 Task: Find an Airbnb in Presidente Venceslau, Brazil, for 3 guests from September 6 to September 18, with a budget between ₹6000 and ₹16000 per night, and select an entire place with 2 bedrooms and 1 bed.
Action: Mouse moved to (461, 132)
Screenshot: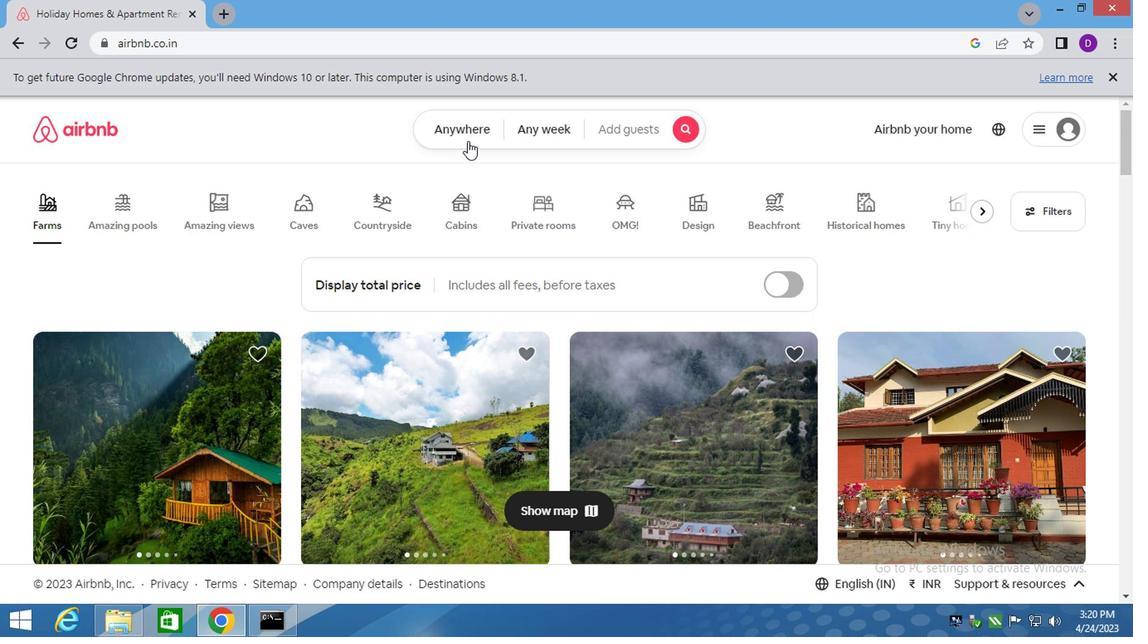 
Action: Mouse pressed left at (461, 132)
Screenshot: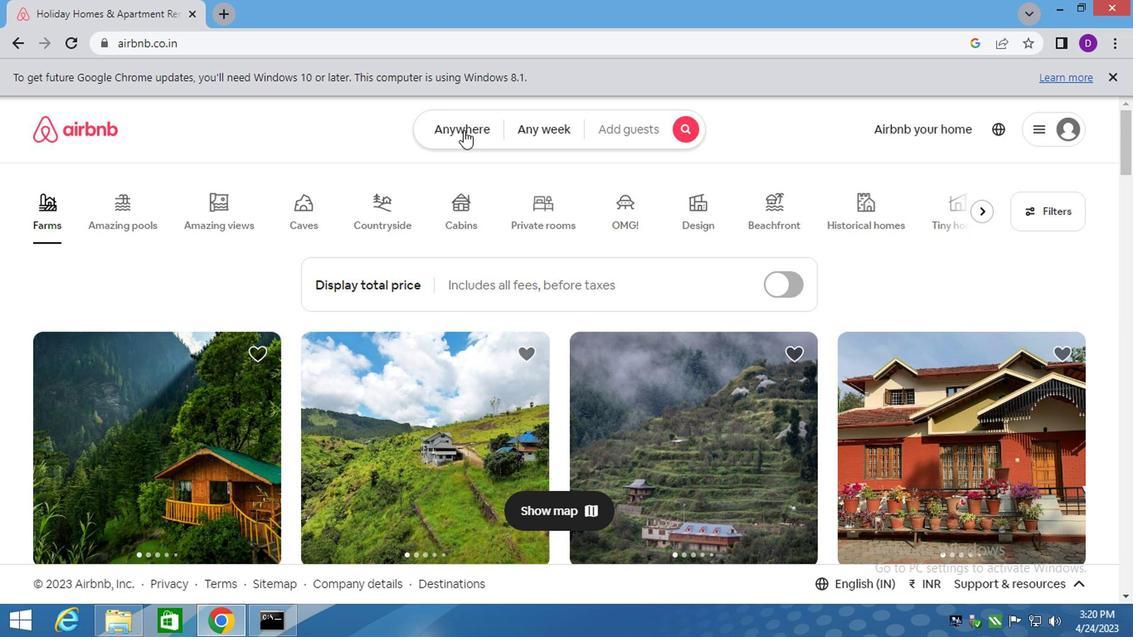 
Action: Mouse moved to (297, 196)
Screenshot: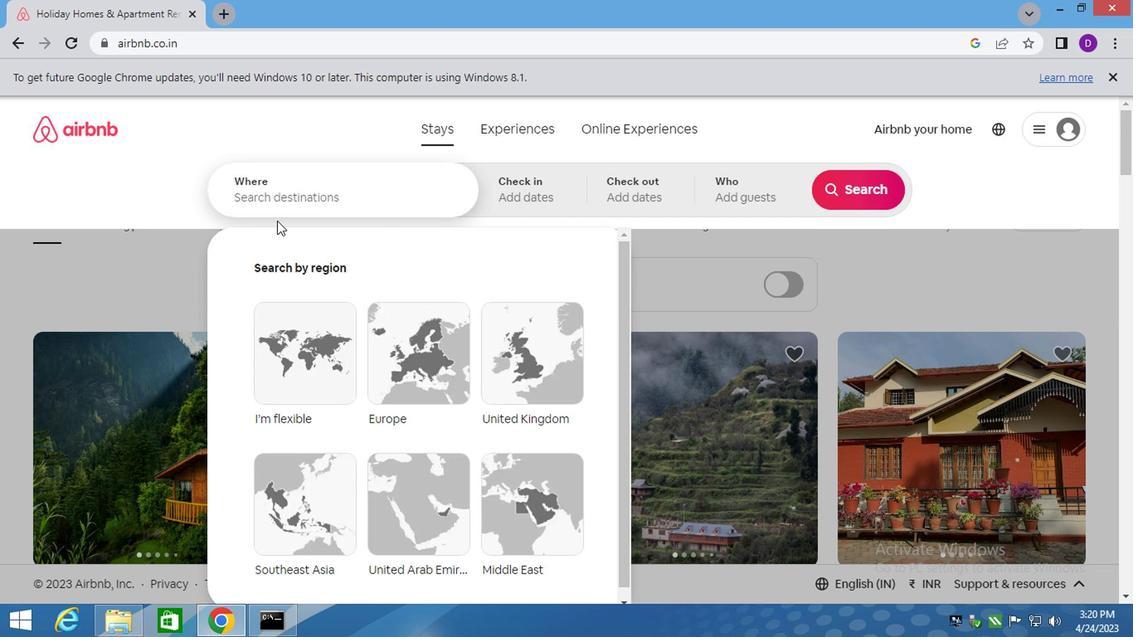 
Action: Mouse pressed left at (297, 196)
Screenshot: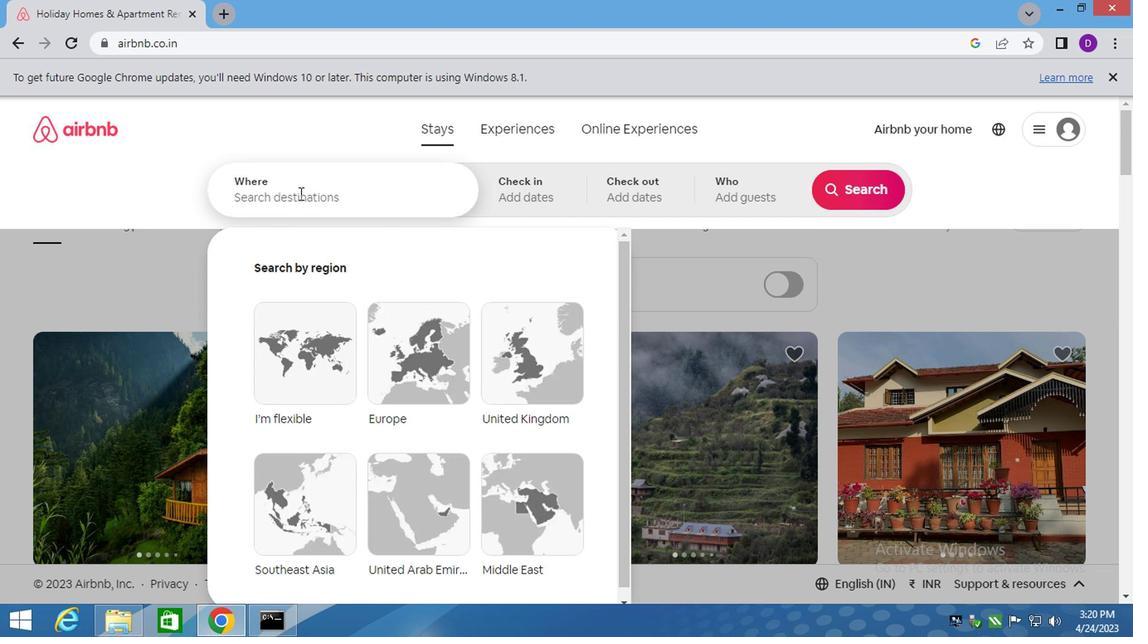 
Action: Key pressed <Key.shift>PRESU<Key.backspace>IDENE<Key.space>VEN<Key.down><Key.enter>
Screenshot: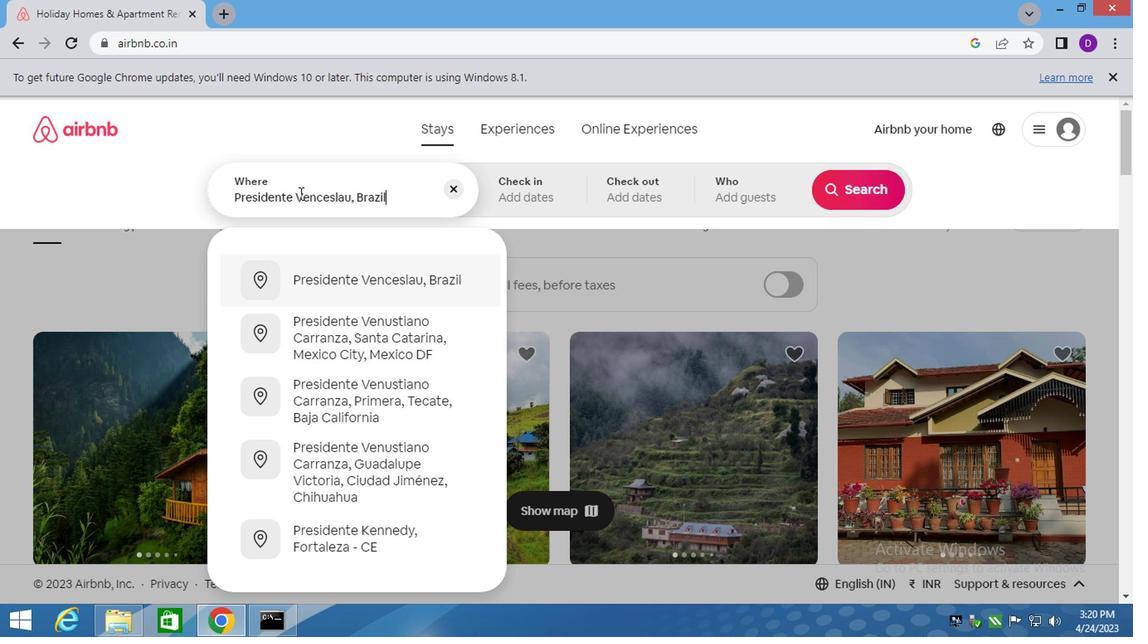 
Action: Mouse moved to (855, 325)
Screenshot: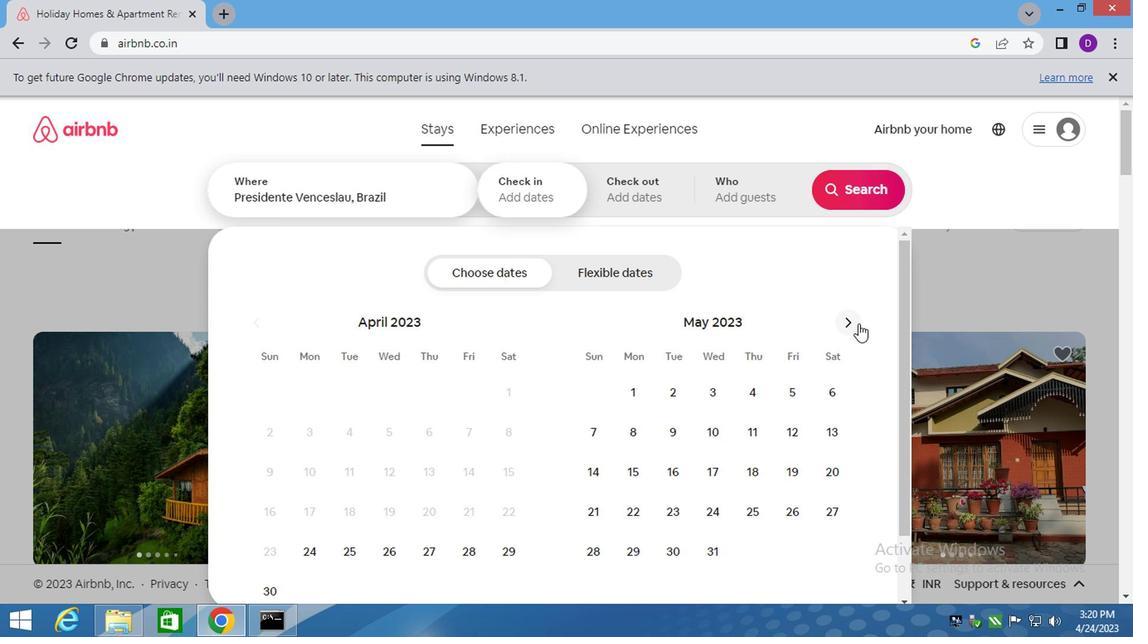 
Action: Mouse pressed left at (855, 325)
Screenshot: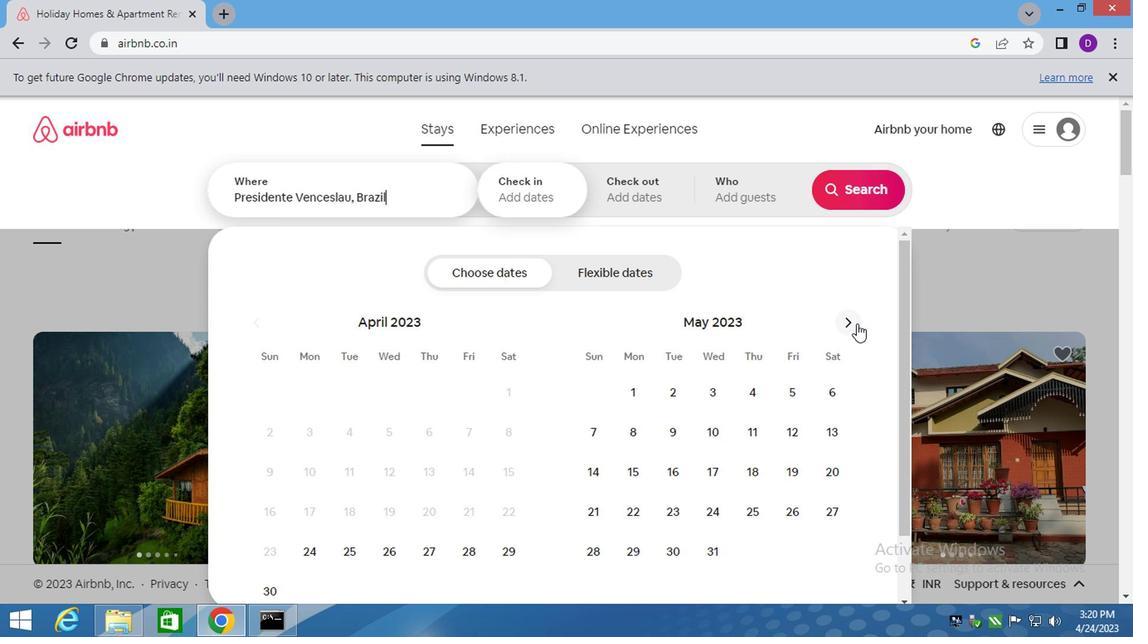 
Action: Mouse pressed left at (855, 325)
Screenshot: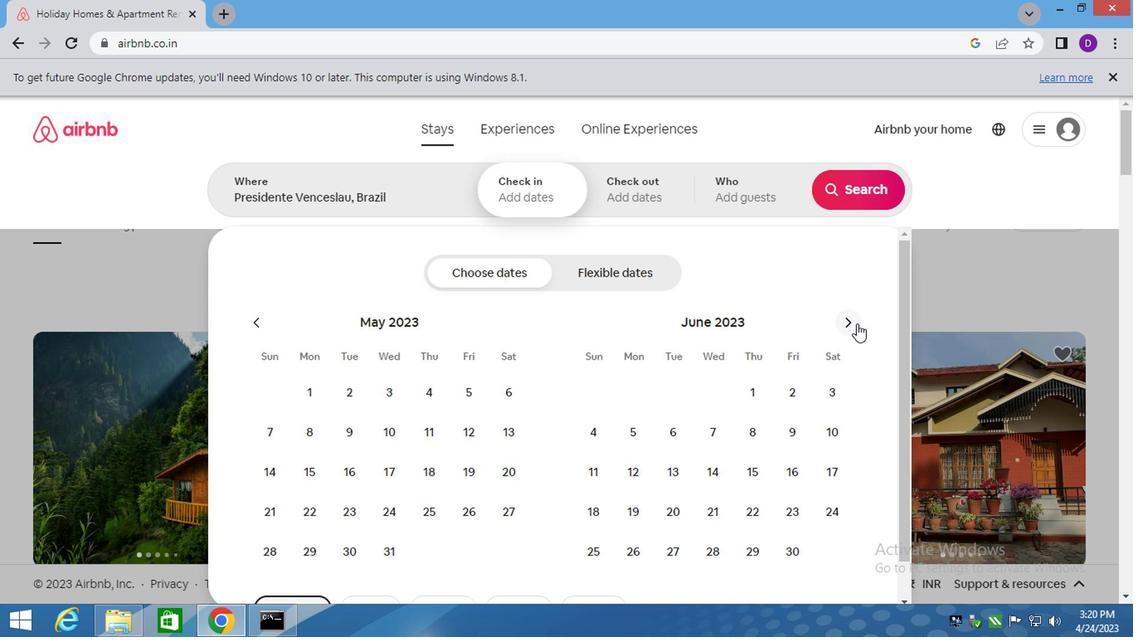 
Action: Mouse pressed left at (855, 325)
Screenshot: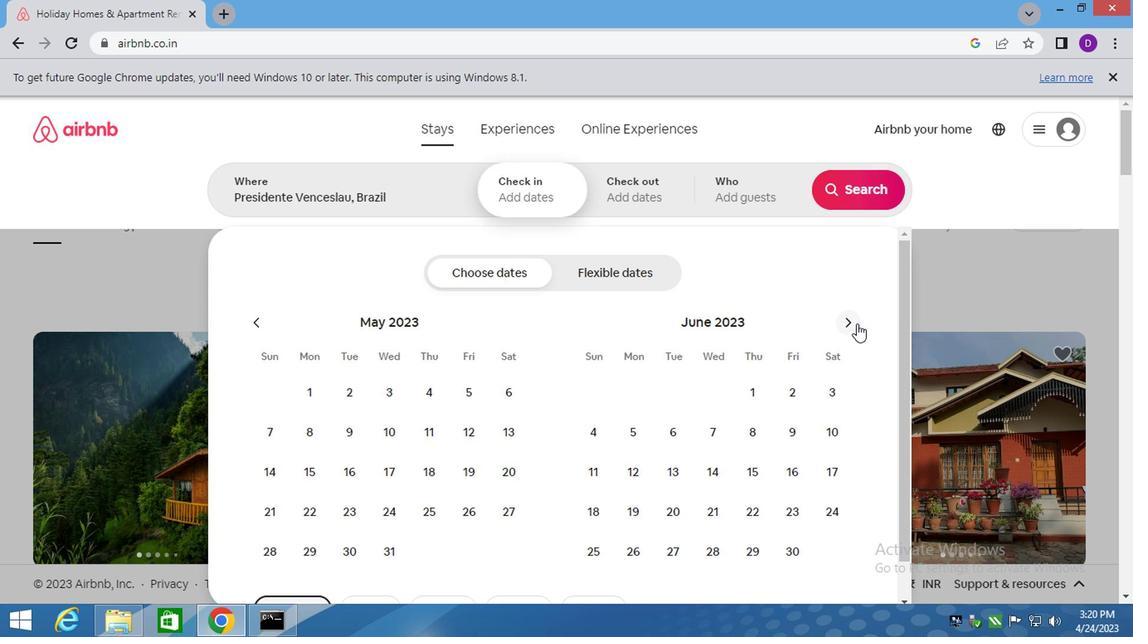 
Action: Mouse pressed left at (855, 325)
Screenshot: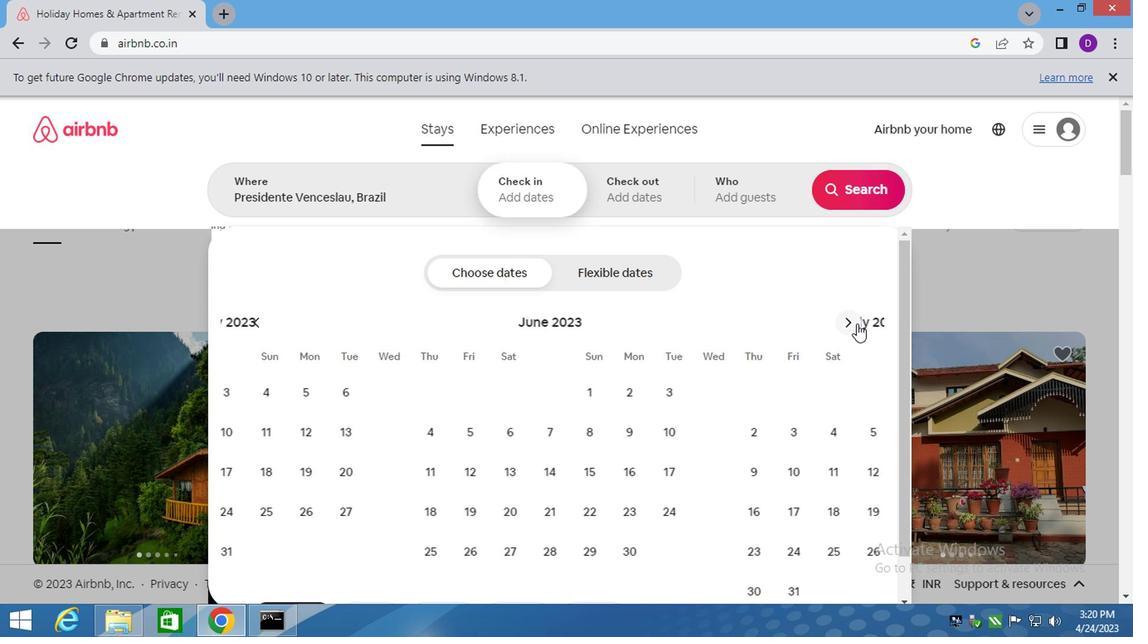 
Action: Mouse pressed left at (855, 325)
Screenshot: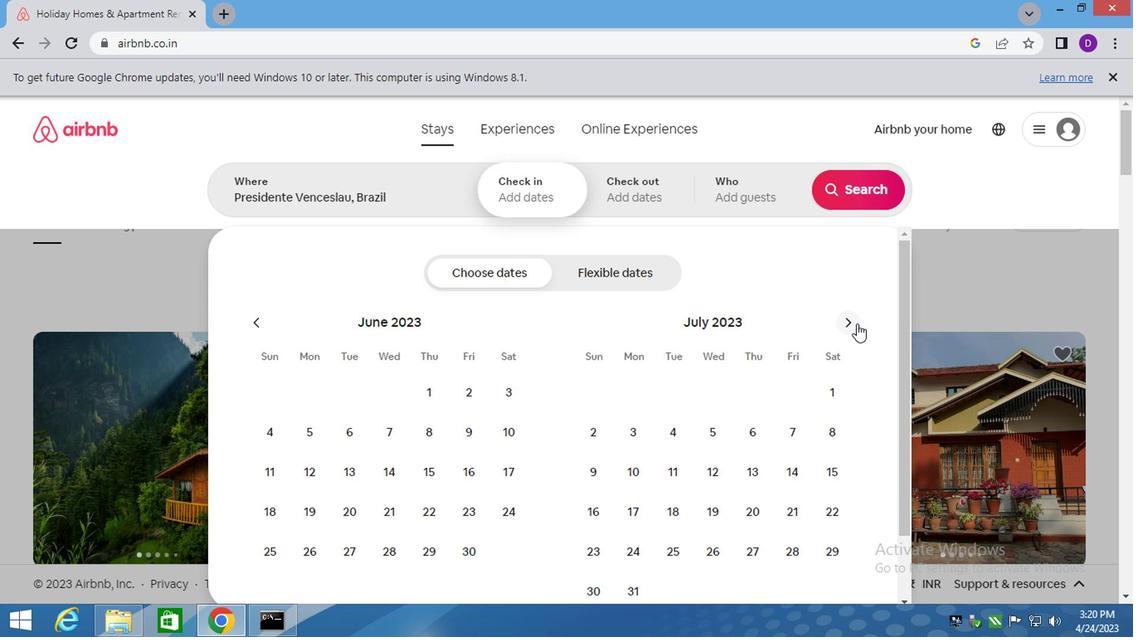 
Action: Mouse moved to (713, 435)
Screenshot: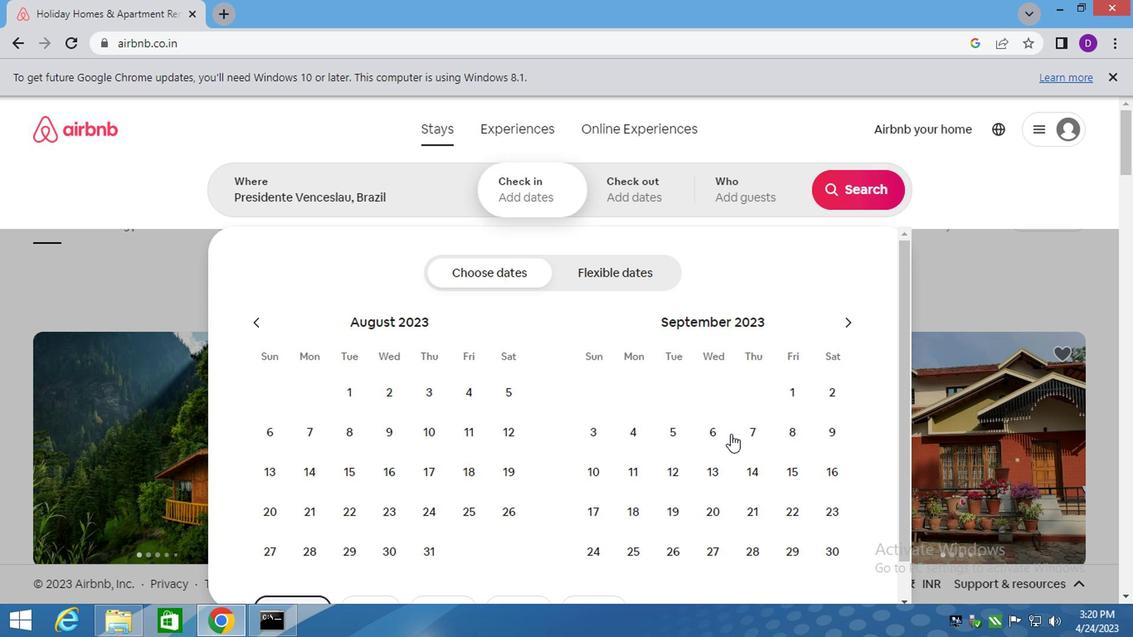 
Action: Mouse pressed left at (713, 435)
Screenshot: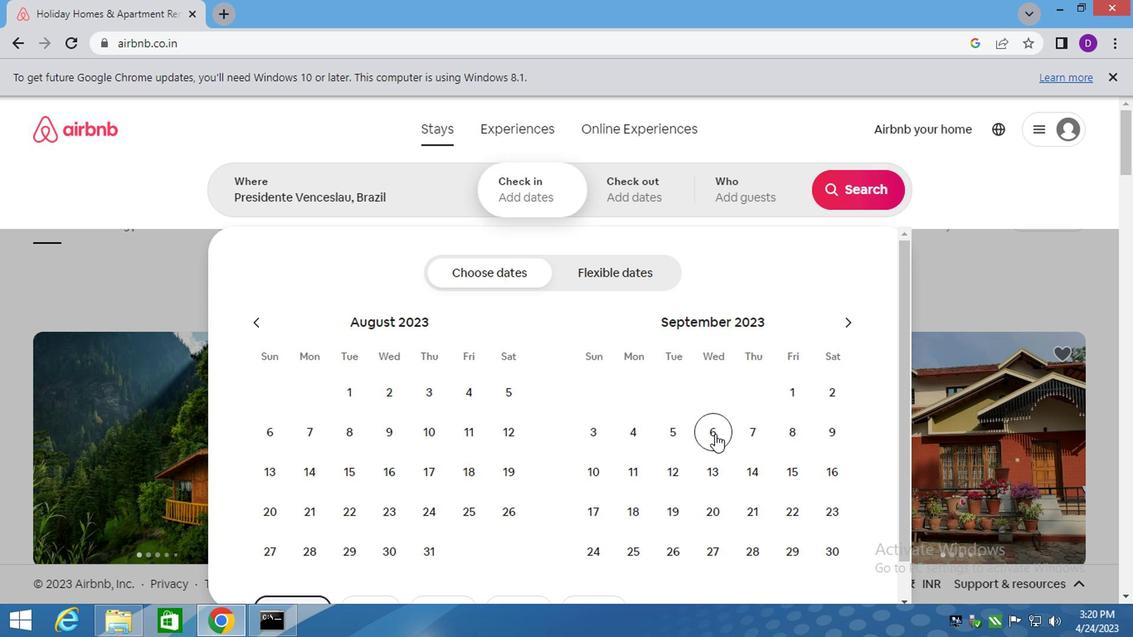 
Action: Mouse moved to (631, 517)
Screenshot: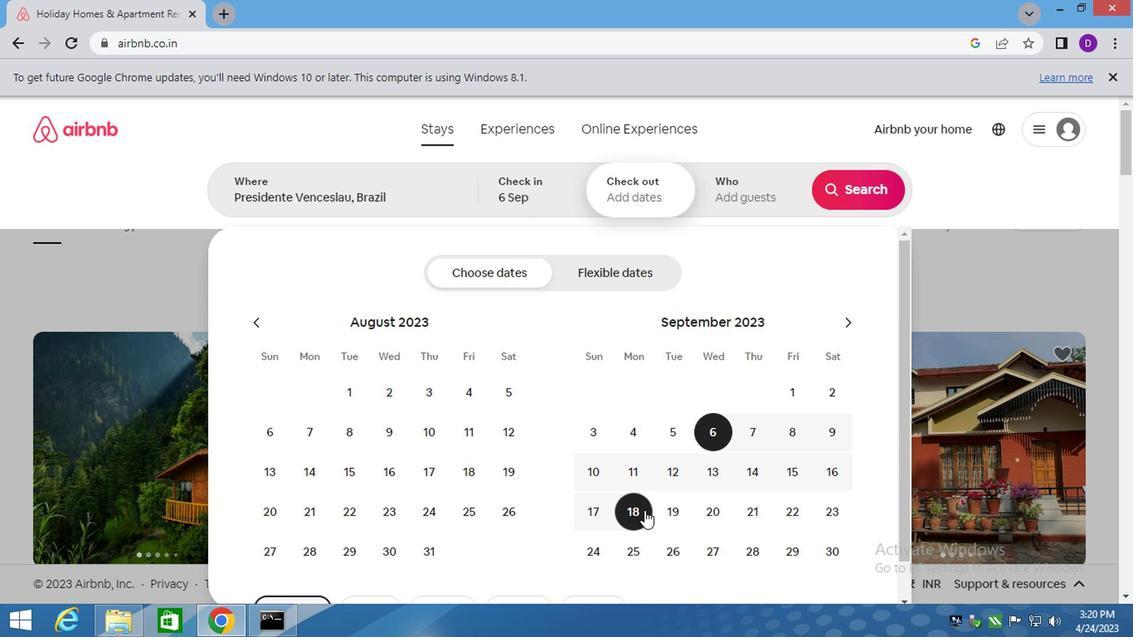
Action: Mouse pressed left at (631, 517)
Screenshot: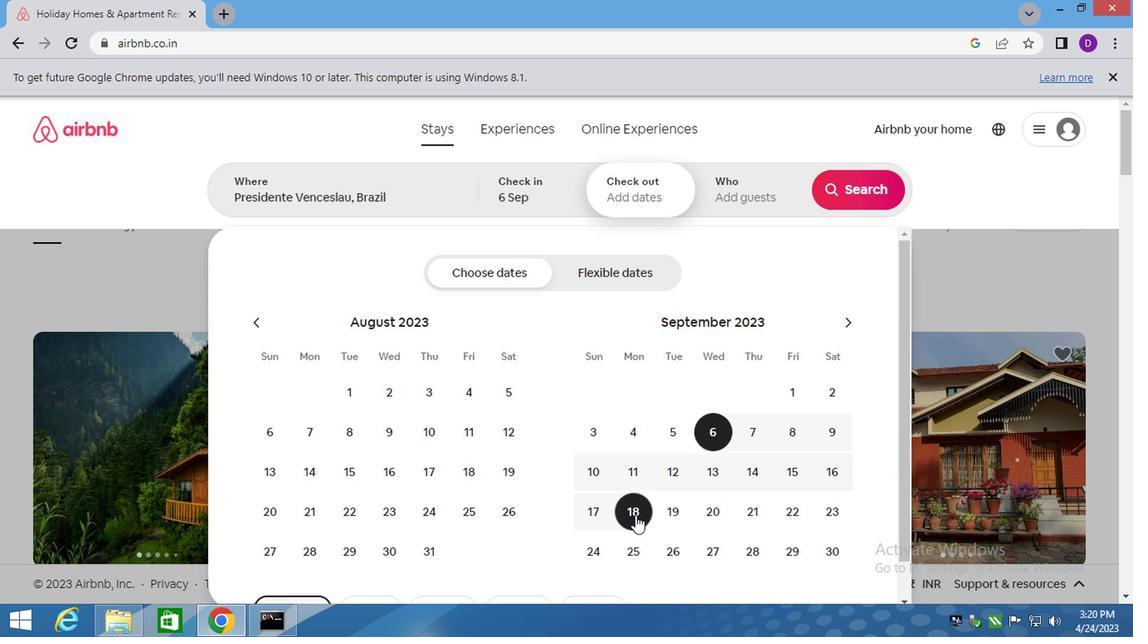 
Action: Mouse moved to (744, 196)
Screenshot: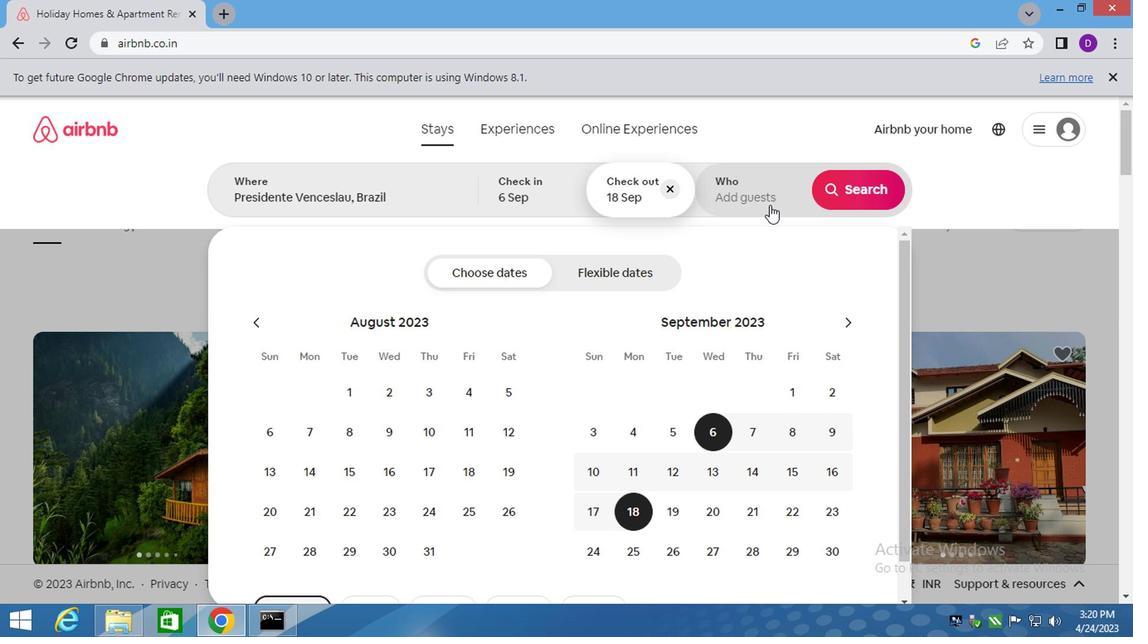 
Action: Mouse pressed left at (744, 196)
Screenshot: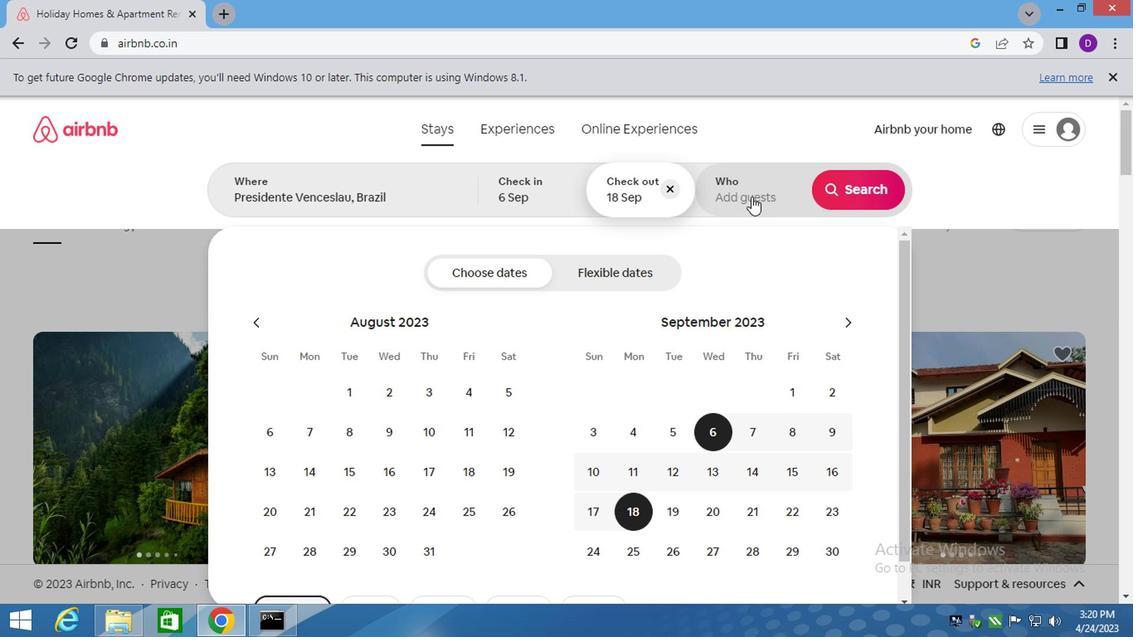 
Action: Mouse moved to (865, 281)
Screenshot: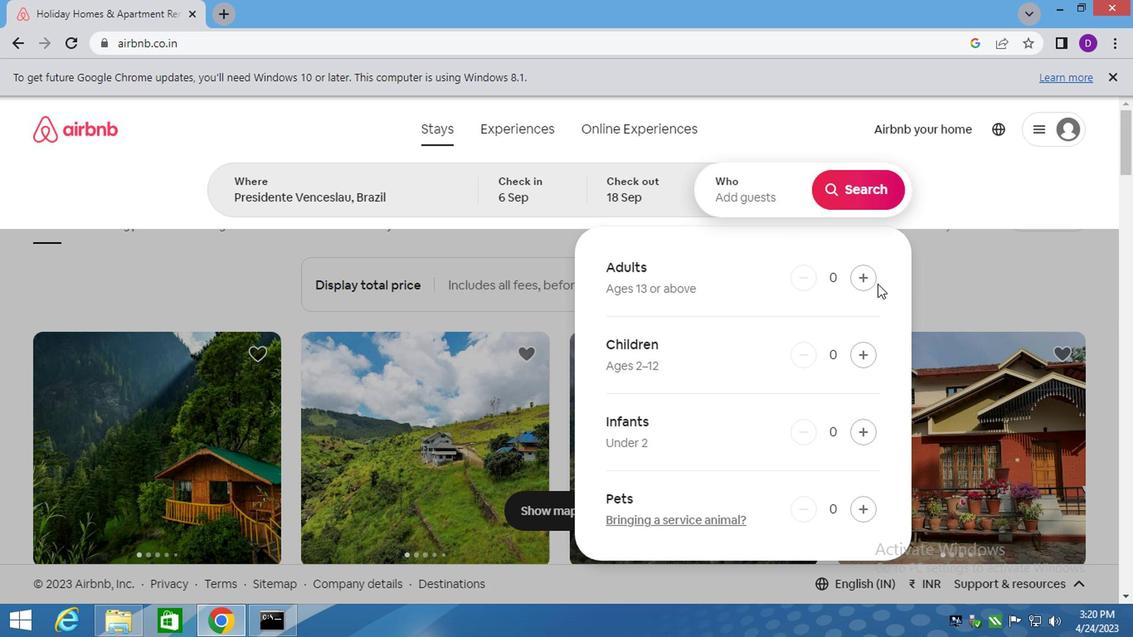 
Action: Mouse pressed left at (865, 281)
Screenshot: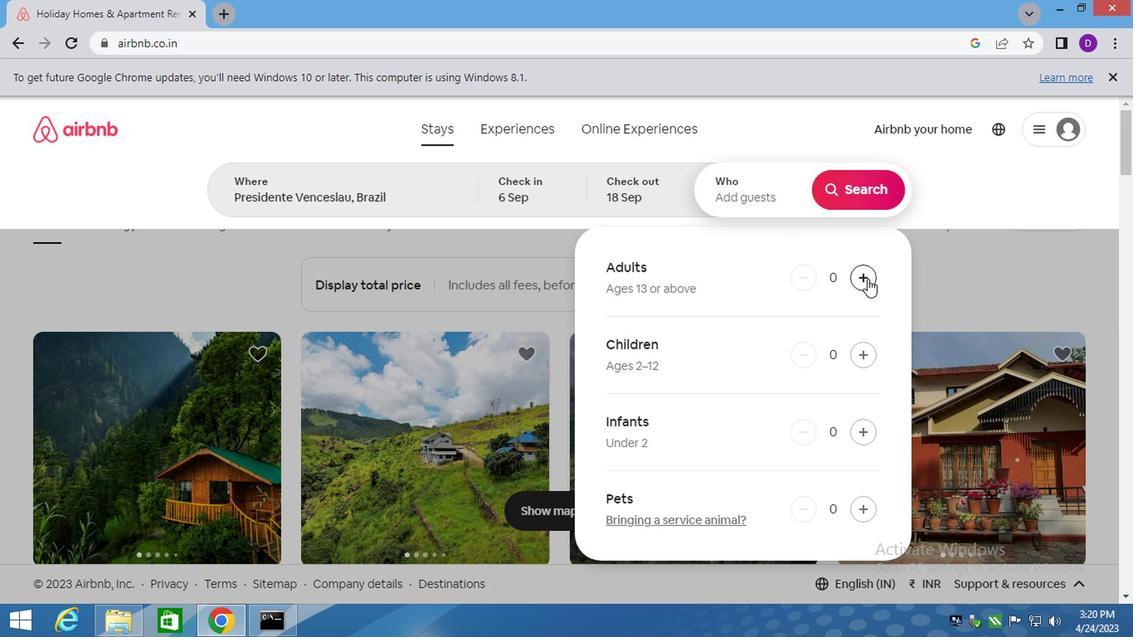 
Action: Mouse moved to (865, 279)
Screenshot: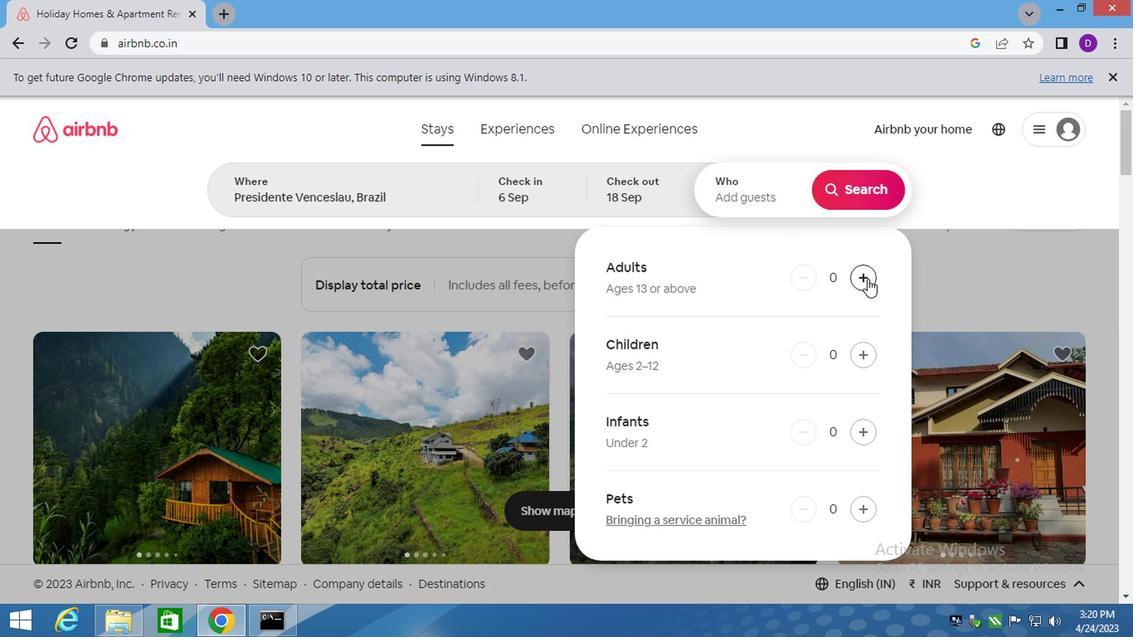 
Action: Mouse pressed left at (865, 279)
Screenshot: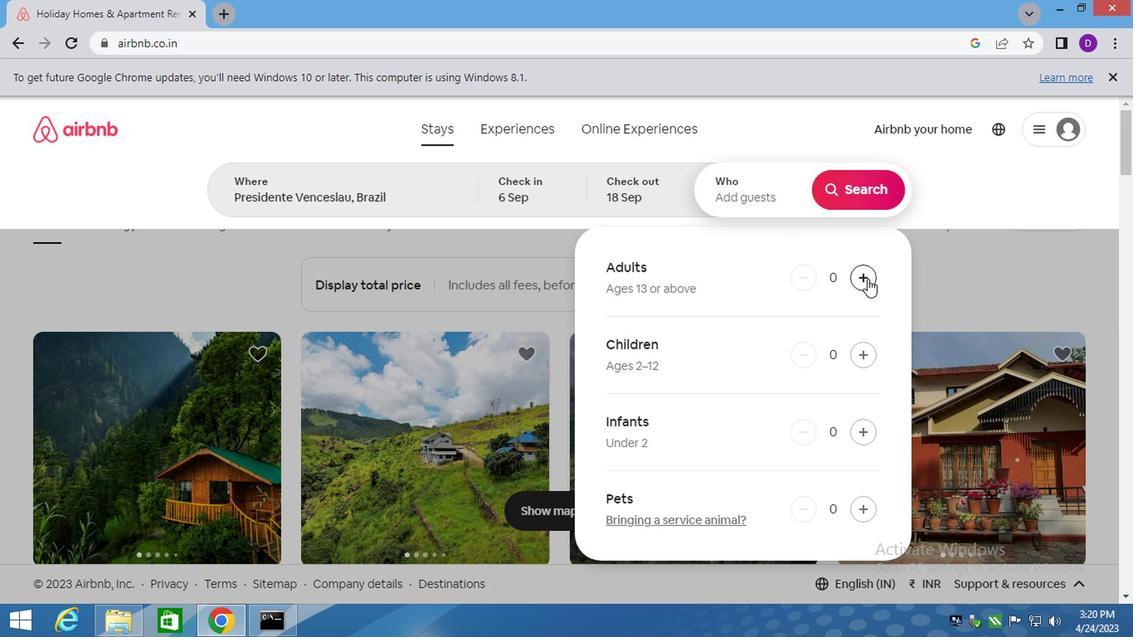 
Action: Mouse pressed left at (865, 279)
Screenshot: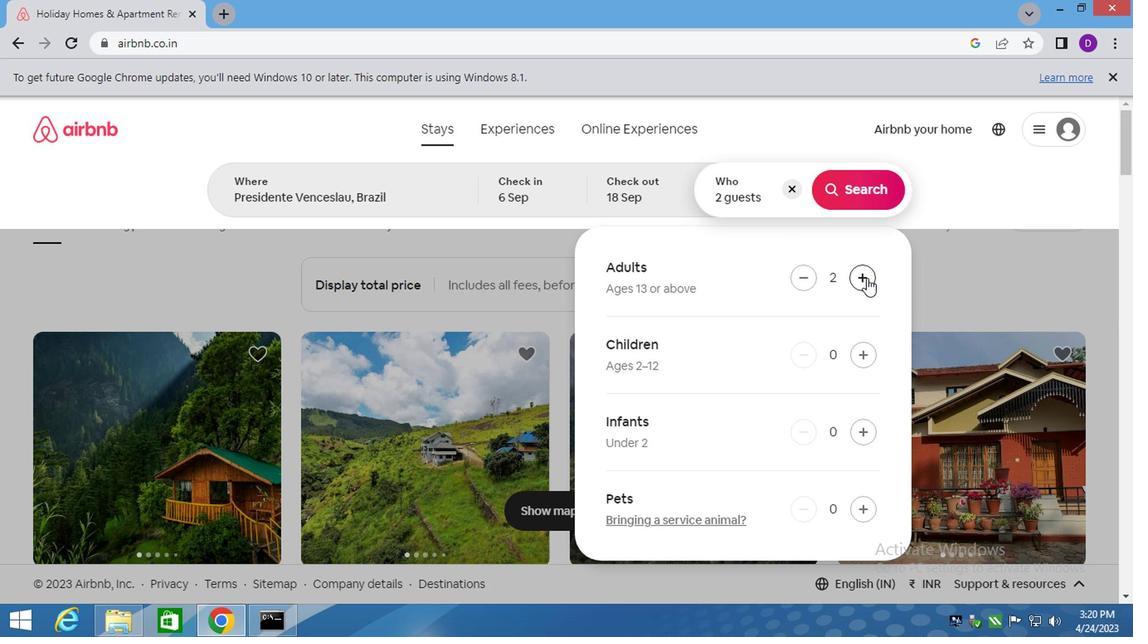
Action: Mouse moved to (846, 186)
Screenshot: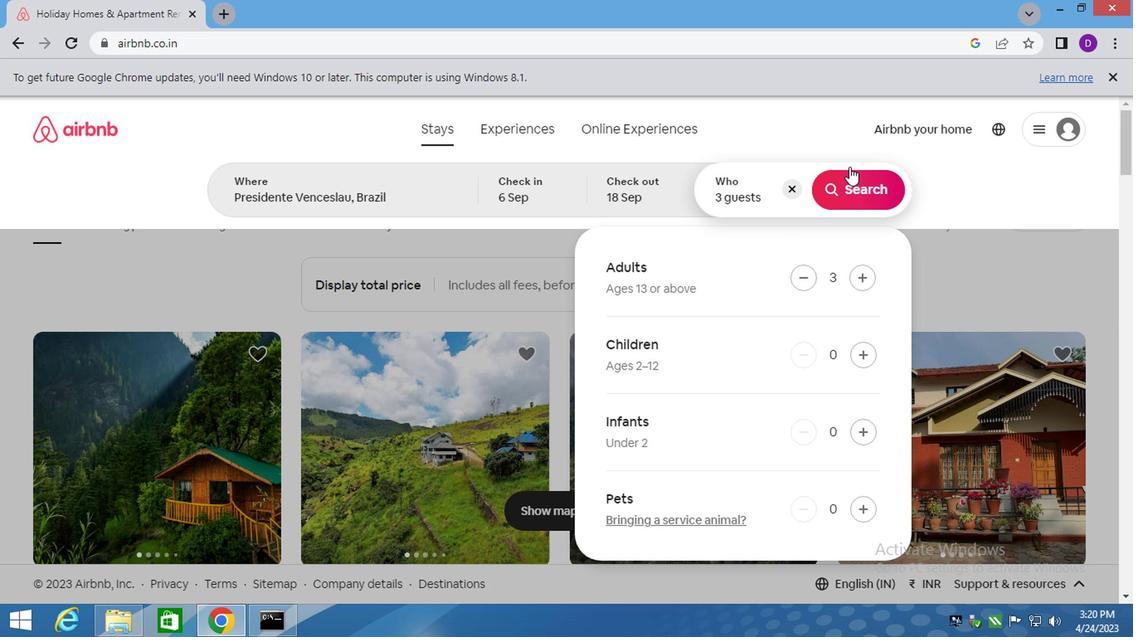 
Action: Mouse pressed left at (846, 186)
Screenshot: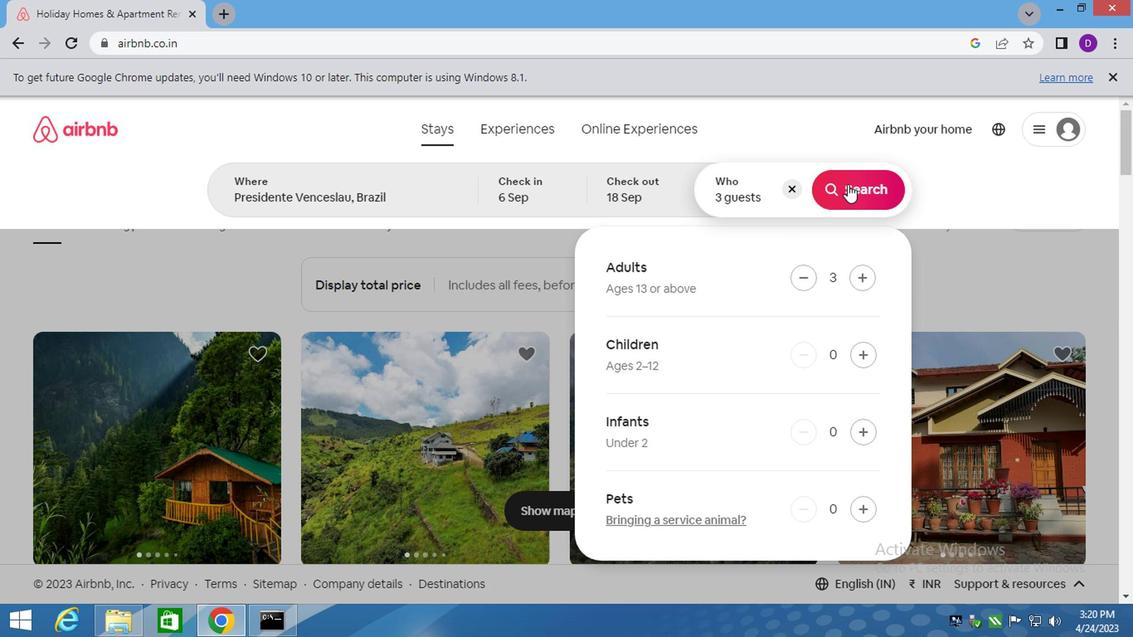 
Action: Mouse moved to (1073, 192)
Screenshot: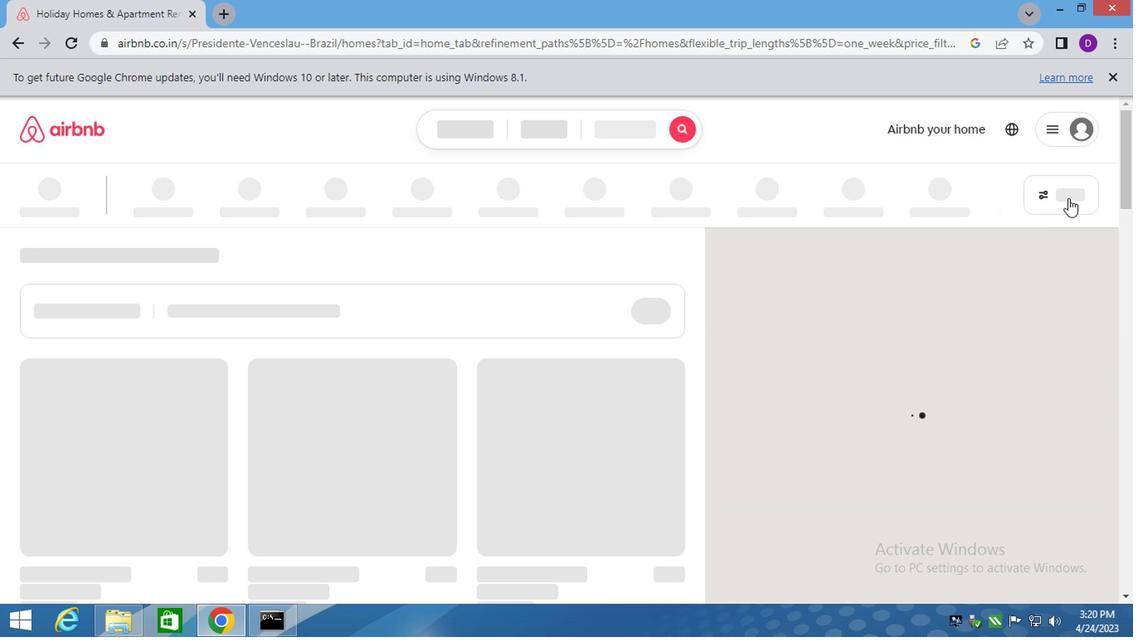 
Action: Mouse pressed left at (1073, 192)
Screenshot: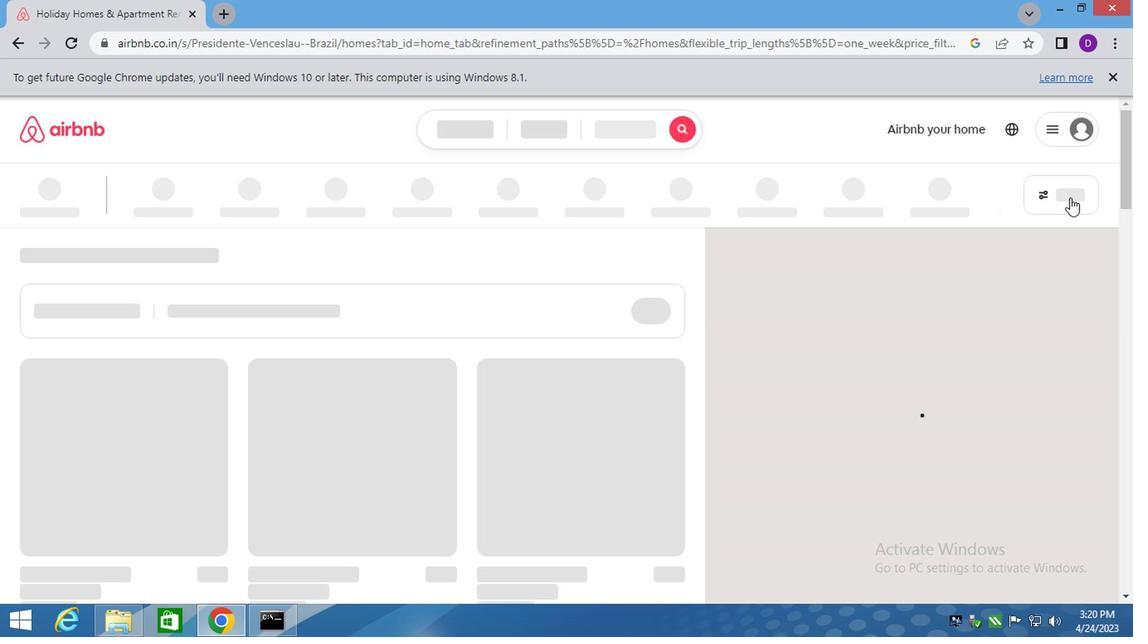 
Action: Mouse moved to (1056, 201)
Screenshot: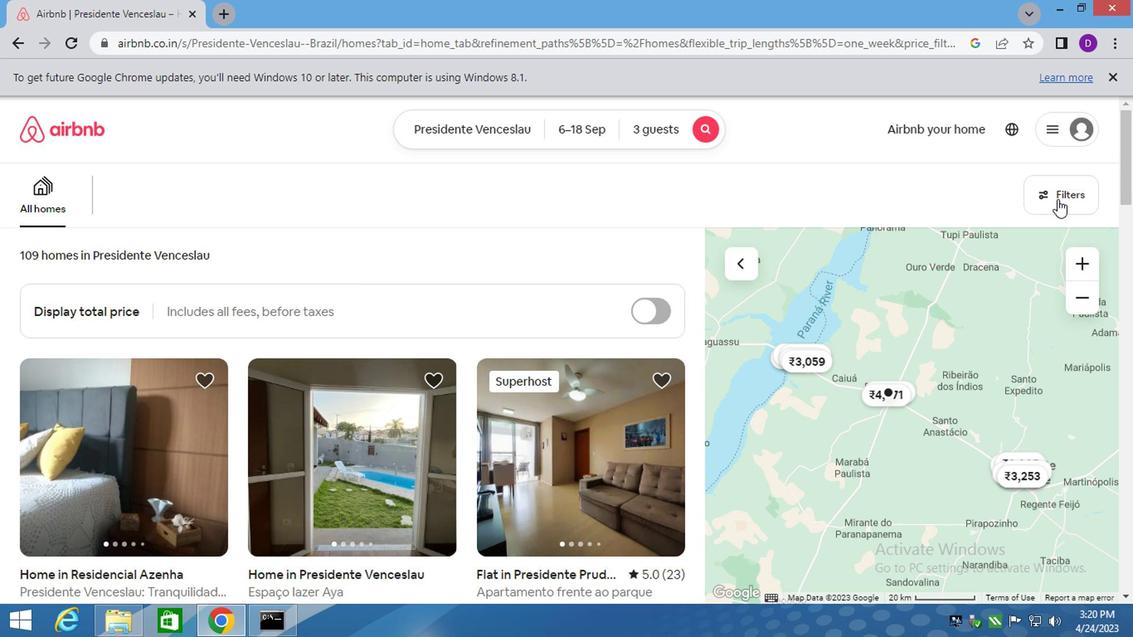 
Action: Mouse pressed left at (1056, 201)
Screenshot: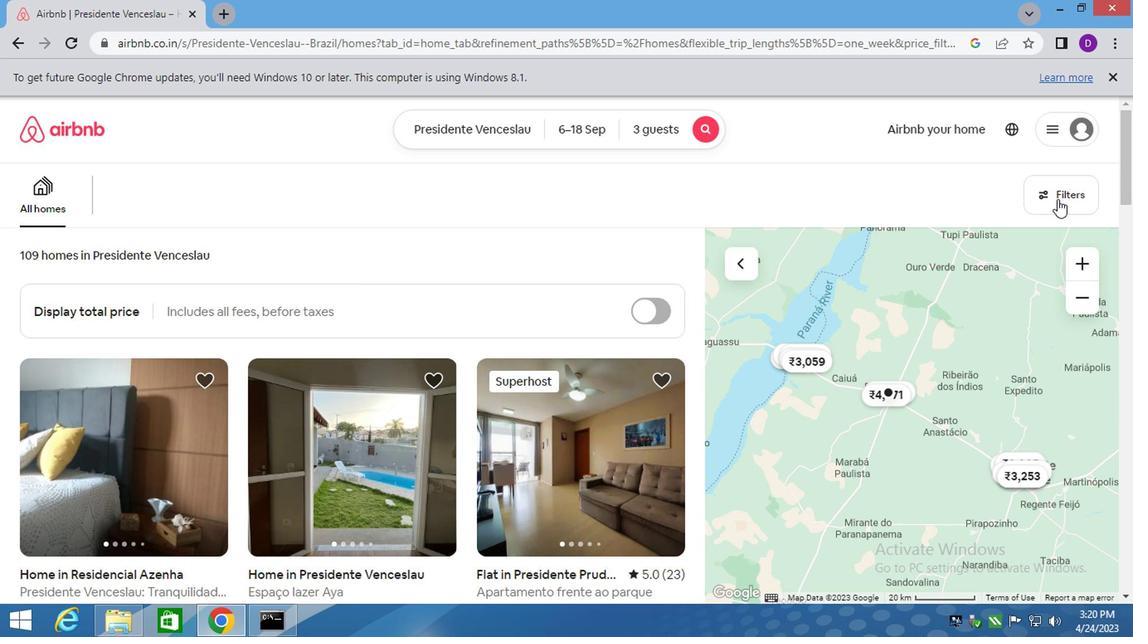 
Action: Mouse moved to (362, 398)
Screenshot: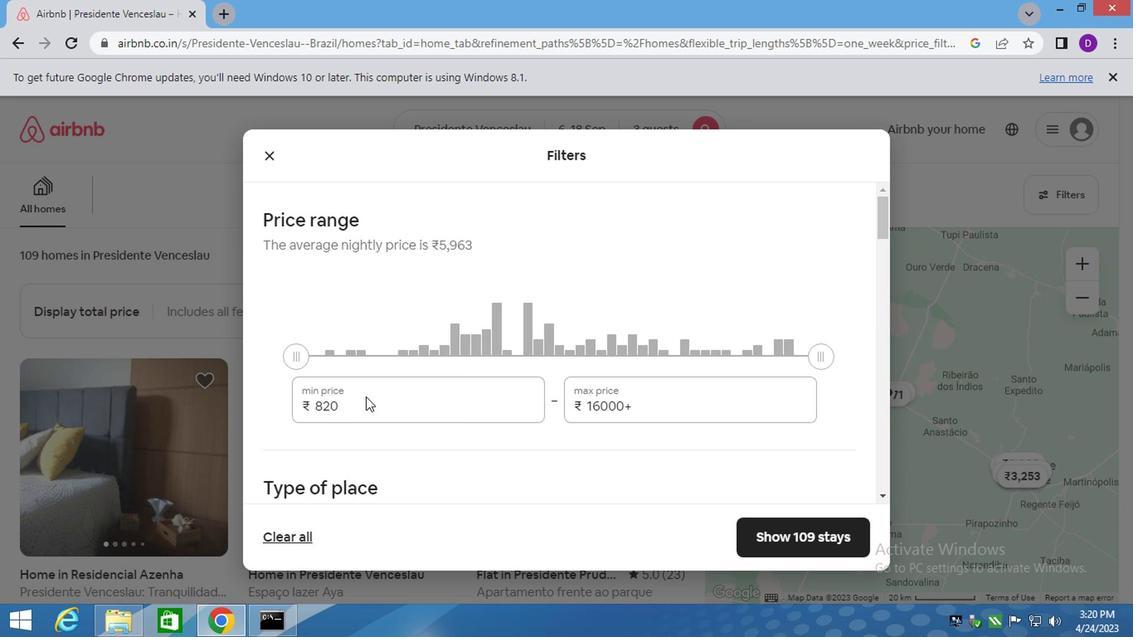 
Action: Mouse pressed left at (362, 398)
Screenshot: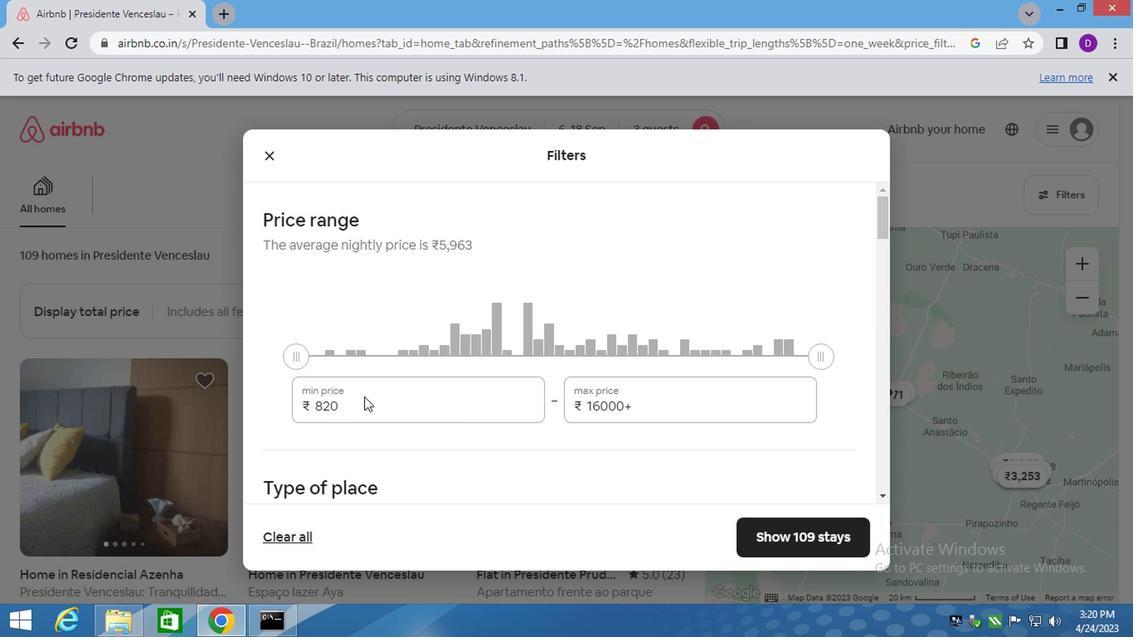 
Action: Mouse moved to (362, 398)
Screenshot: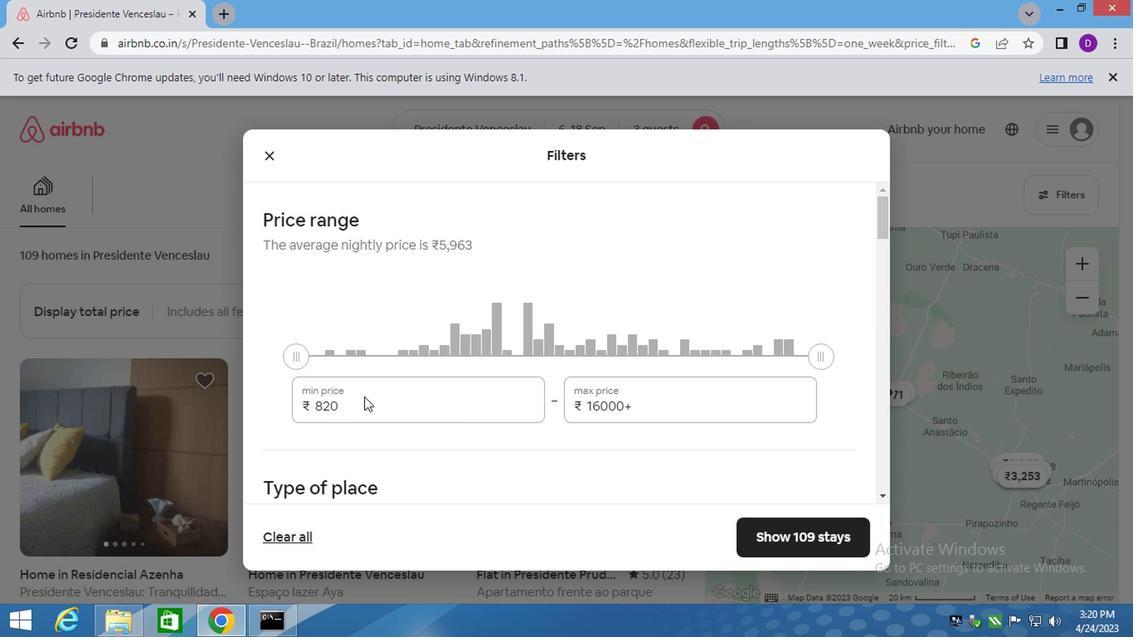 
Action: Mouse pressed left at (362, 398)
Screenshot: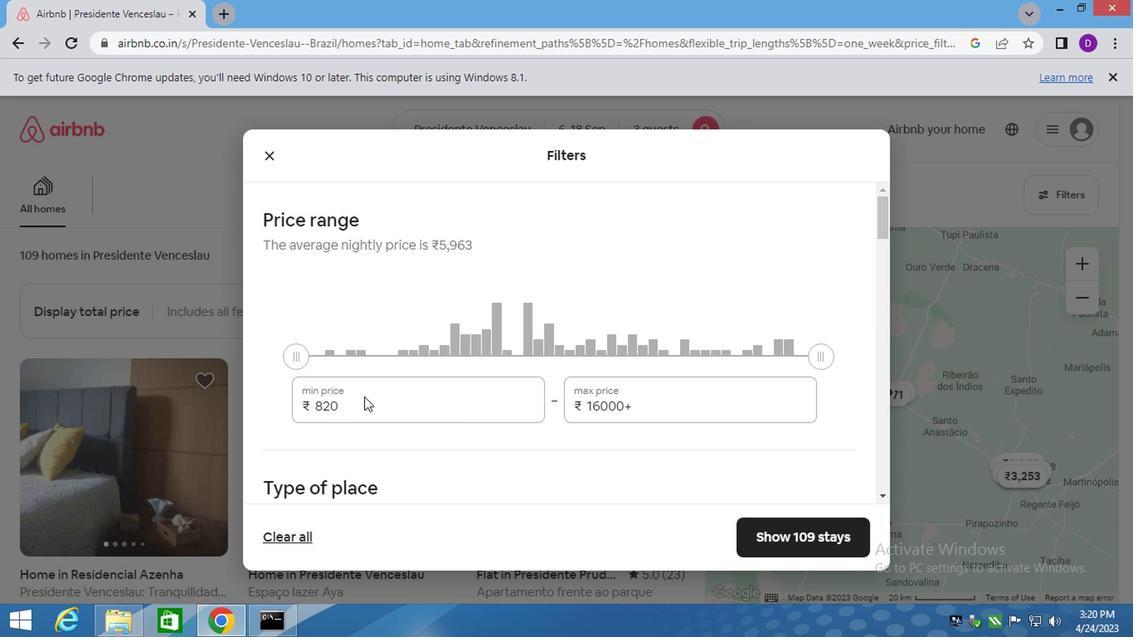 
Action: Mouse moved to (327, 398)
Screenshot: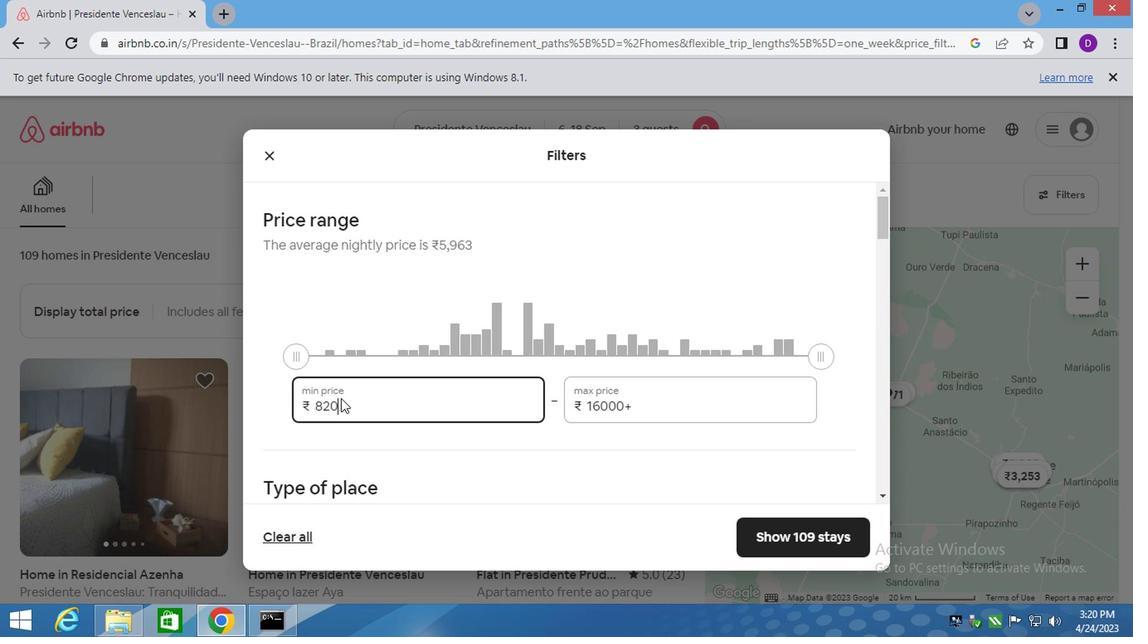 
Action: Mouse pressed left at (327, 398)
Screenshot: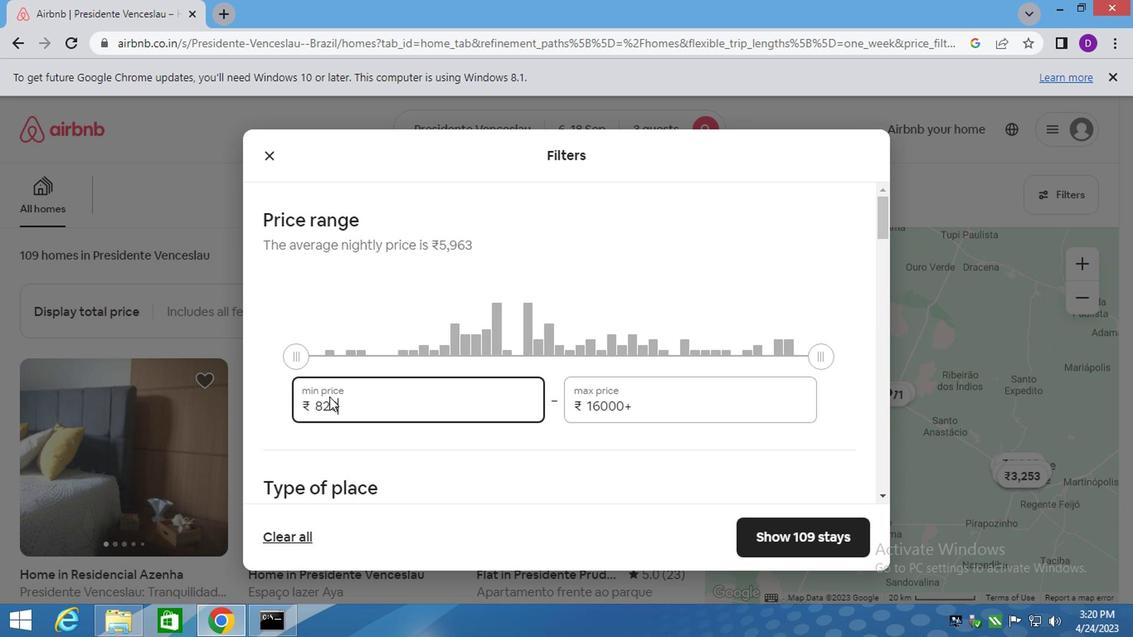 
Action: Mouse pressed left at (327, 398)
Screenshot: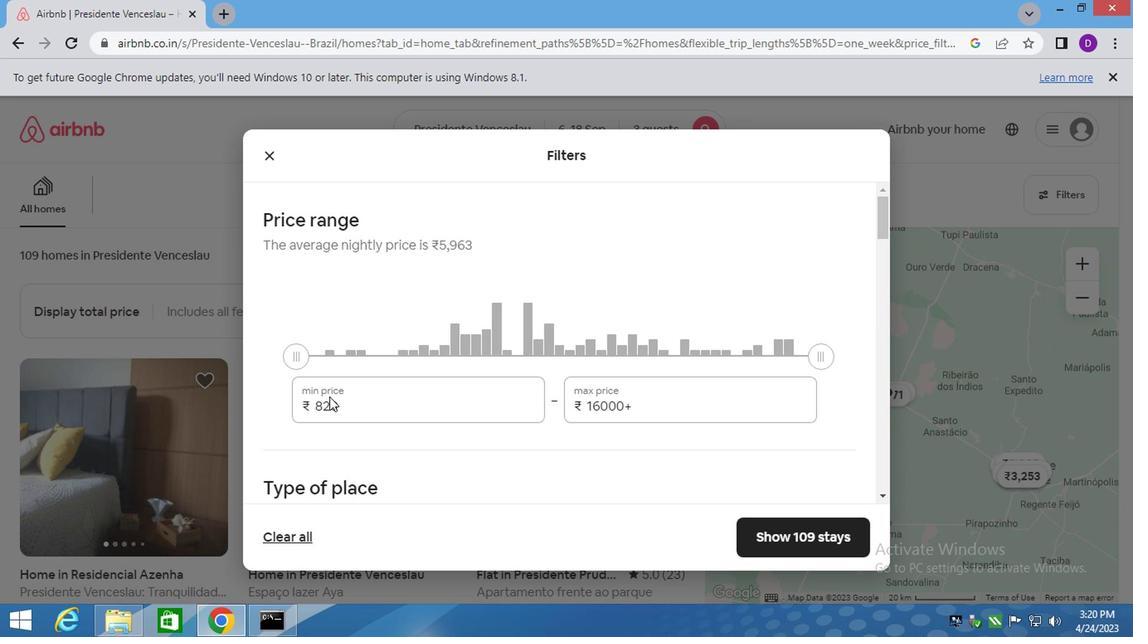 
Action: Mouse pressed left at (327, 398)
Screenshot: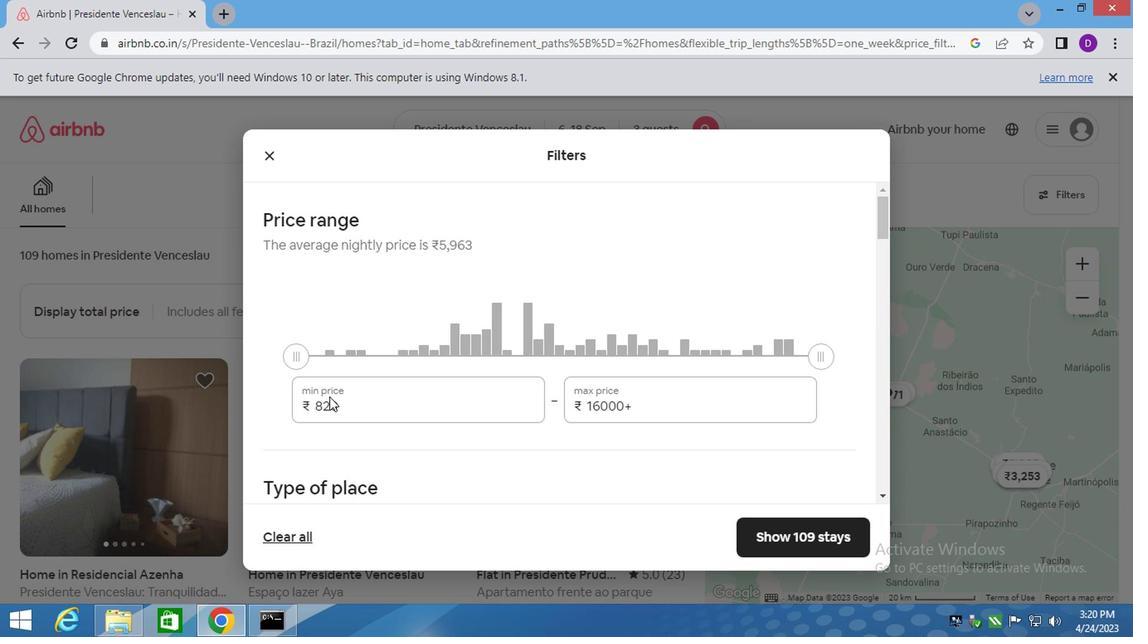 
Action: Mouse moved to (327, 405)
Screenshot: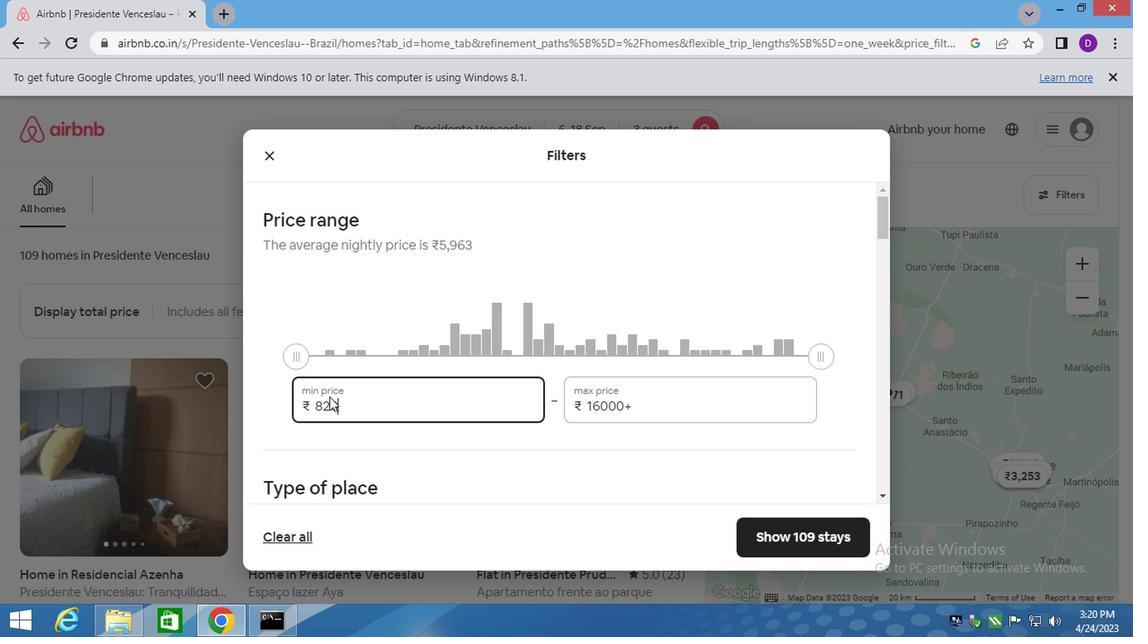 
Action: Mouse pressed left at (327, 405)
Screenshot: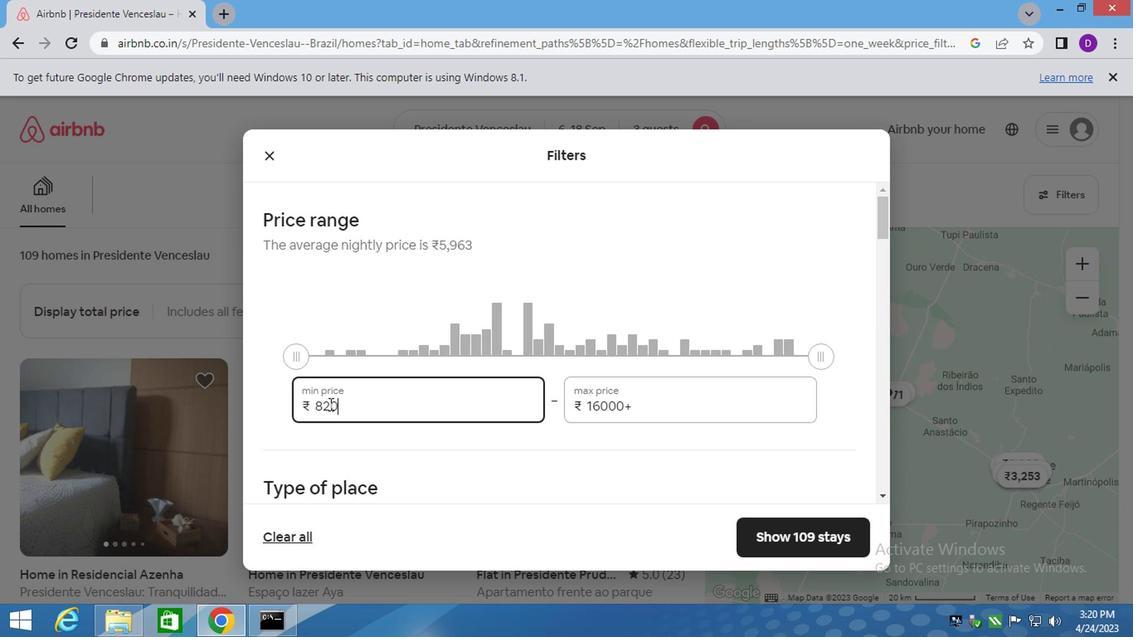 
Action: Mouse moved to (328, 405)
Screenshot: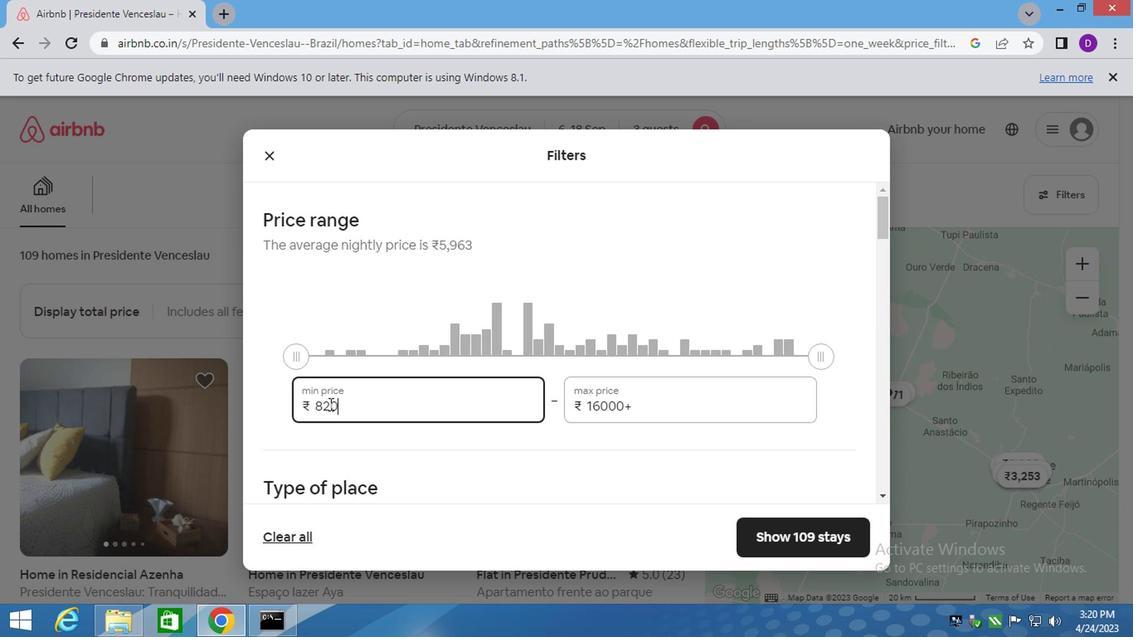 
Action: Mouse pressed left at (328, 405)
Screenshot: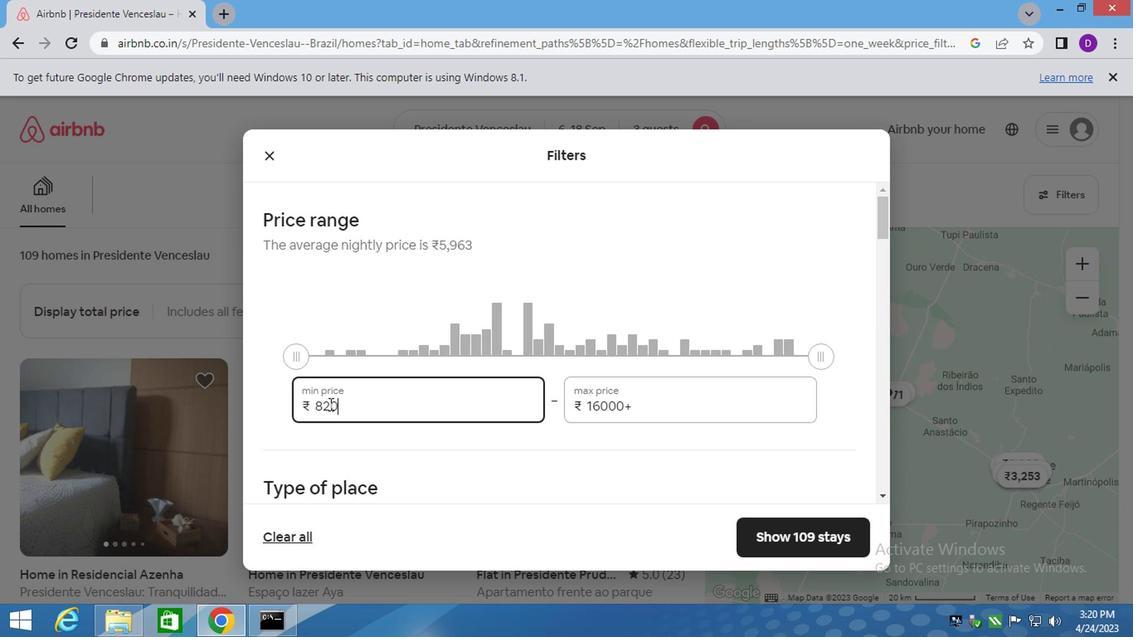 
Action: Mouse moved to (328, 405)
Screenshot: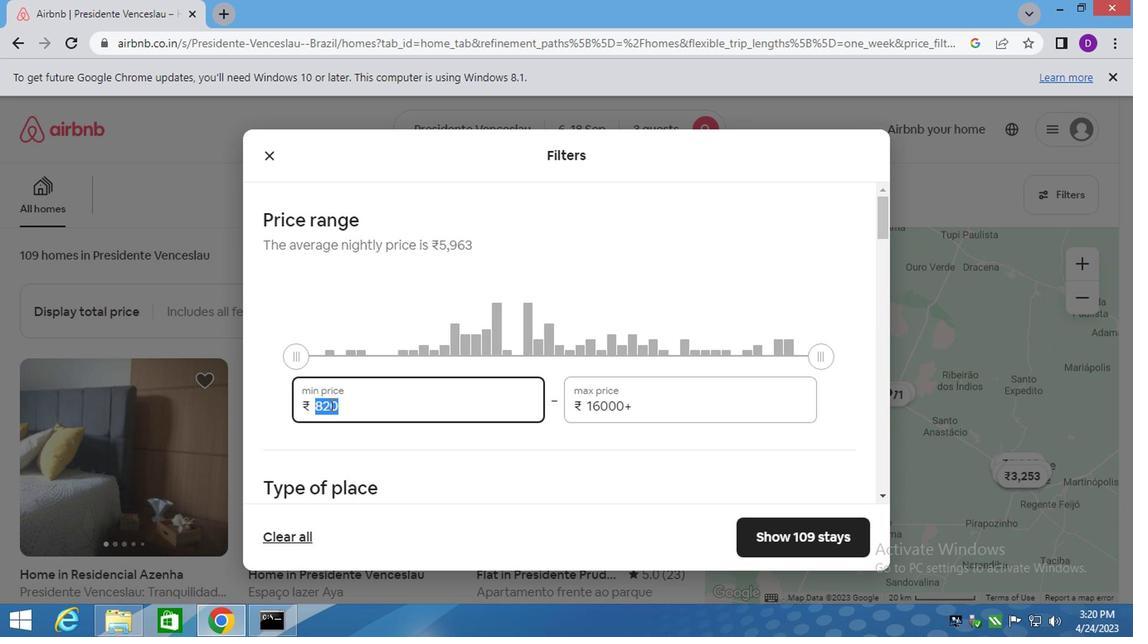 
Action: Key pressed 6
Screenshot: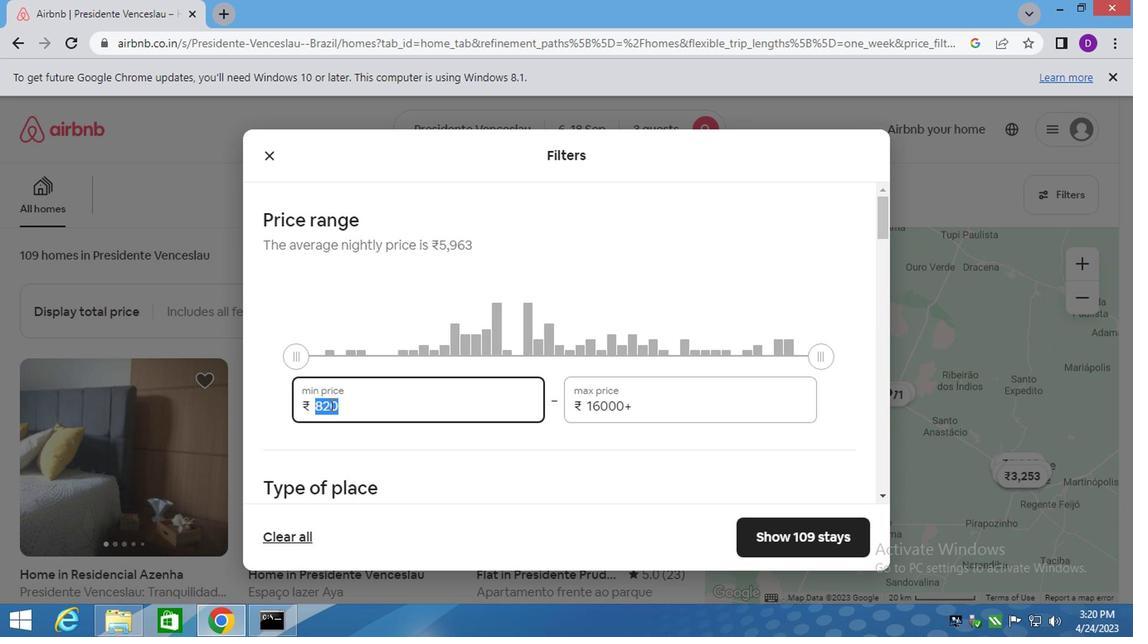 
Action: Mouse moved to (330, 405)
Screenshot: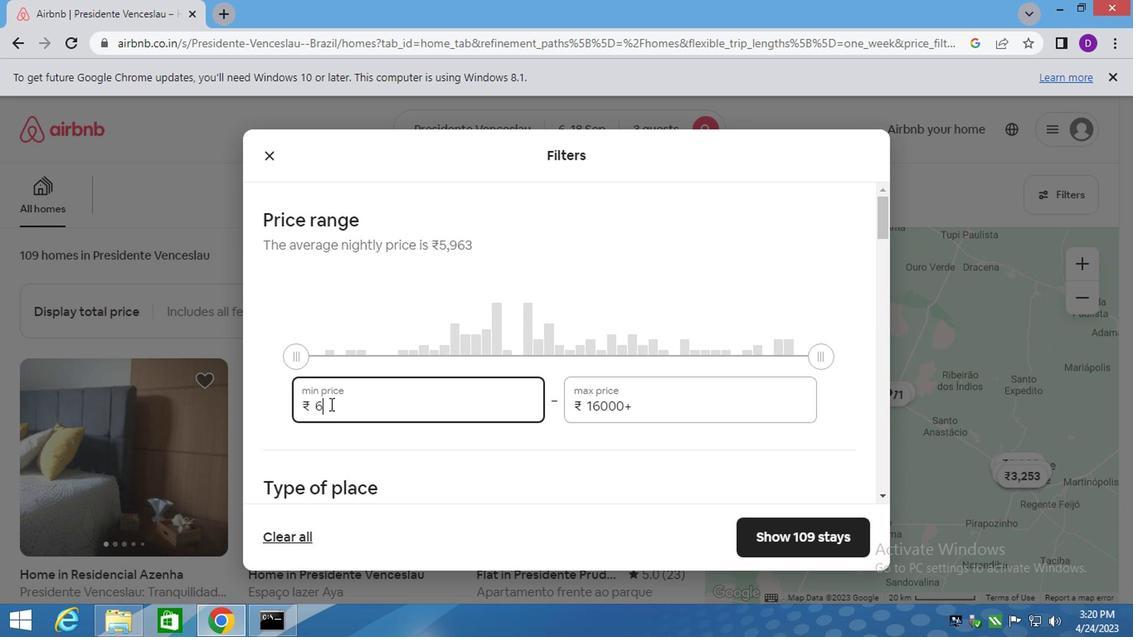 
Action: Key pressed 0
Screenshot: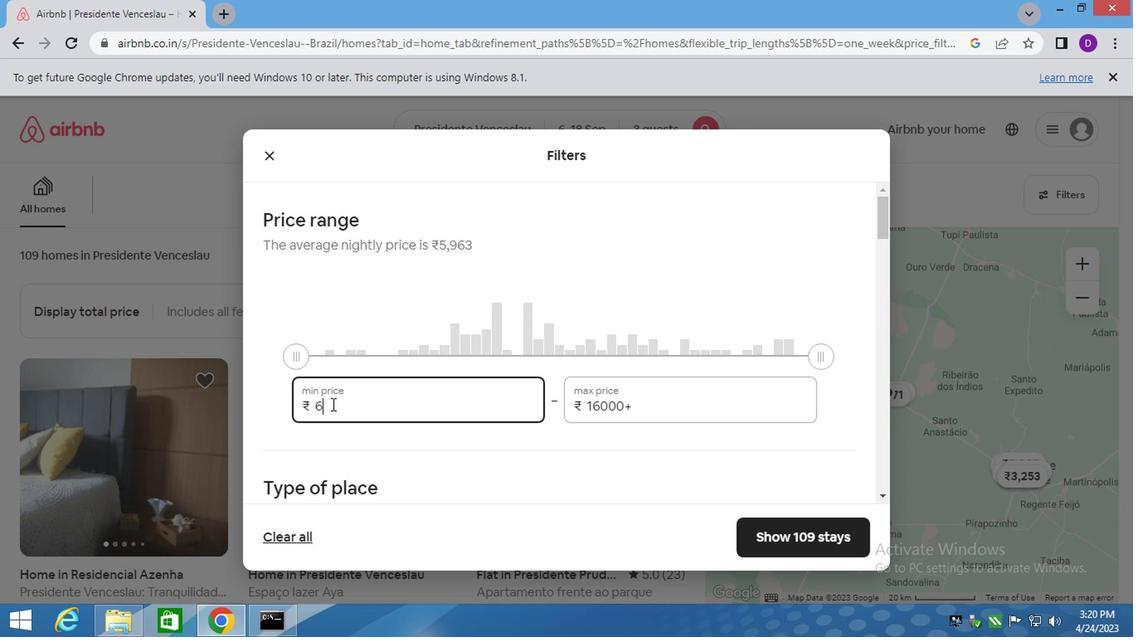 
Action: Mouse moved to (441, 398)
Screenshot: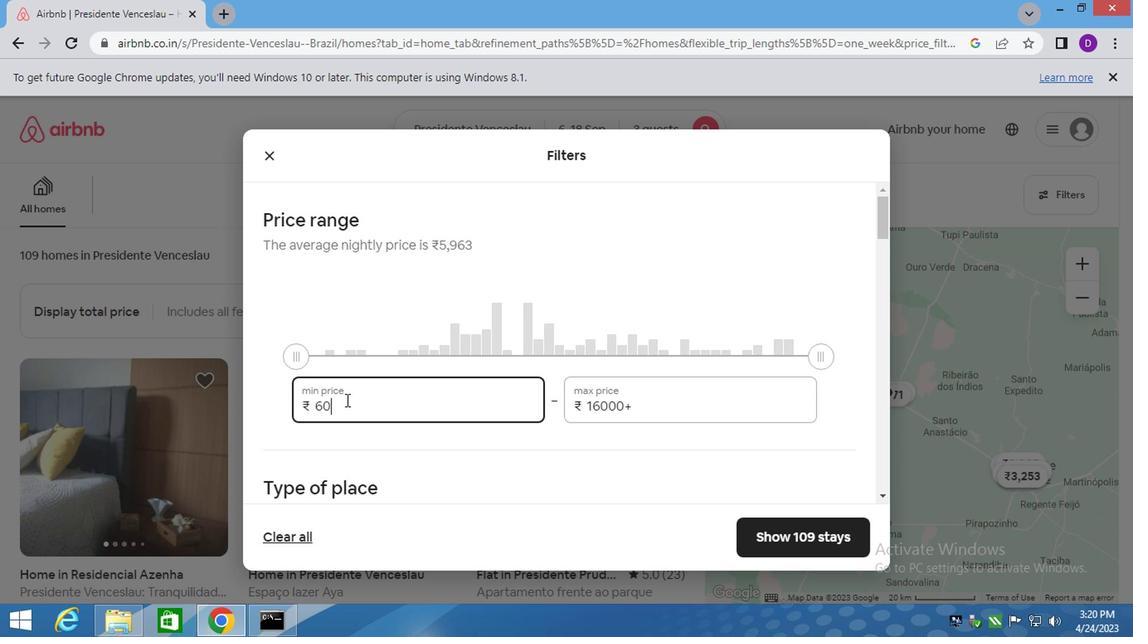 
Action: Key pressed 0
Screenshot: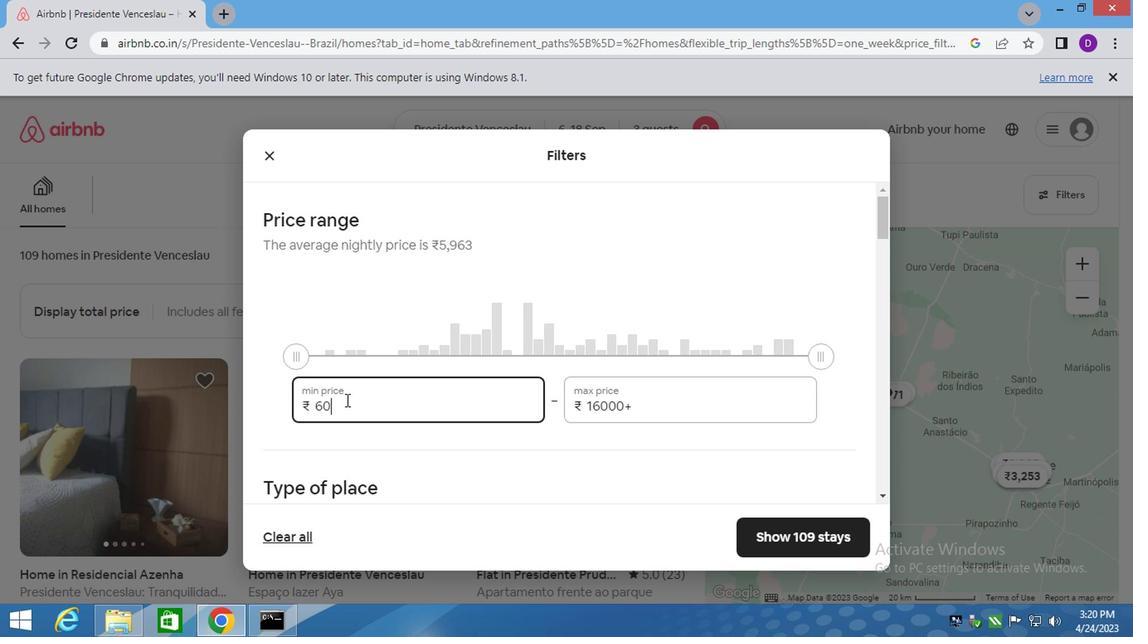 
Action: Mouse moved to (558, 403)
Screenshot: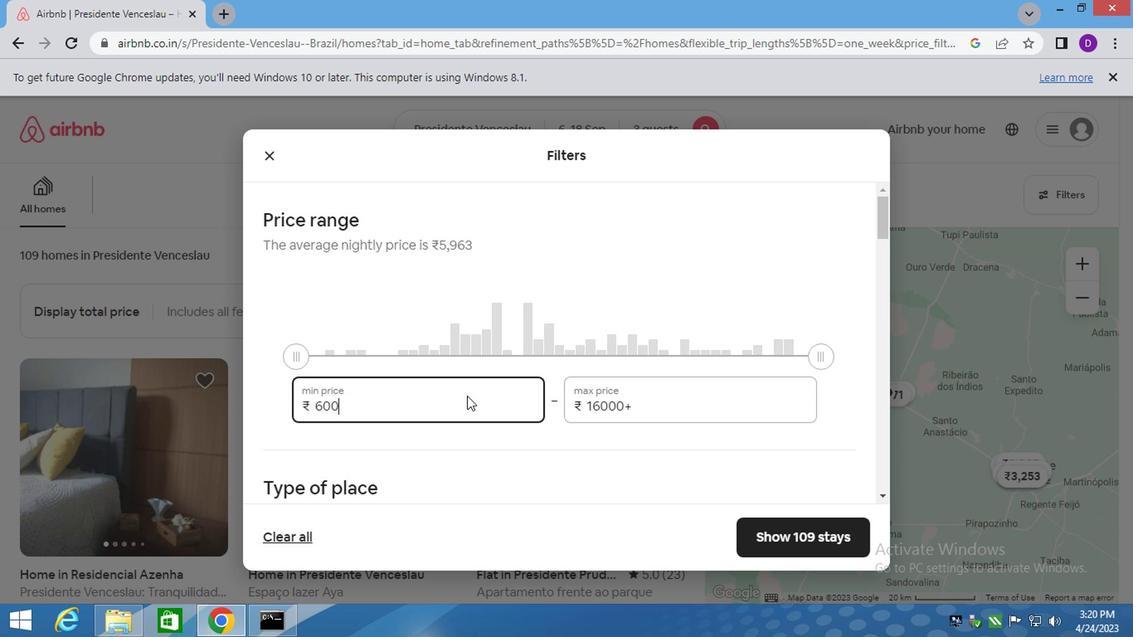 
Action: Key pressed 0
Screenshot: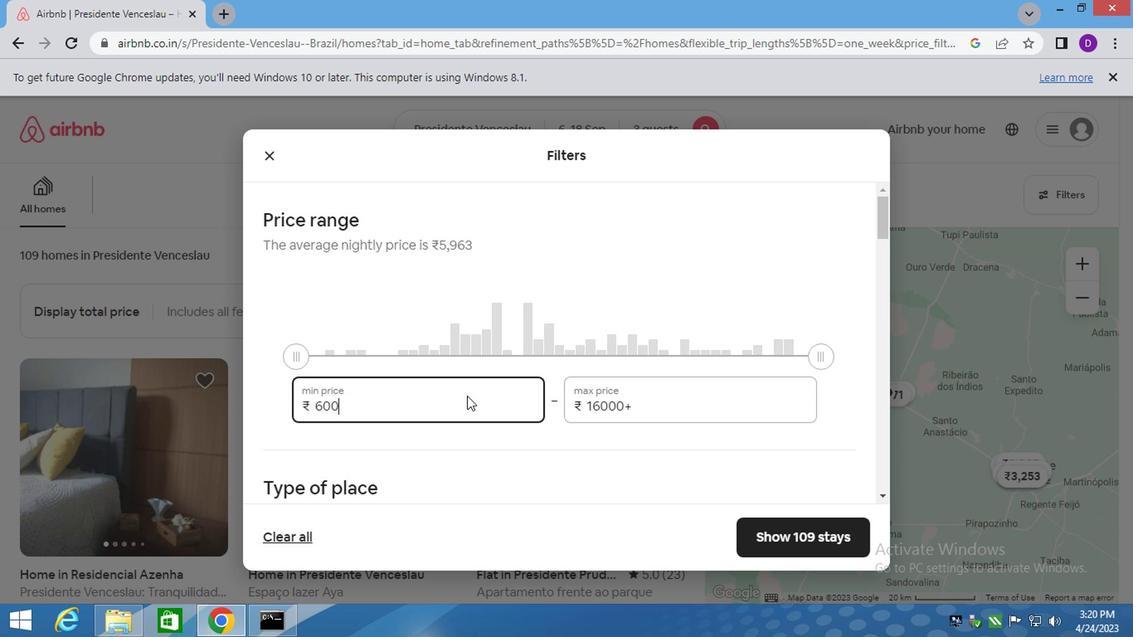 
Action: Mouse moved to (610, 405)
Screenshot: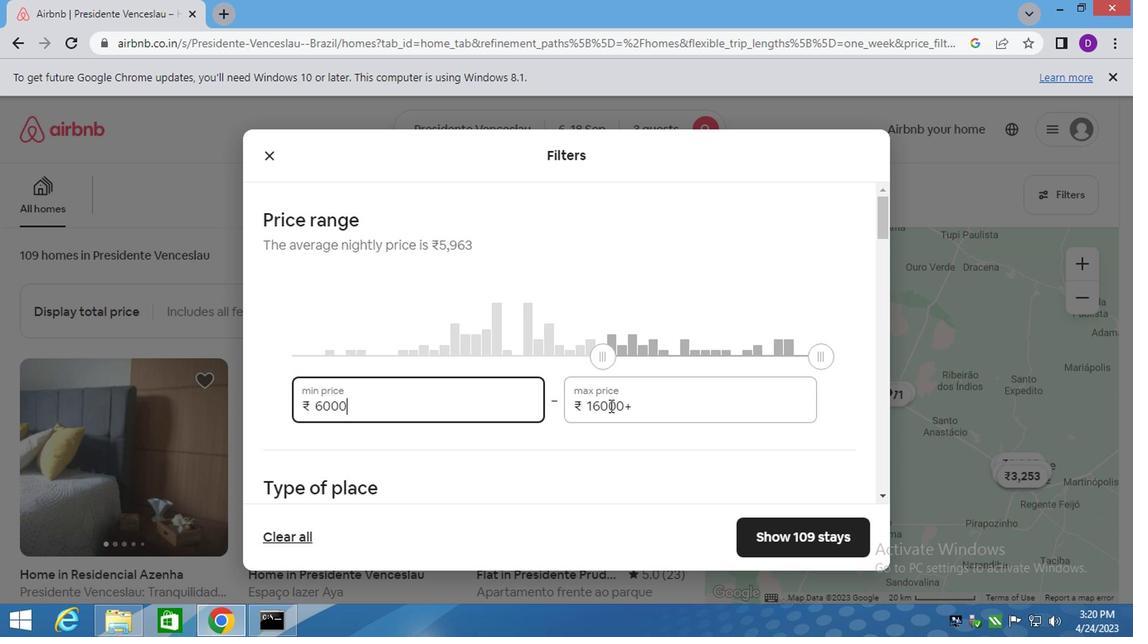 
Action: Mouse pressed left at (610, 405)
Screenshot: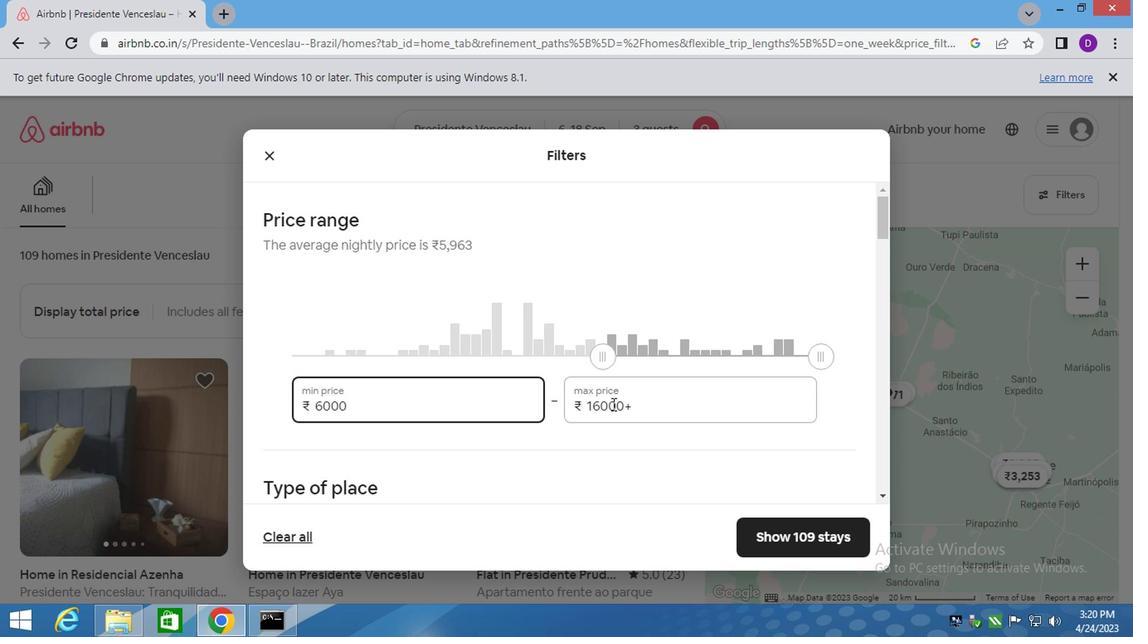 
Action: Mouse pressed left at (610, 405)
Screenshot: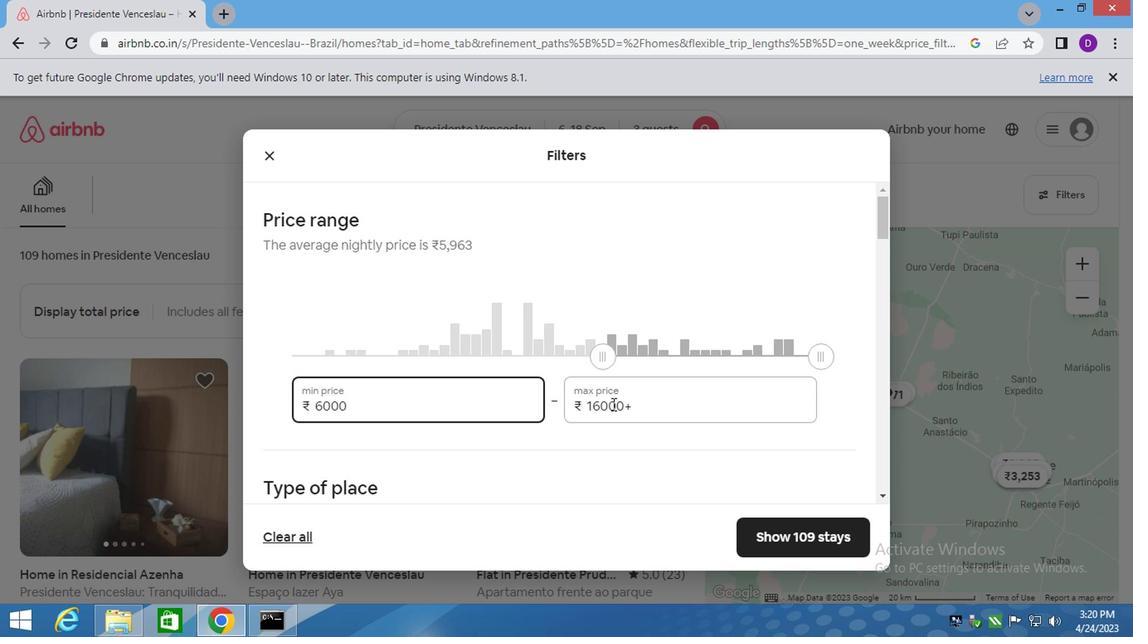 
Action: Mouse pressed left at (610, 405)
Screenshot: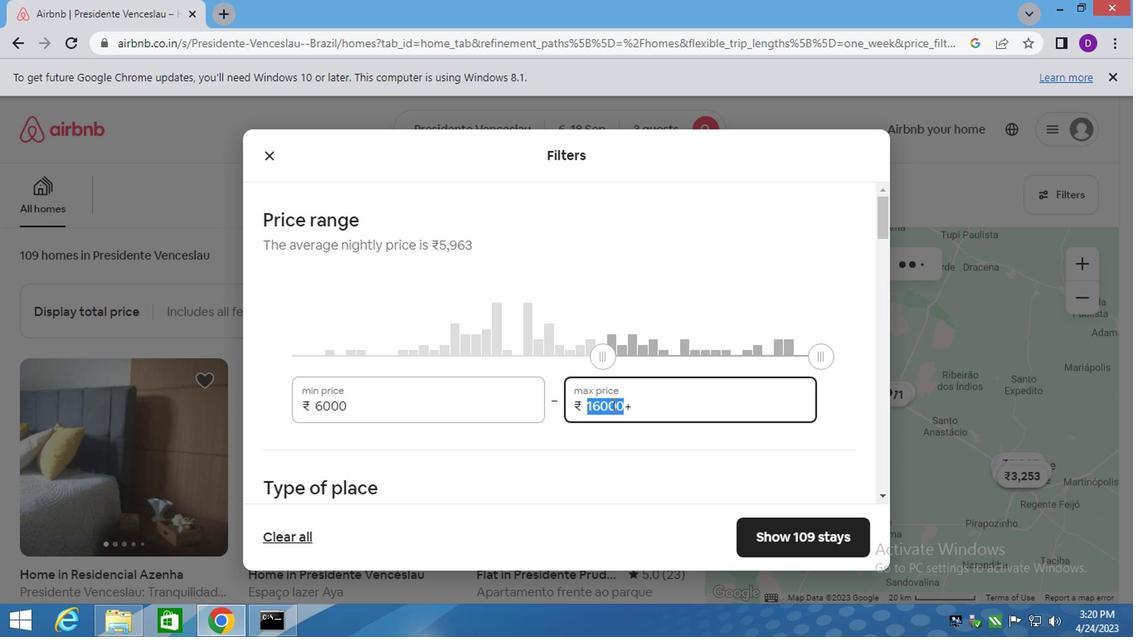 
Action: Key pressed 12
Screenshot: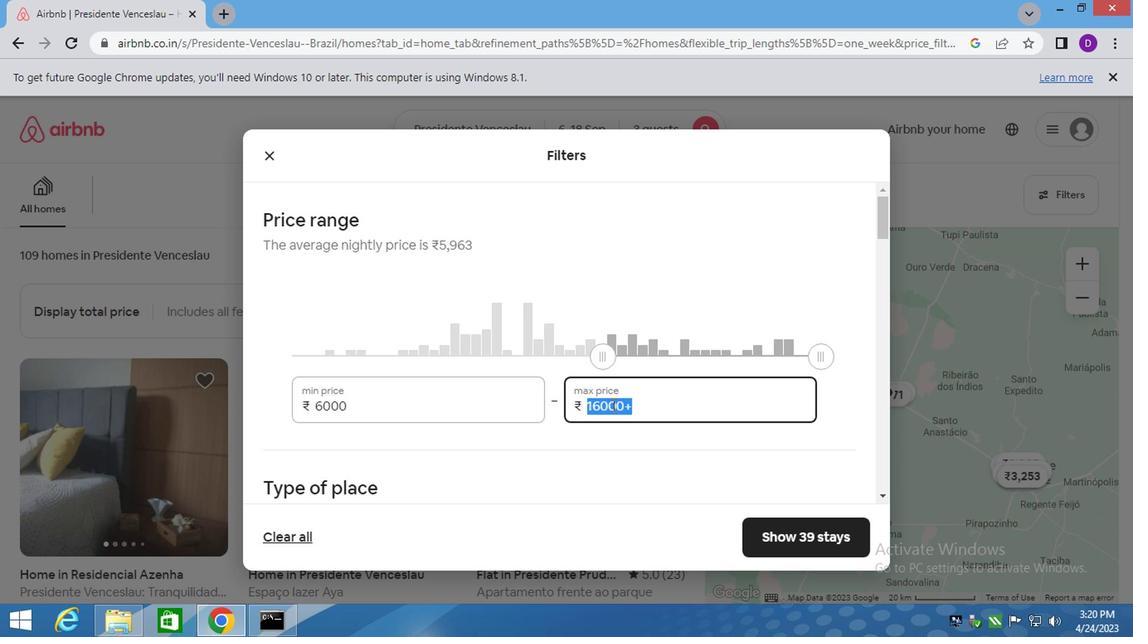 
Action: Mouse moved to (610, 405)
Screenshot: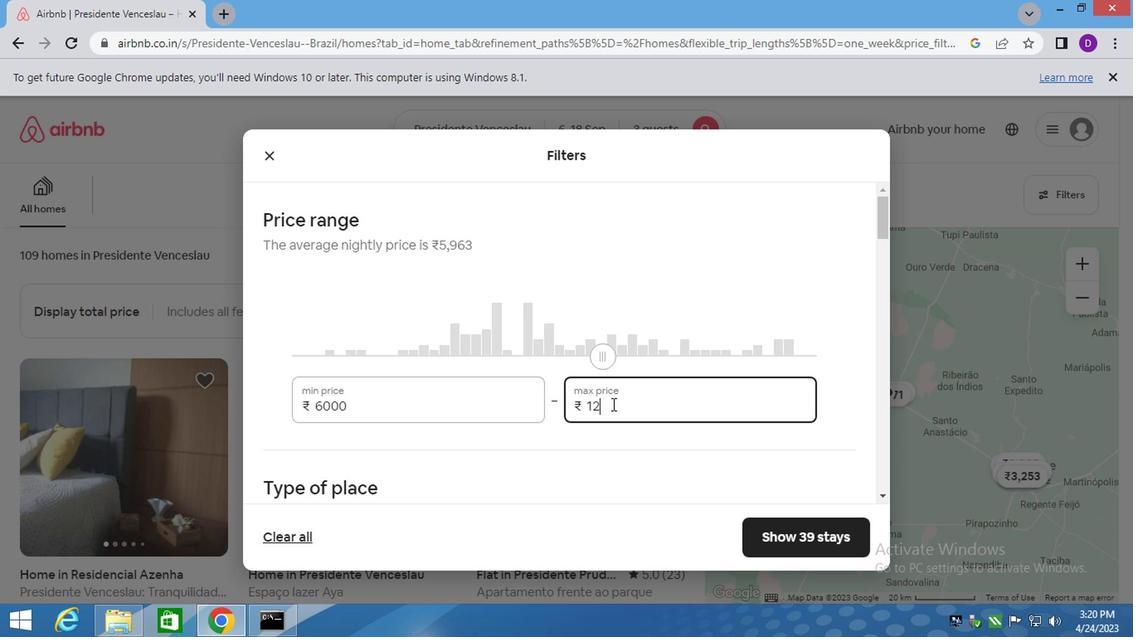 
Action: Key pressed 00
Screenshot: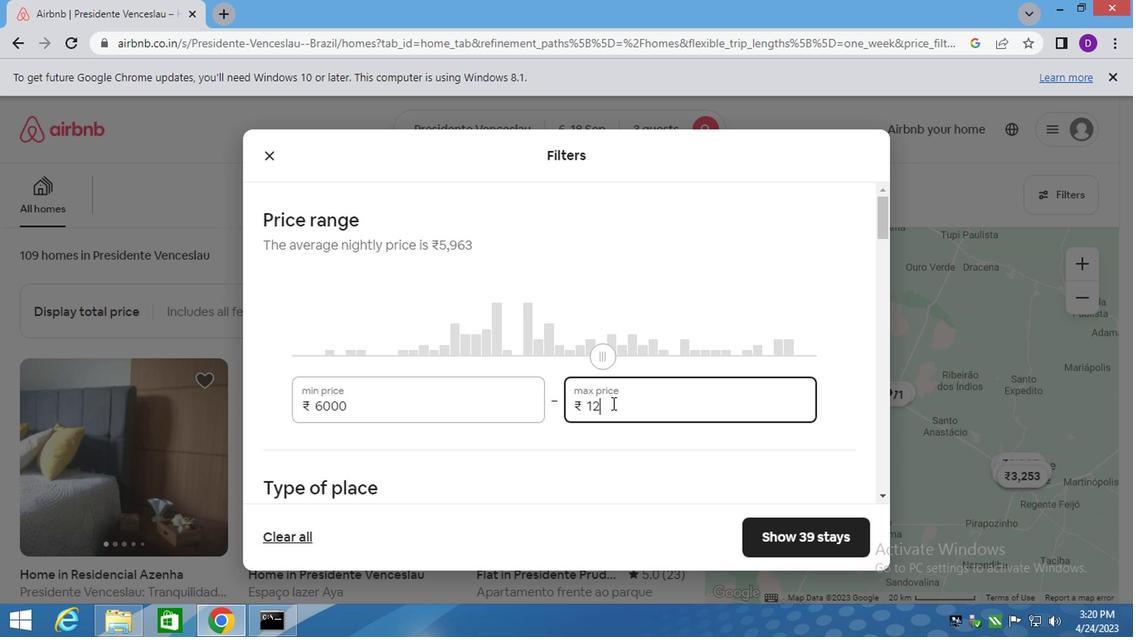 
Action: Mouse moved to (611, 403)
Screenshot: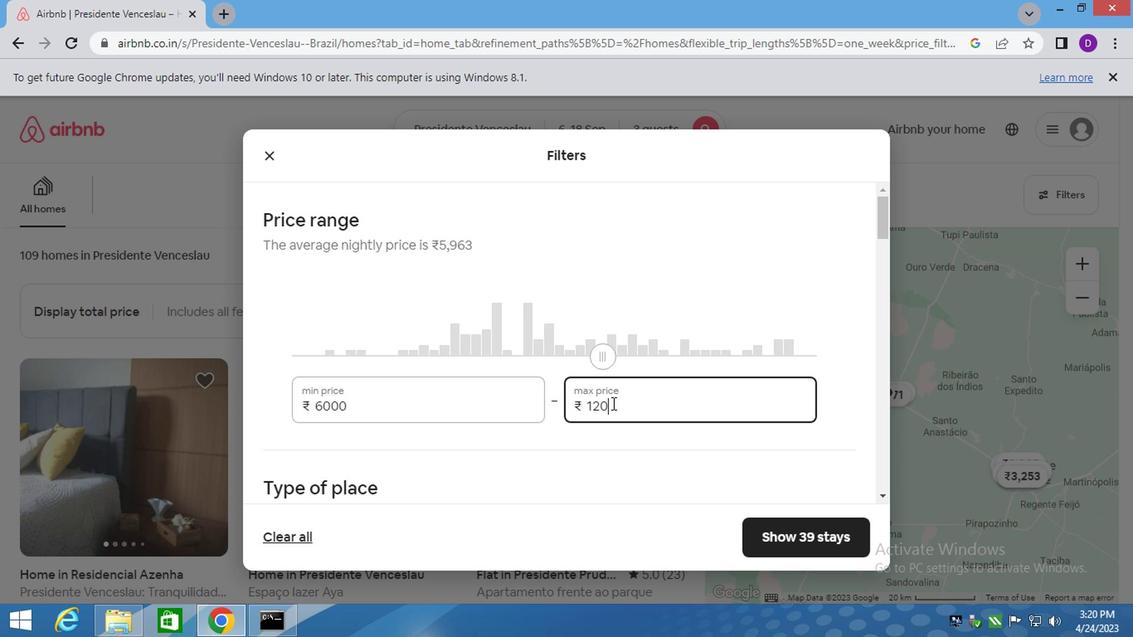 
Action: Key pressed 0
Screenshot: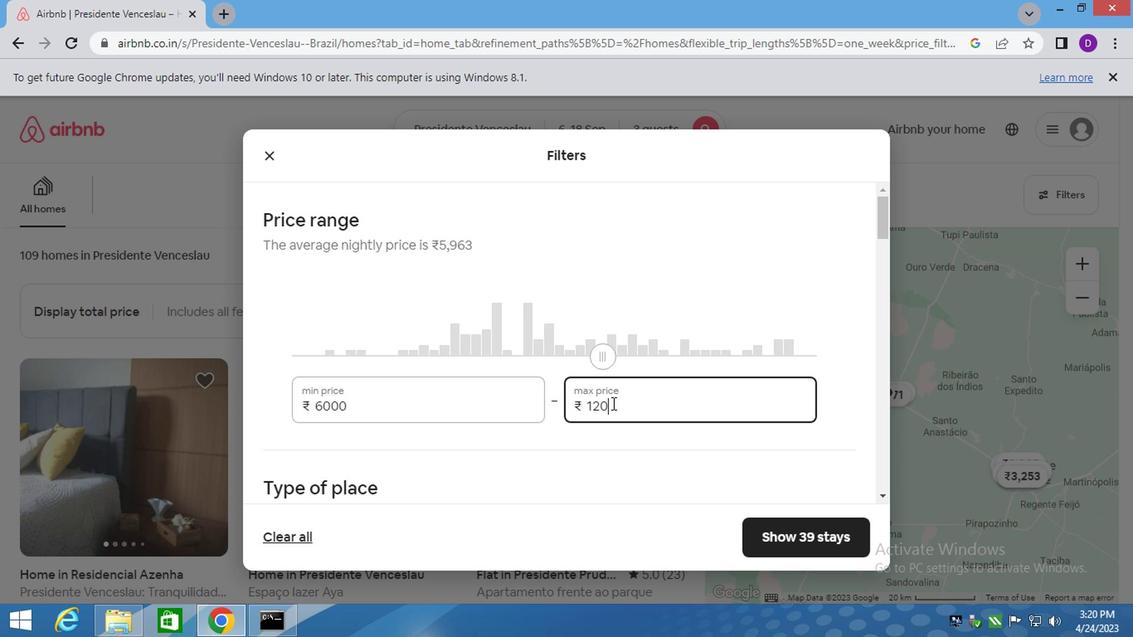 
Action: Mouse moved to (611, 403)
Screenshot: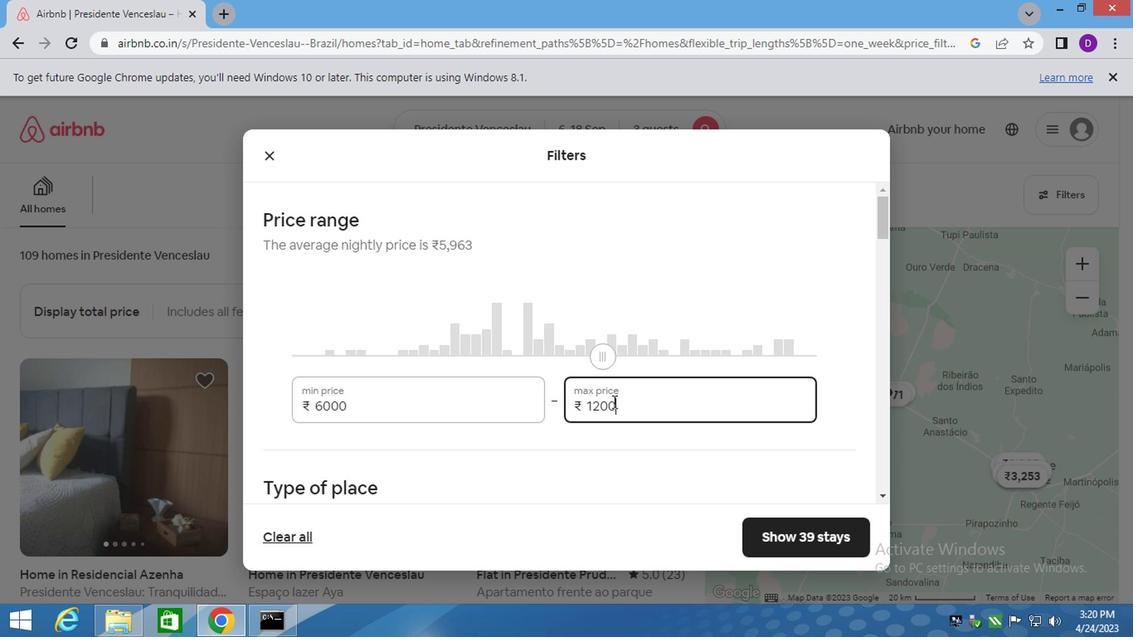 
Action: Mouse scrolled (611, 402) with delta (0, -1)
Screenshot: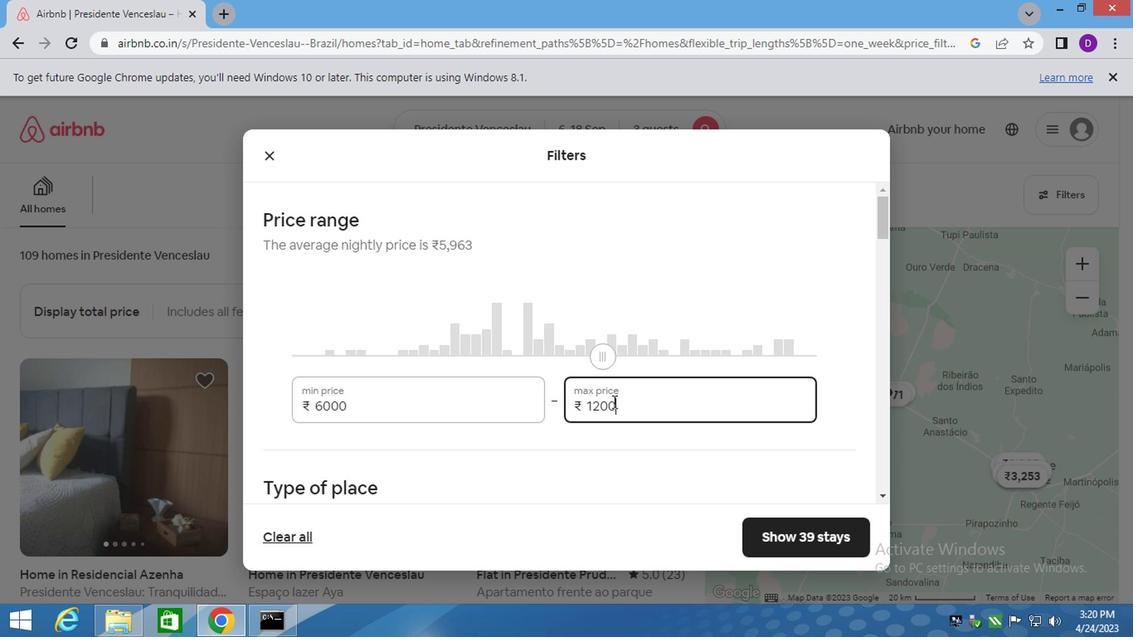 
Action: Mouse moved to (592, 420)
Screenshot: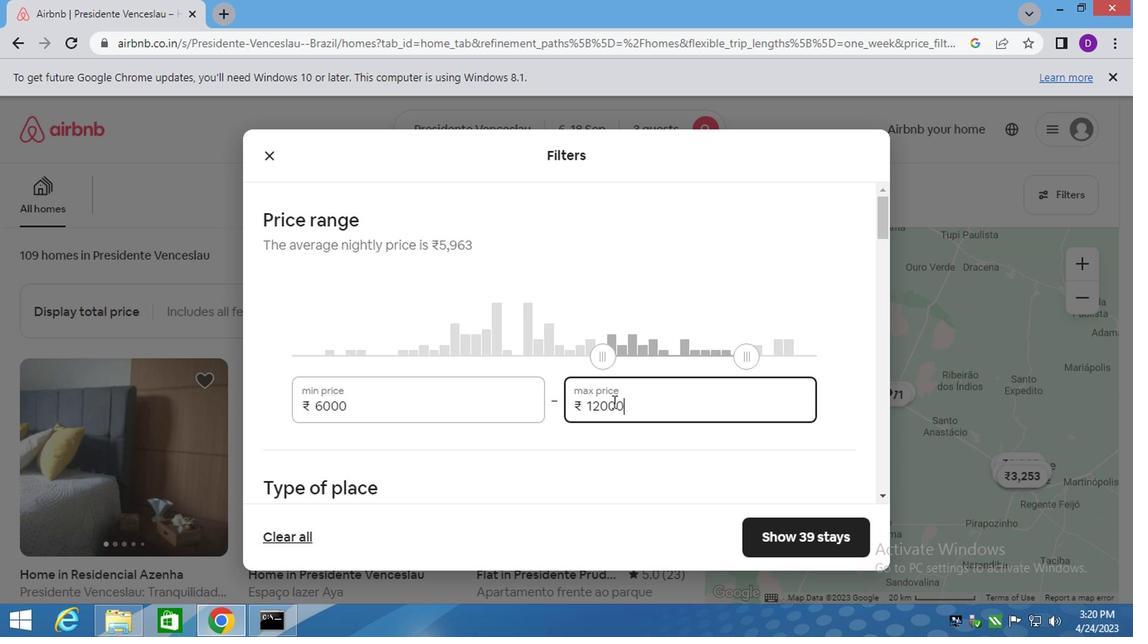 
Action: Mouse scrolled (600, 417) with delta (0, 0)
Screenshot: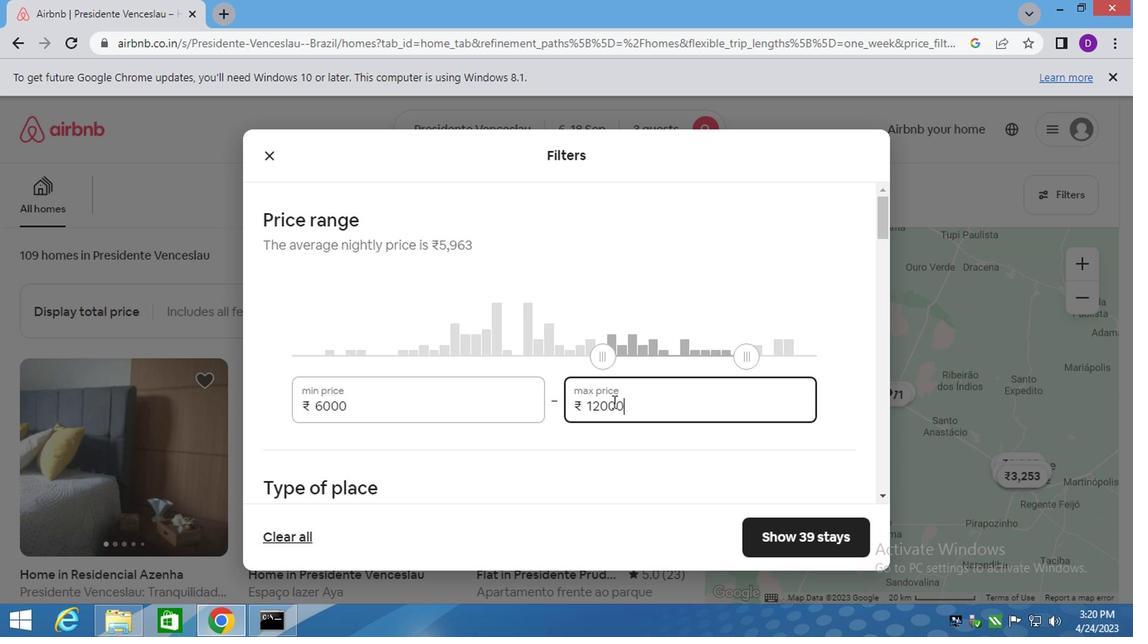 
Action: Mouse moved to (308, 378)
Screenshot: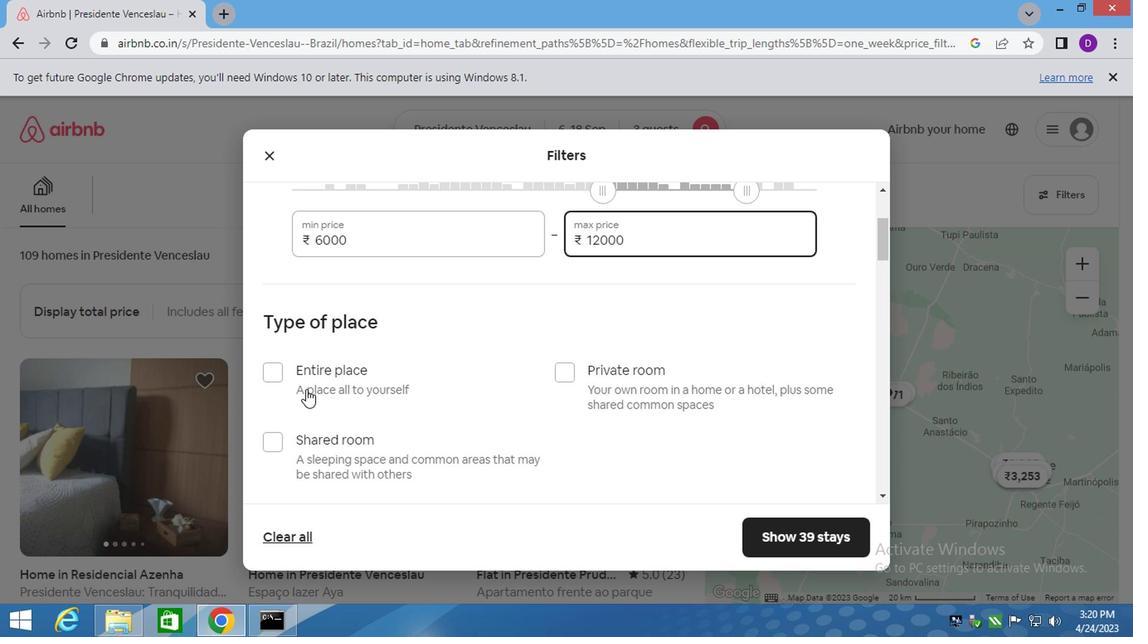 
Action: Mouse pressed left at (308, 378)
Screenshot: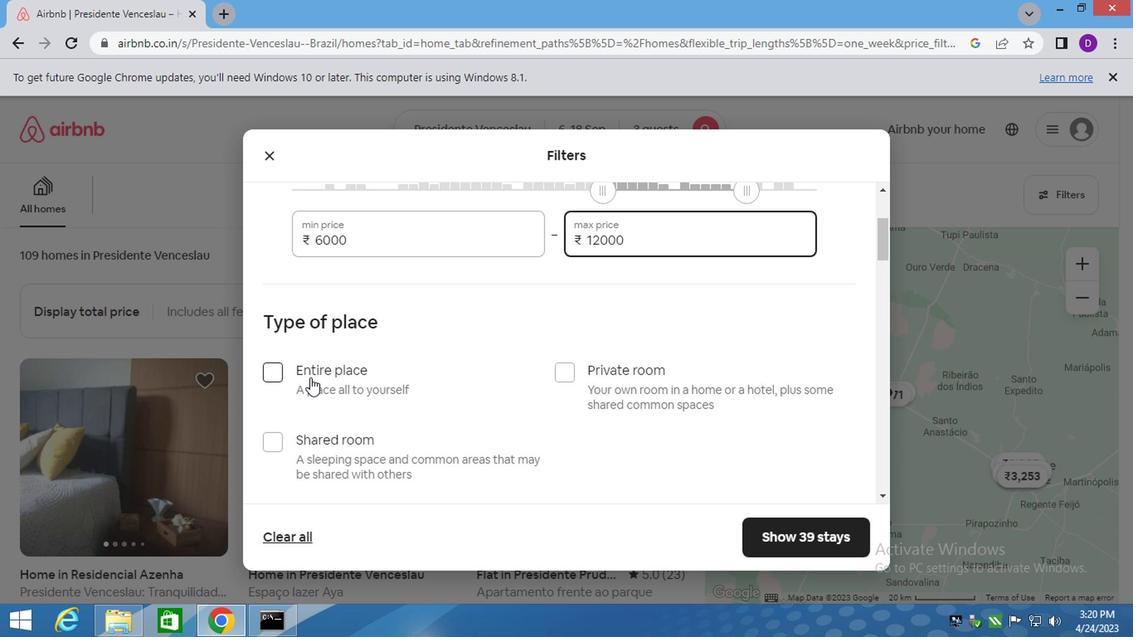 
Action: Mouse moved to (337, 410)
Screenshot: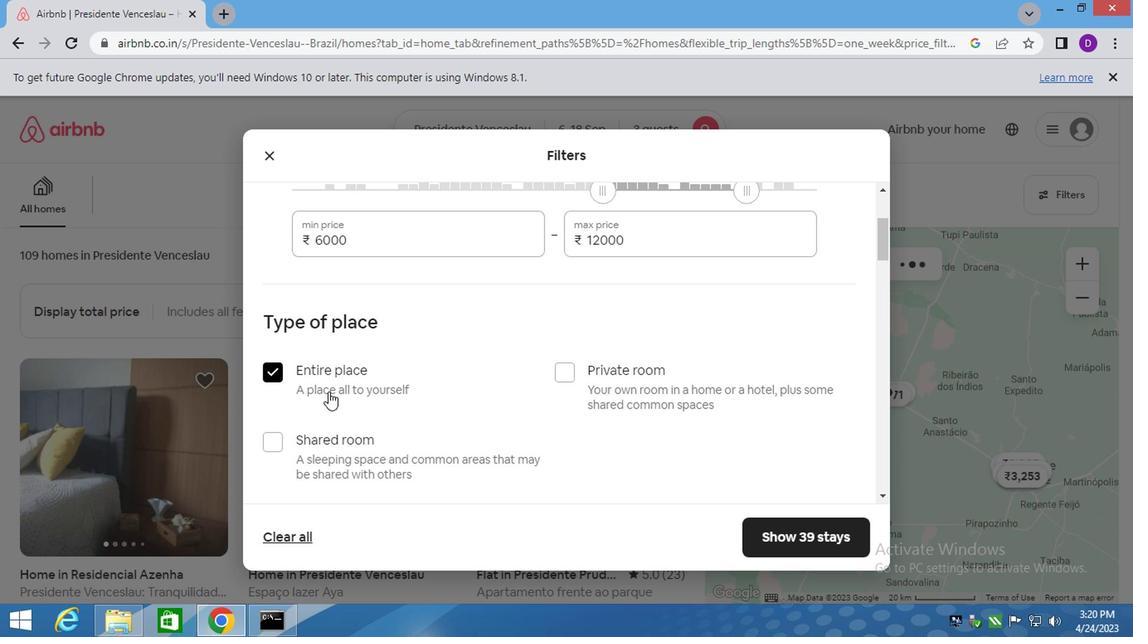 
Action: Mouse scrolled (336, 409) with delta (0, 0)
Screenshot: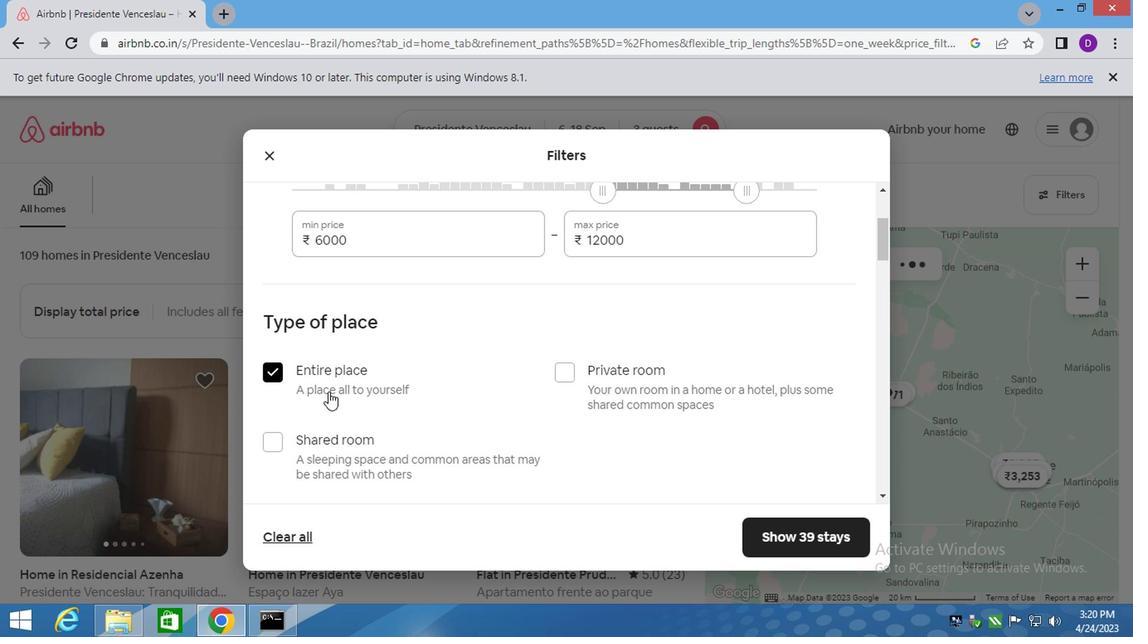 
Action: Mouse moved to (338, 411)
Screenshot: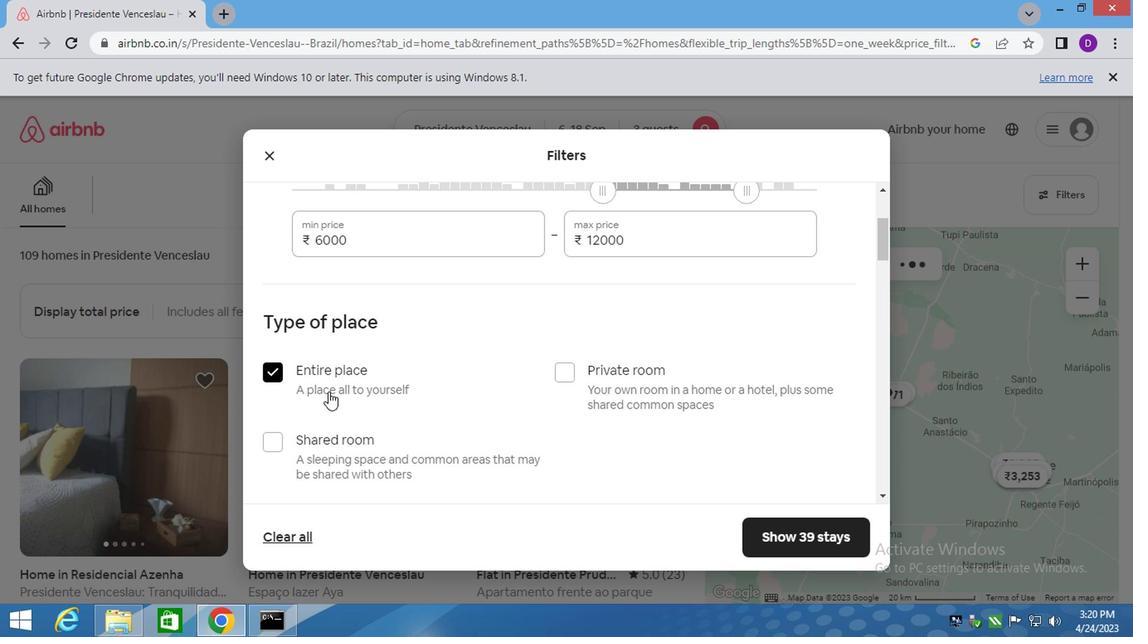 
Action: Mouse scrolled (338, 410) with delta (0, -1)
Screenshot: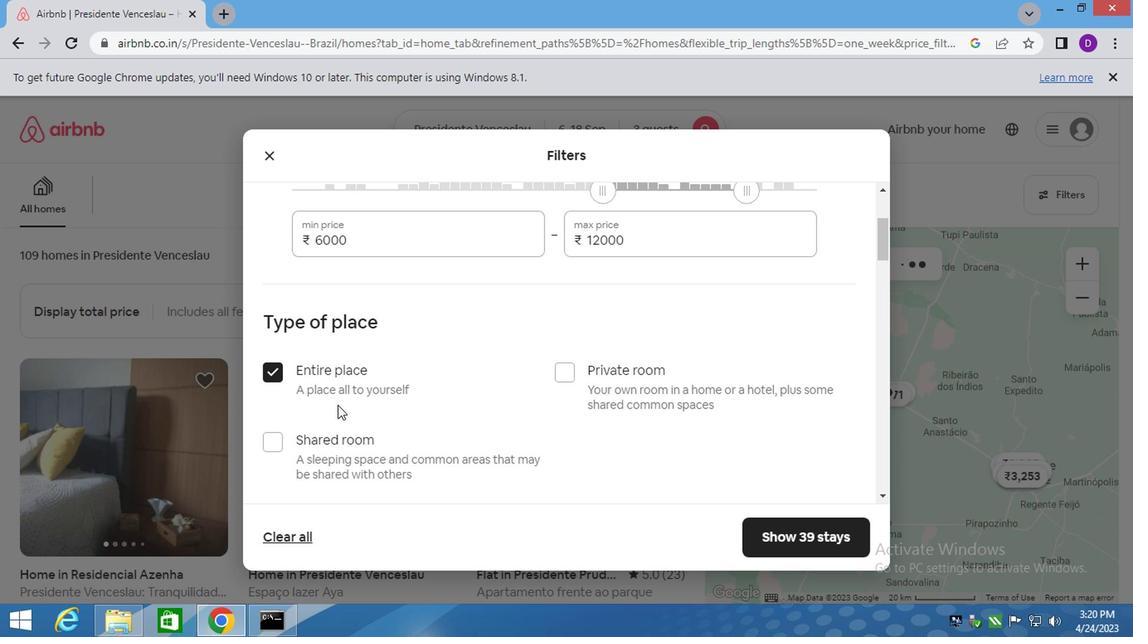 
Action: Mouse scrolled (338, 410) with delta (0, -1)
Screenshot: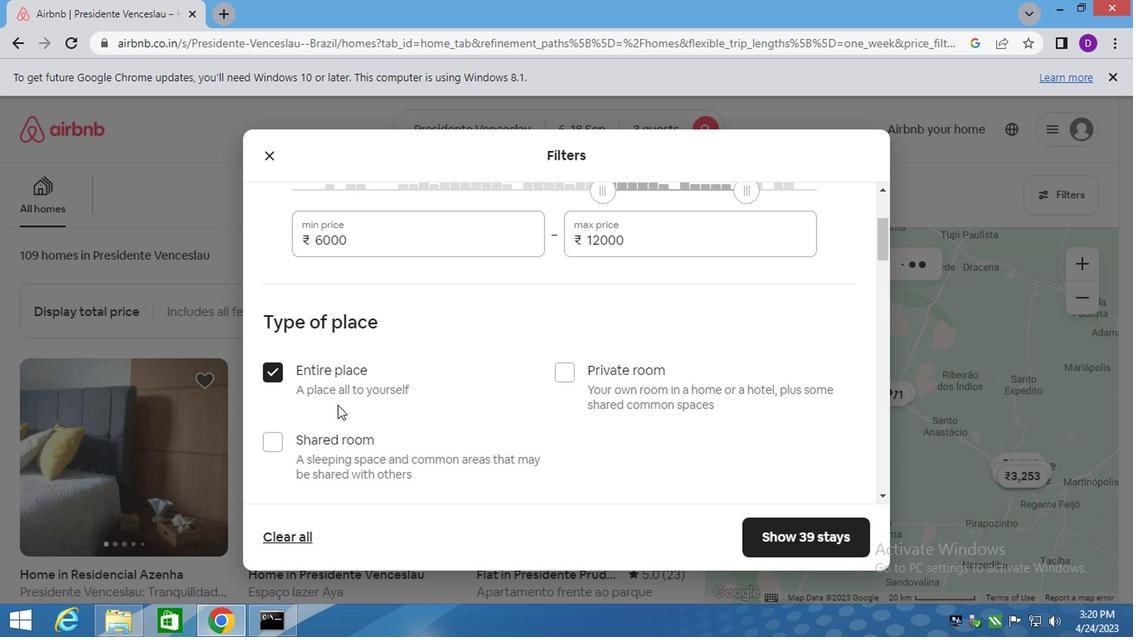
Action: Mouse scrolled (338, 410) with delta (0, -1)
Screenshot: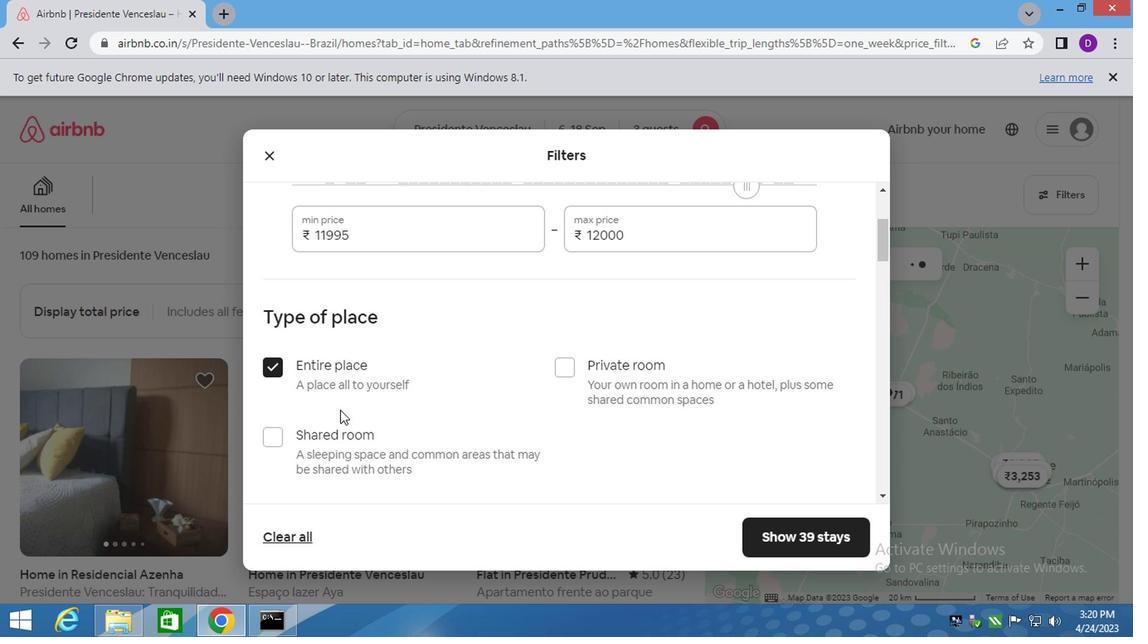 
Action: Mouse moved to (344, 408)
Screenshot: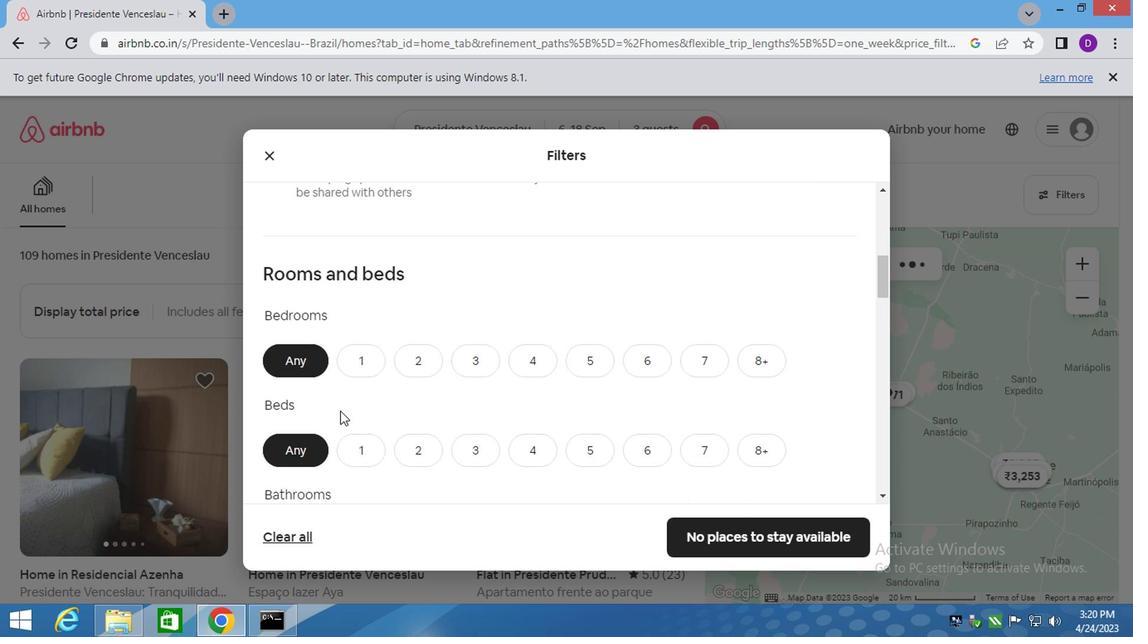 
Action: Mouse scrolled (344, 407) with delta (0, 0)
Screenshot: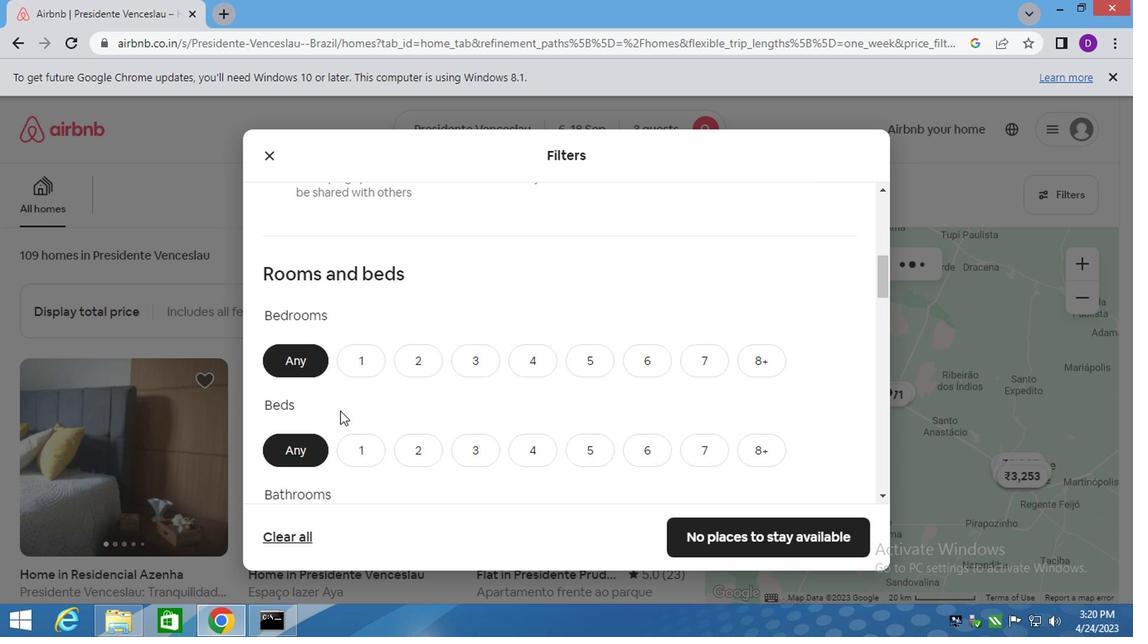 
Action: Mouse moved to (415, 225)
Screenshot: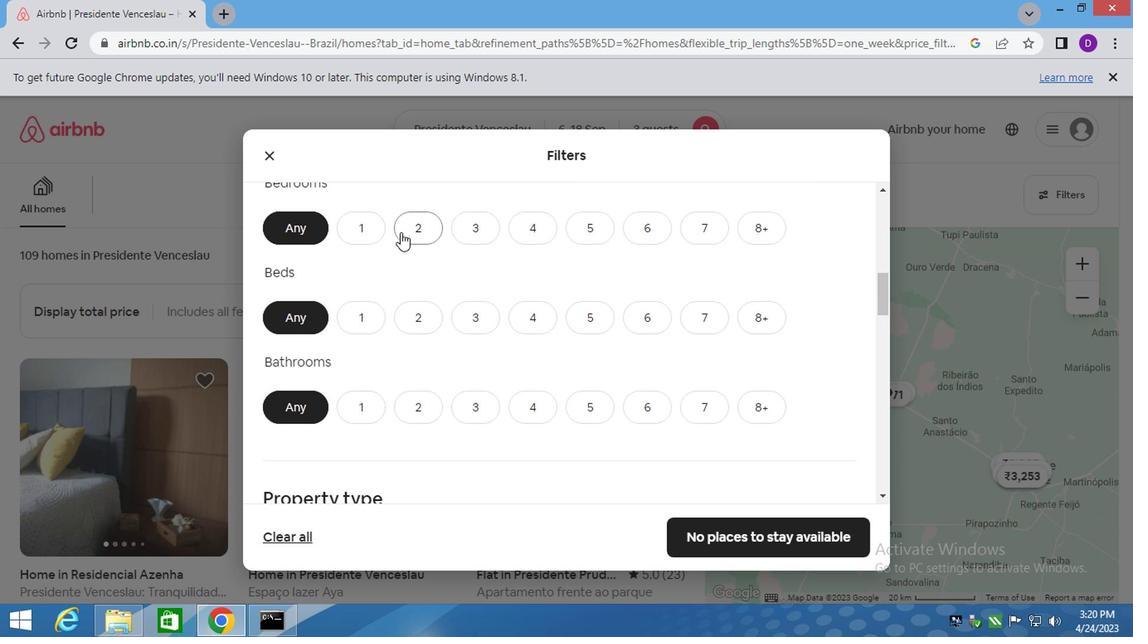 
Action: Mouse pressed left at (415, 225)
Screenshot: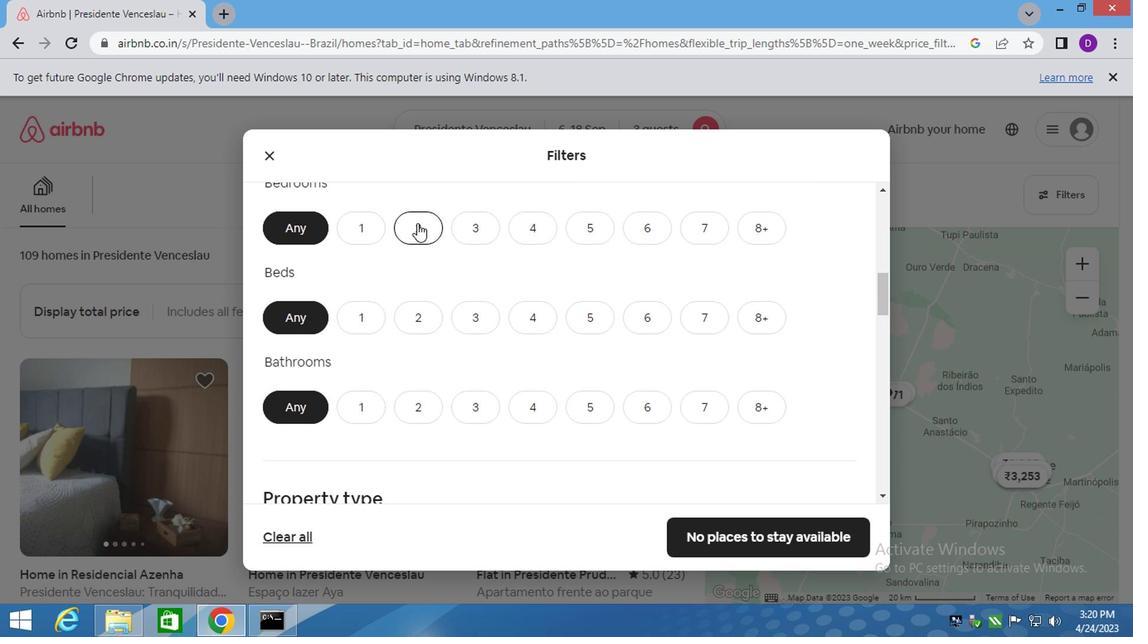 
Action: Mouse moved to (414, 314)
Screenshot: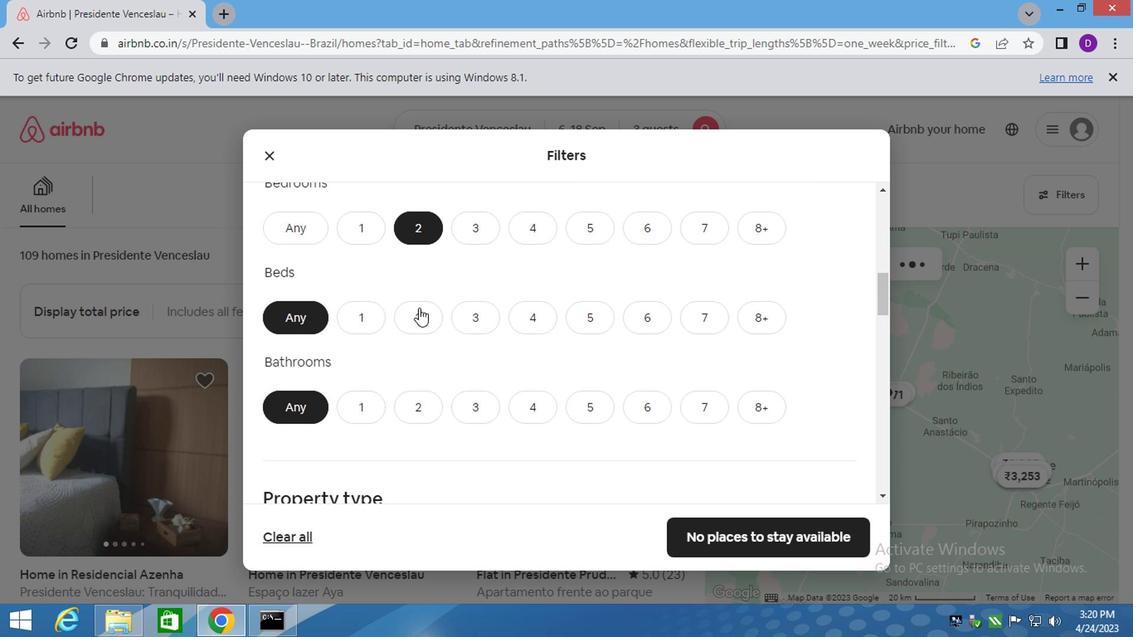 
Action: Mouse pressed left at (414, 314)
Screenshot: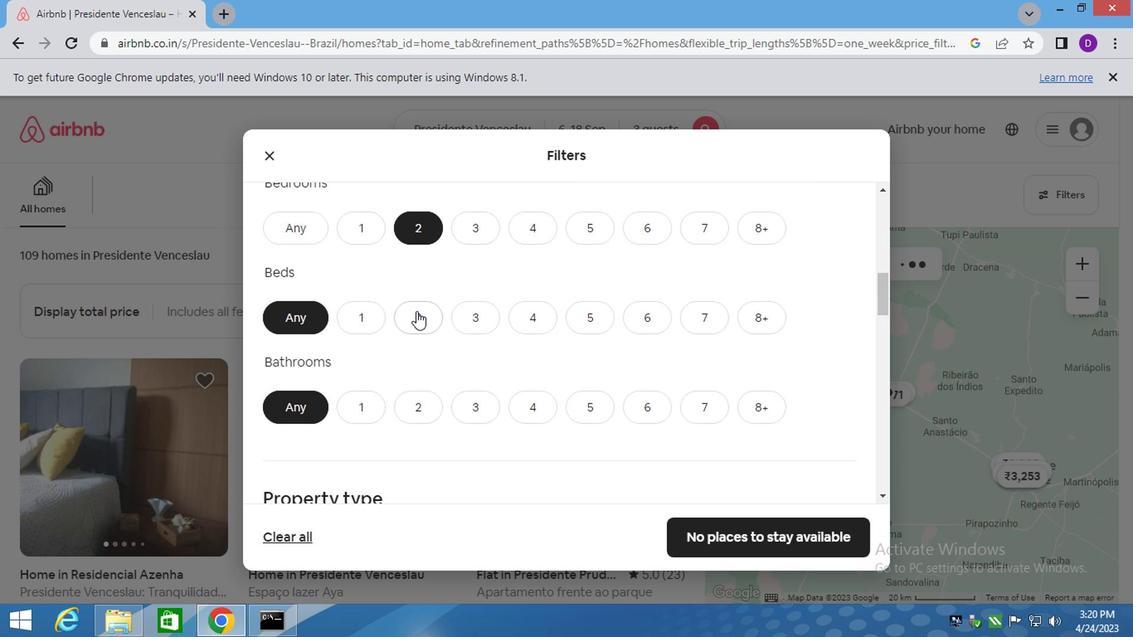 
Action: Mouse moved to (403, 411)
Screenshot: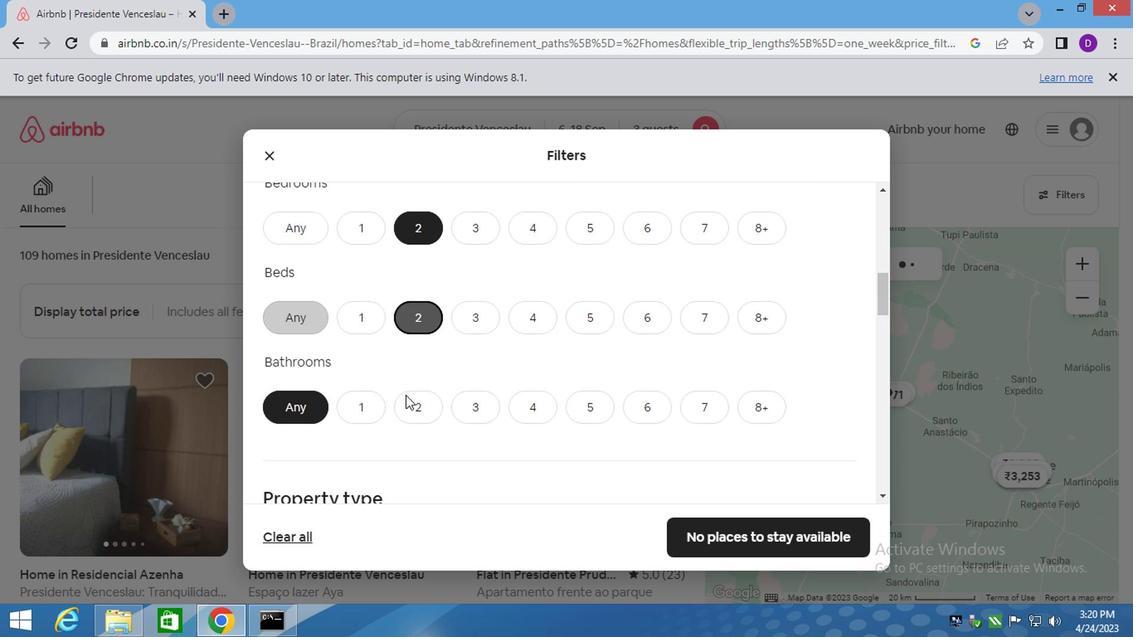 
Action: Mouse pressed left at (403, 411)
Screenshot: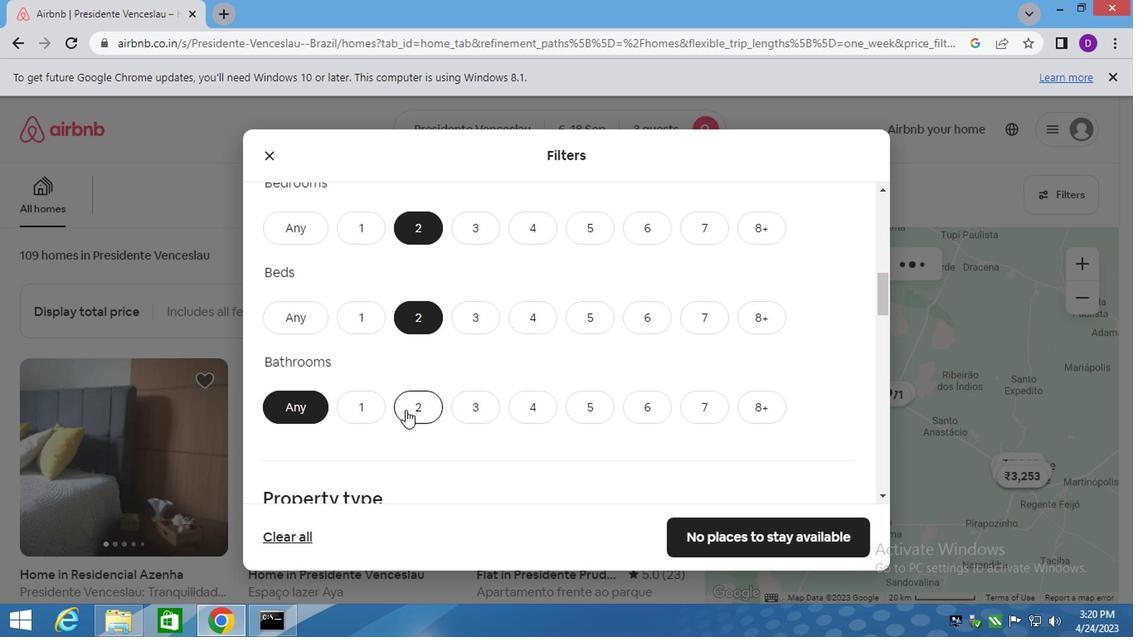
Action: Mouse moved to (405, 409)
Screenshot: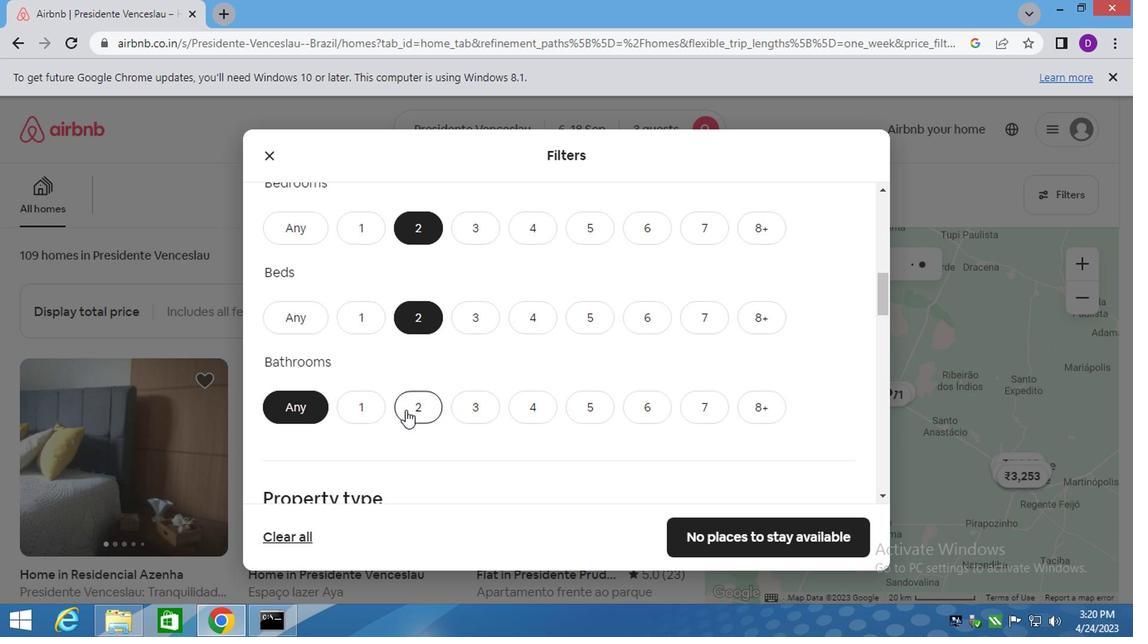 
Action: Mouse scrolled (405, 408) with delta (0, -1)
Screenshot: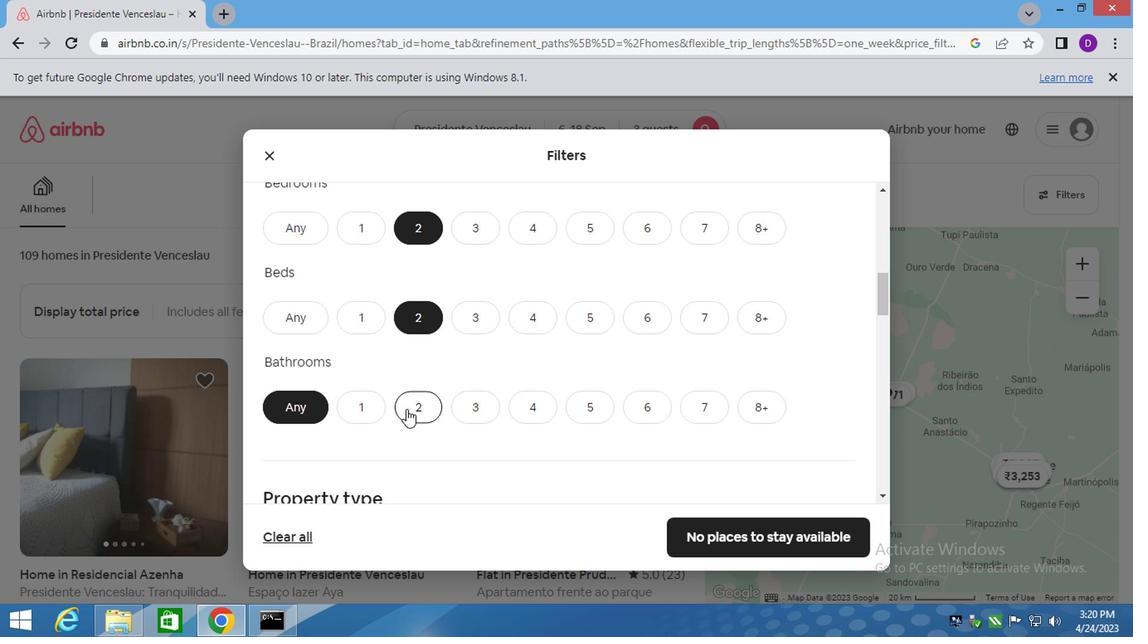 
Action: Mouse scrolled (405, 408) with delta (0, -1)
Screenshot: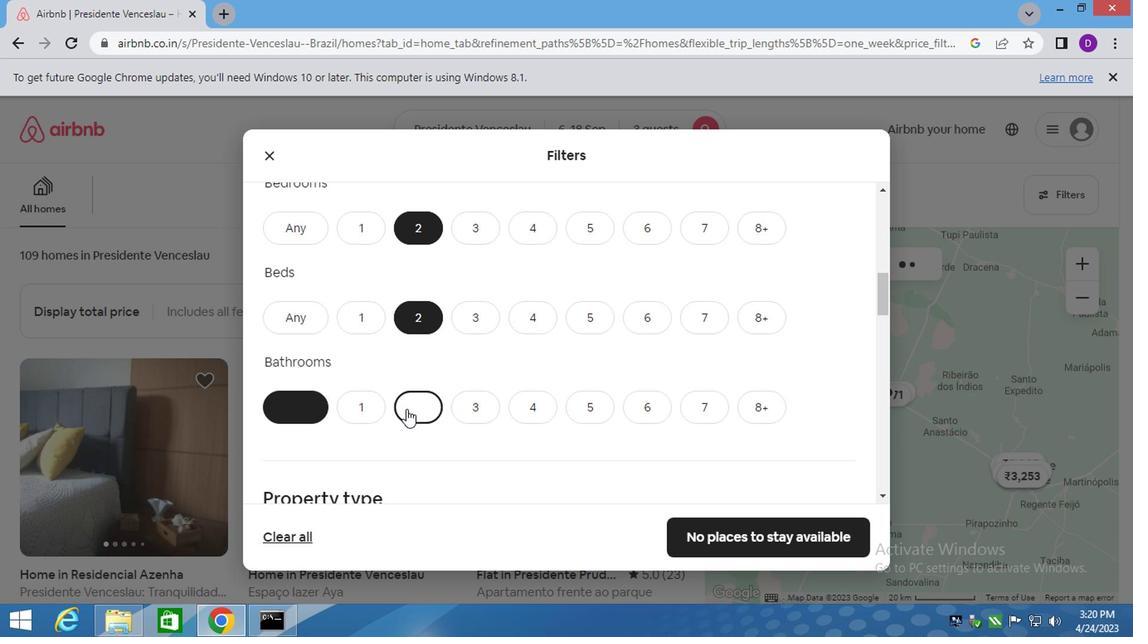 
Action: Mouse scrolled (405, 408) with delta (0, -1)
Screenshot: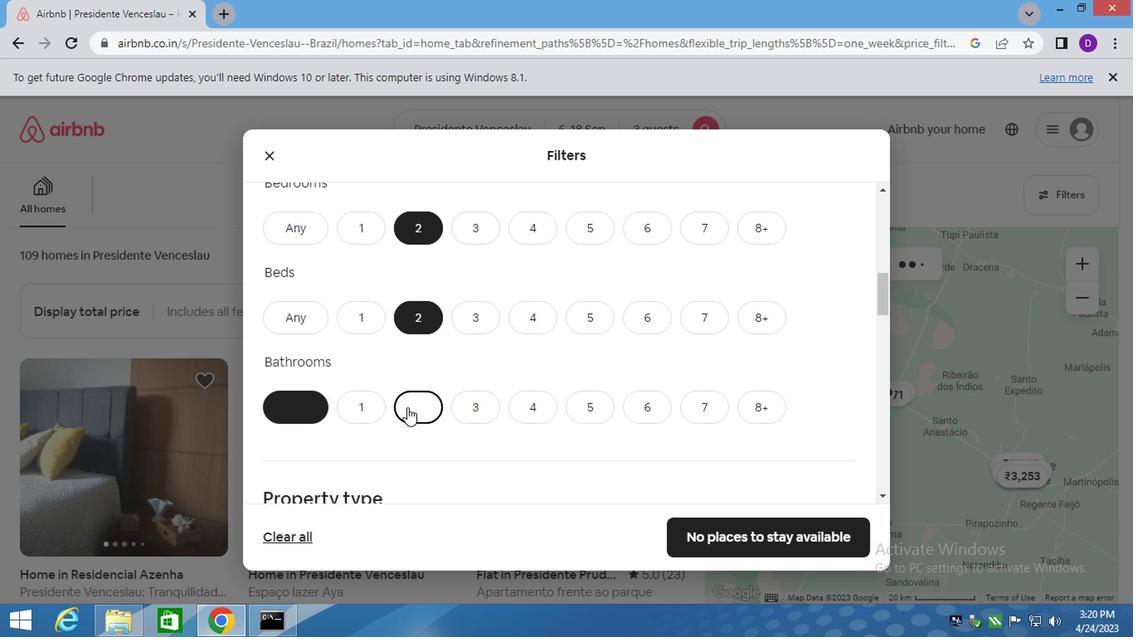 
Action: Mouse moved to (354, 360)
Screenshot: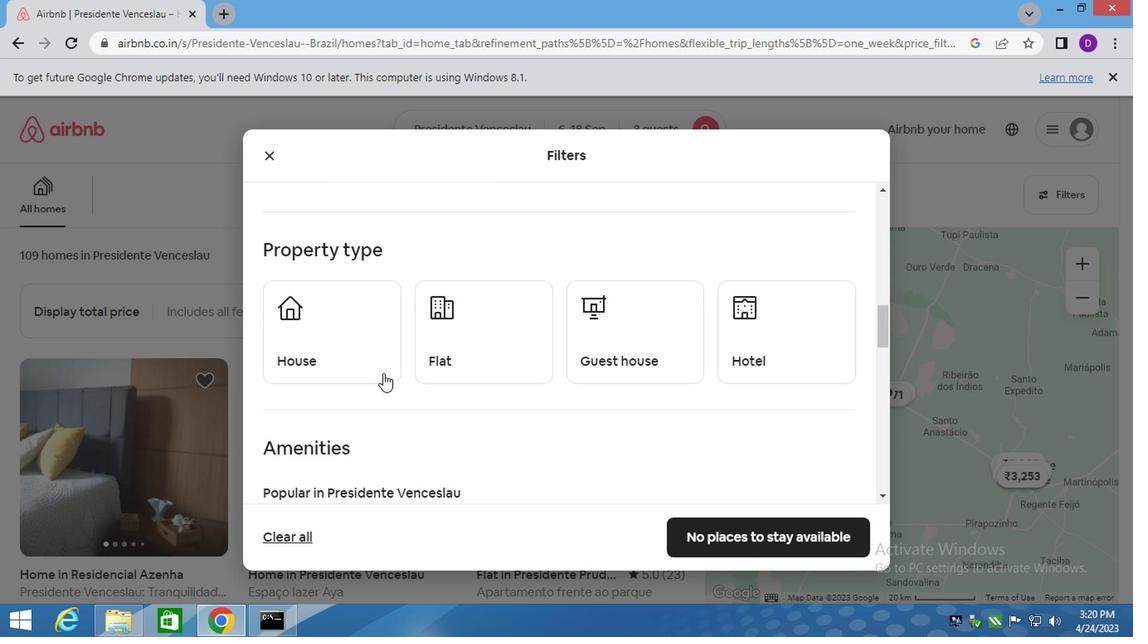 
Action: Mouse pressed left at (354, 360)
Screenshot: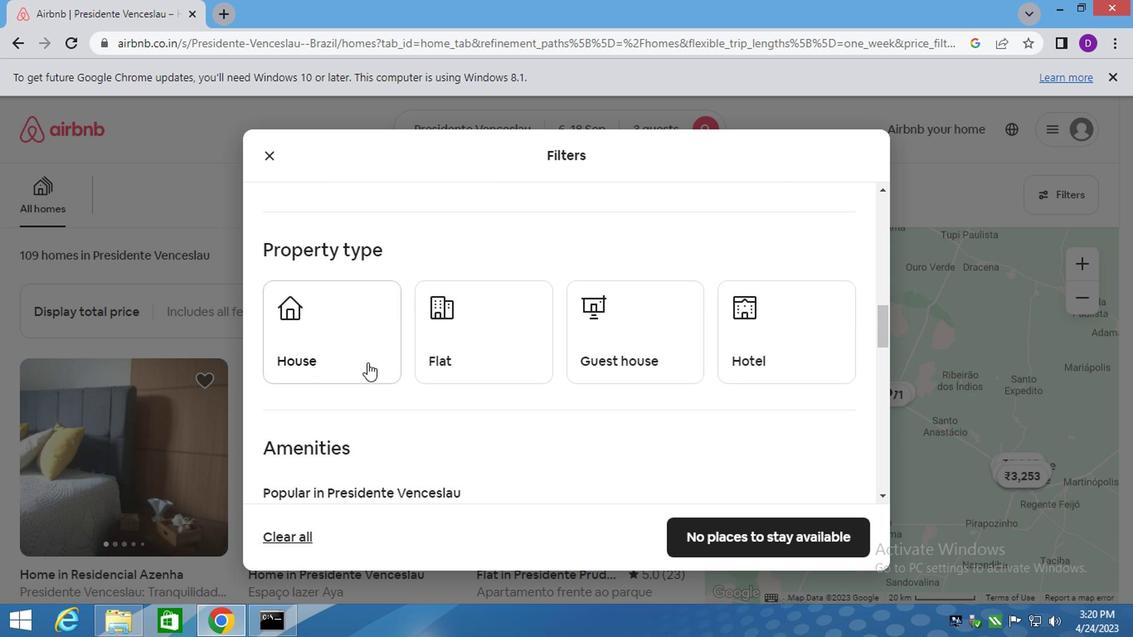 
Action: Mouse moved to (465, 352)
Screenshot: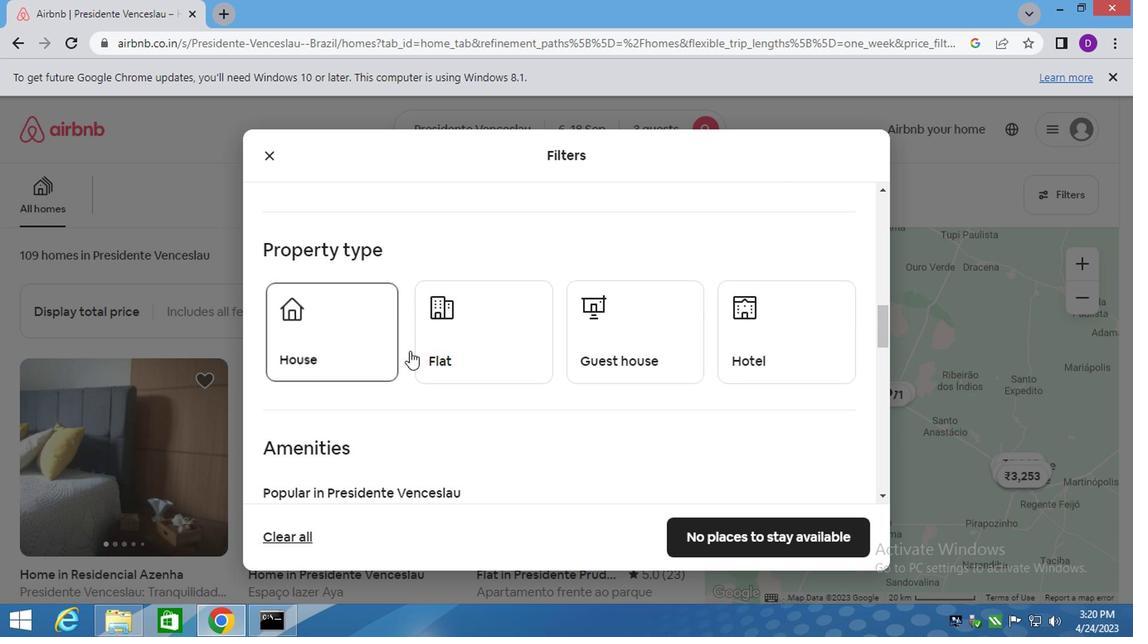 
Action: Mouse pressed left at (465, 352)
Screenshot: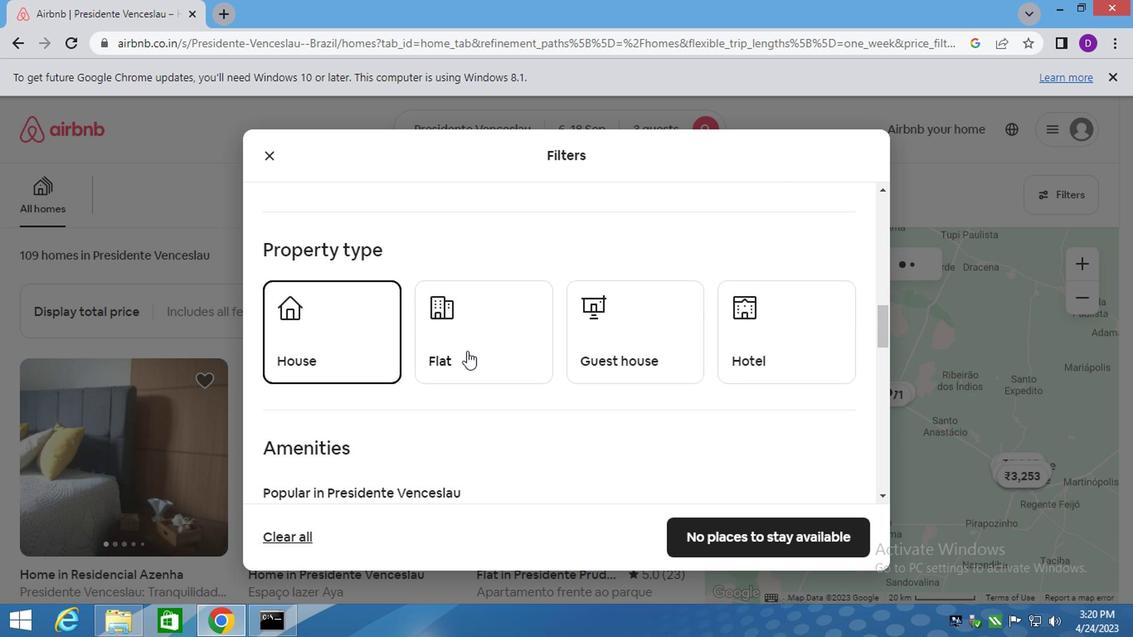 
Action: Mouse moved to (594, 351)
Screenshot: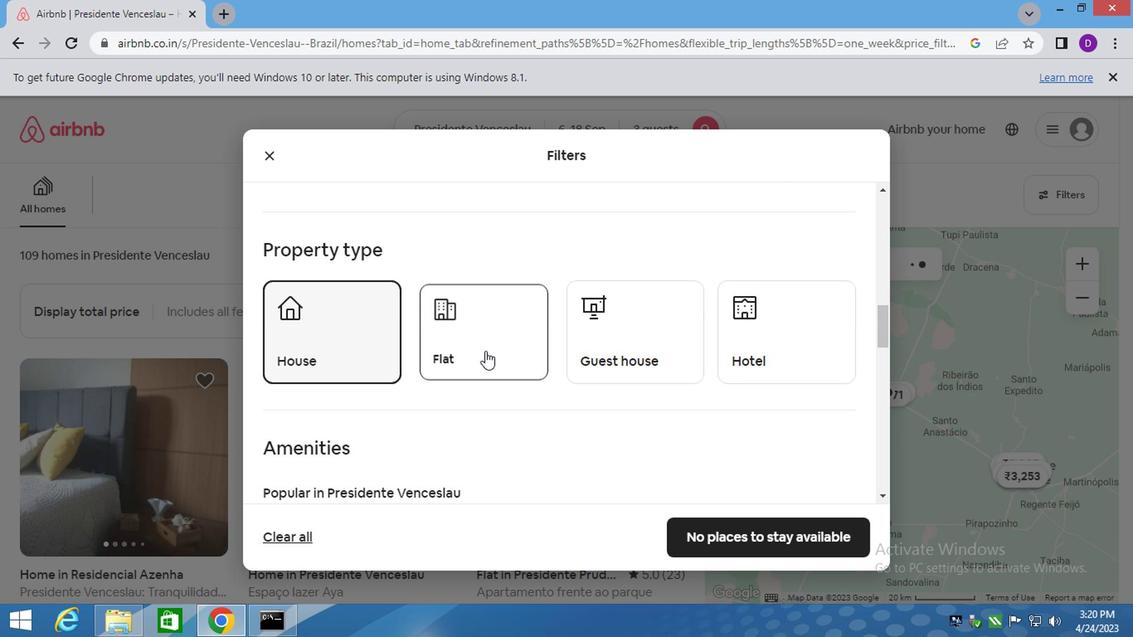 
Action: Mouse pressed left at (594, 351)
Screenshot: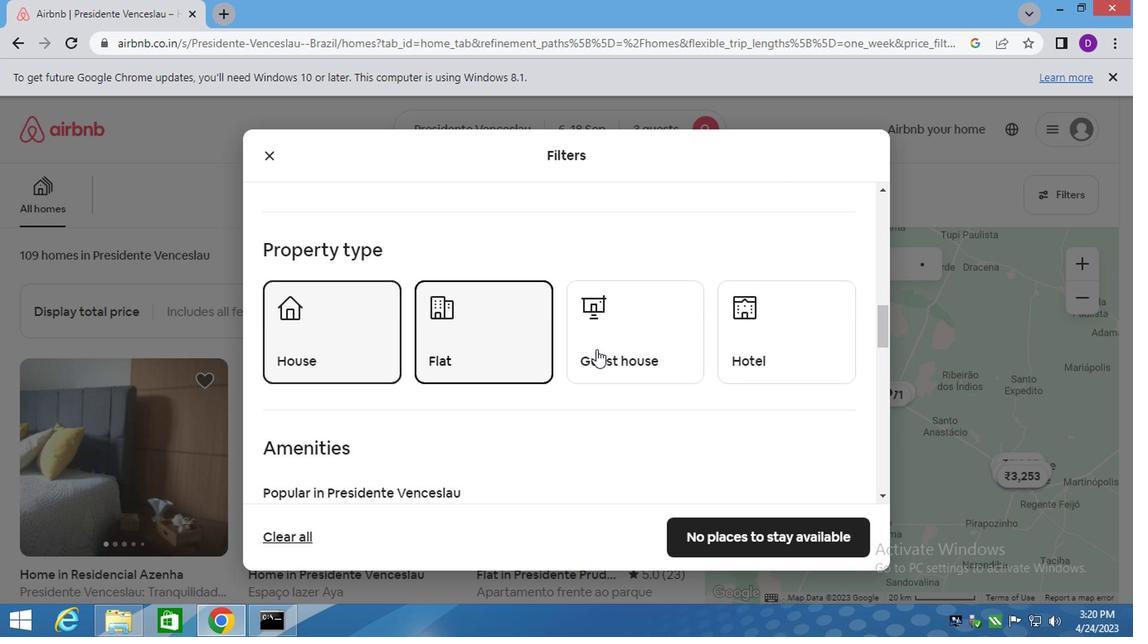 
Action: Mouse moved to (744, 348)
Screenshot: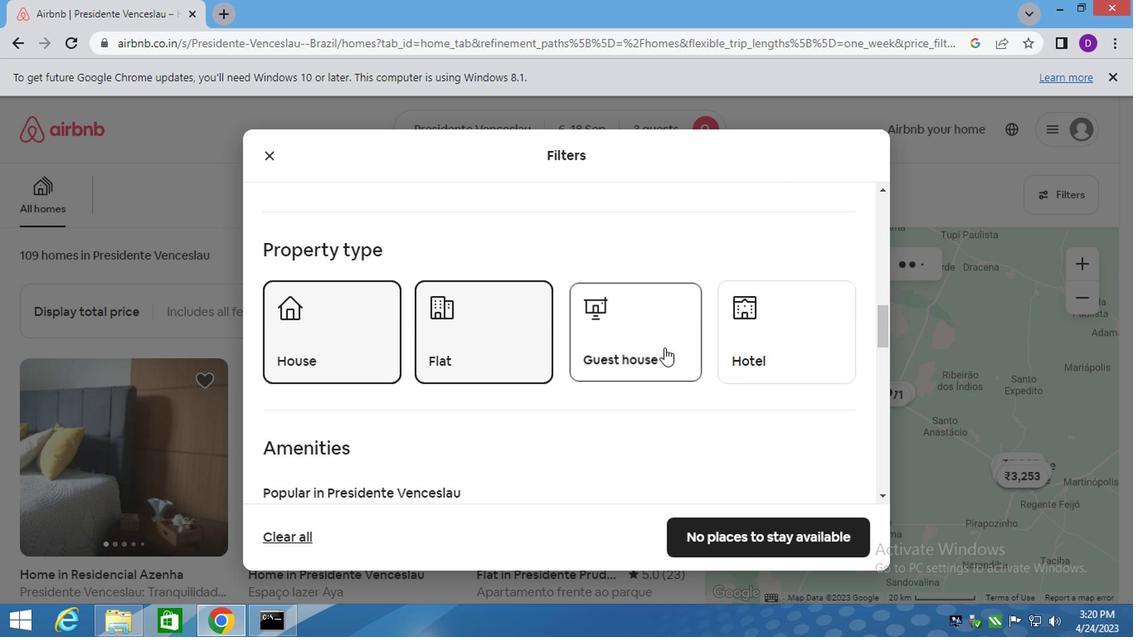 
Action: Mouse pressed left at (744, 348)
Screenshot: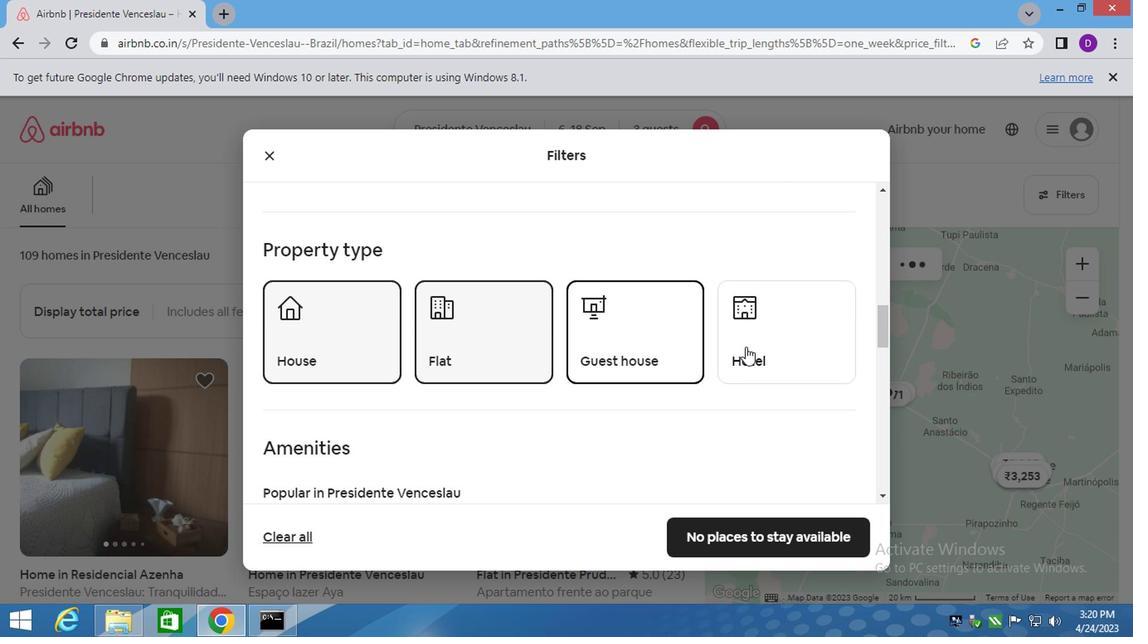 
Action: Mouse moved to (744, 344)
Screenshot: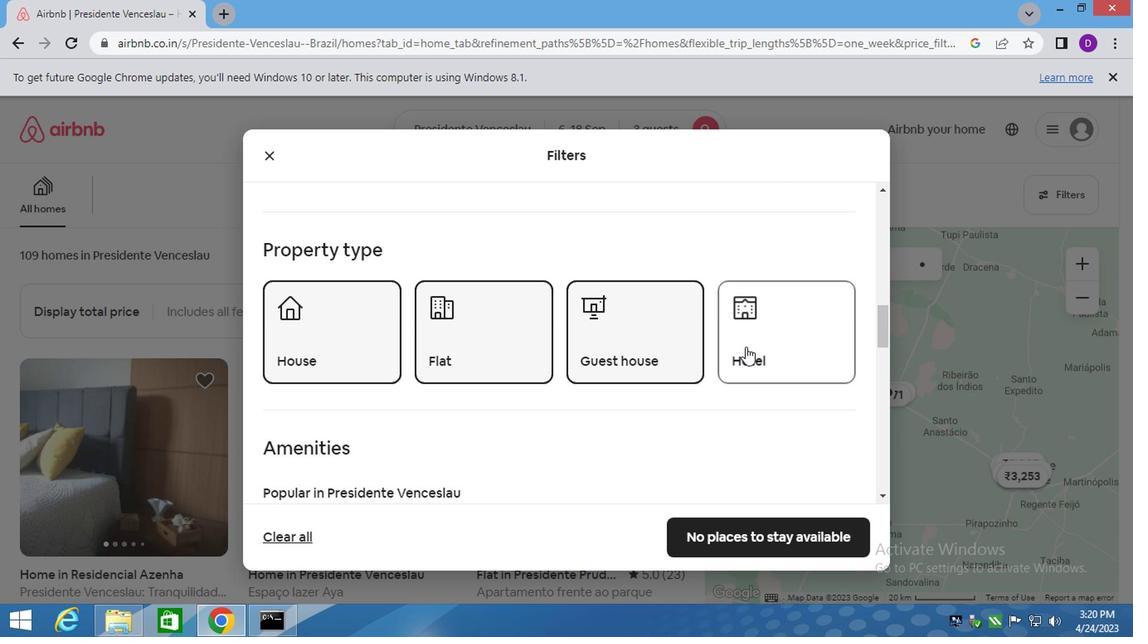 
Action: Mouse scrolled (744, 343) with delta (0, 0)
Screenshot: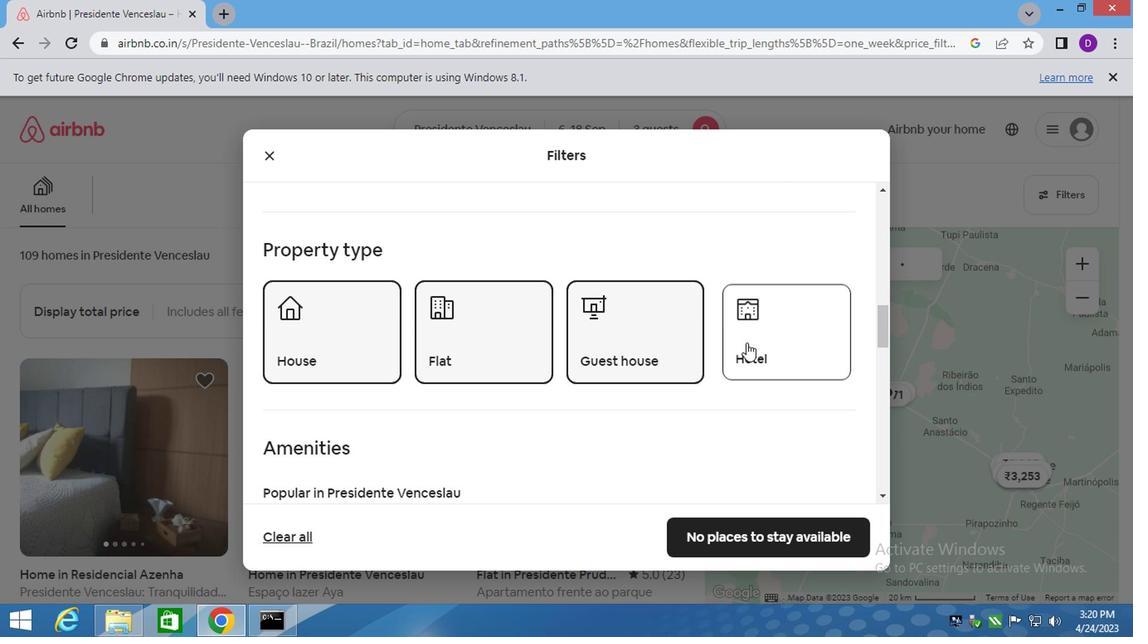 
Action: Mouse scrolled (744, 343) with delta (0, 0)
Screenshot: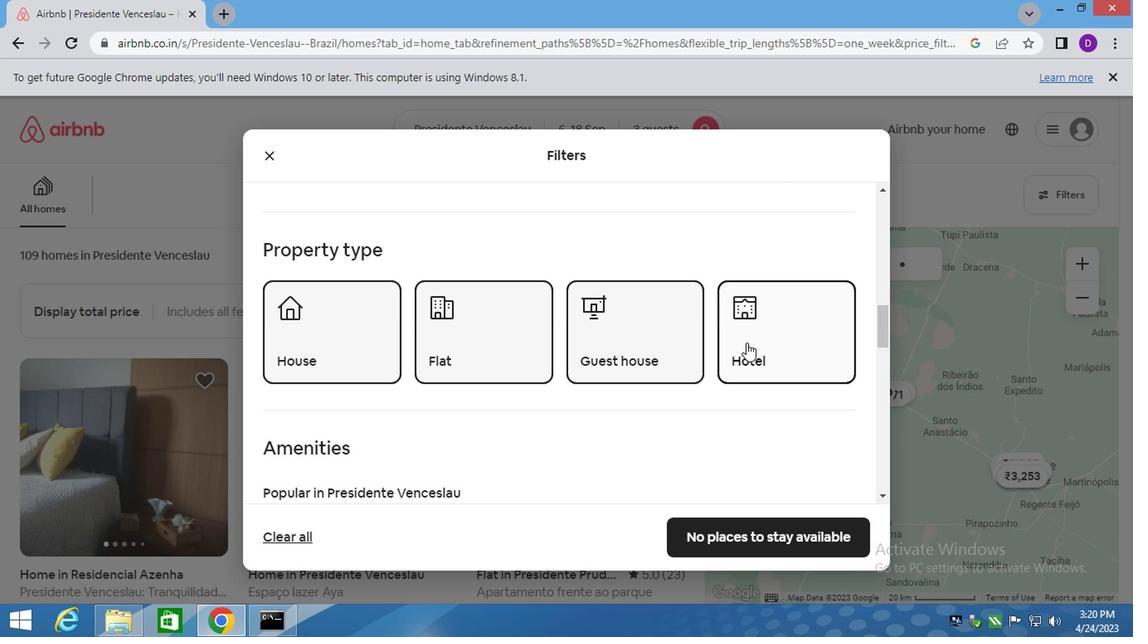
Action: Mouse scrolled (744, 343) with delta (0, 0)
Screenshot: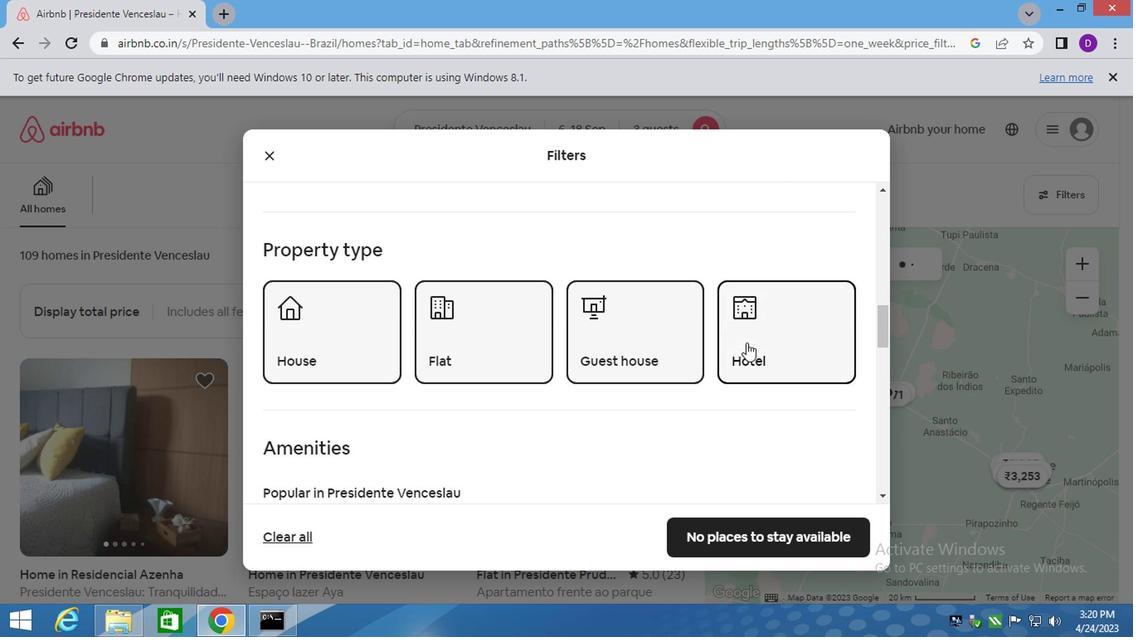 
Action: Mouse moved to (744, 346)
Screenshot: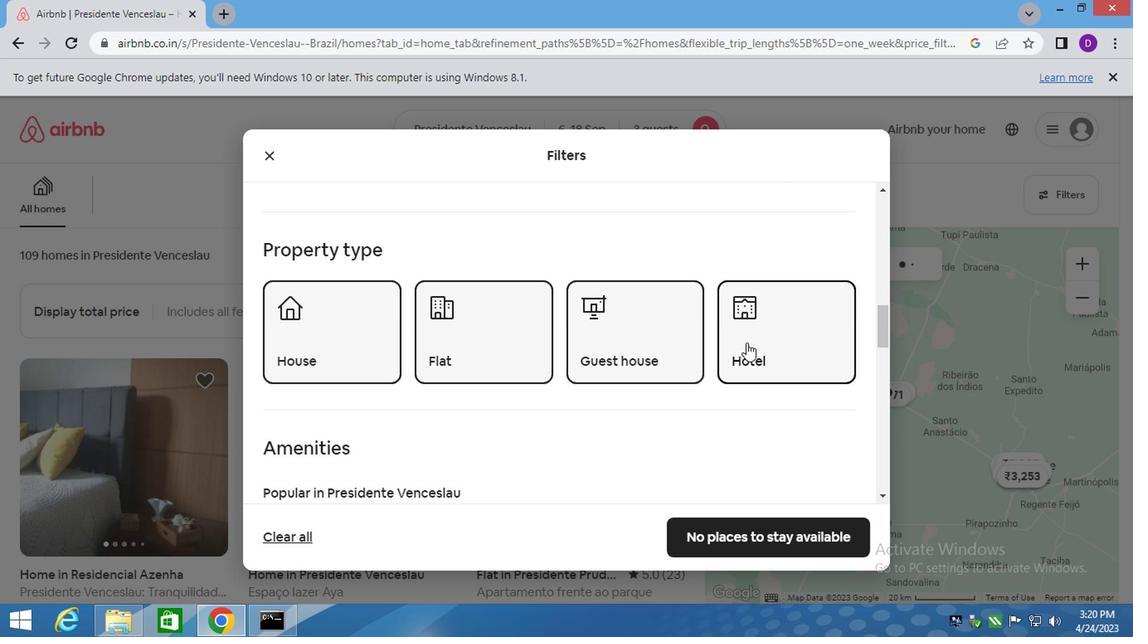 
Action: Mouse scrolled (744, 345) with delta (0, 0)
Screenshot: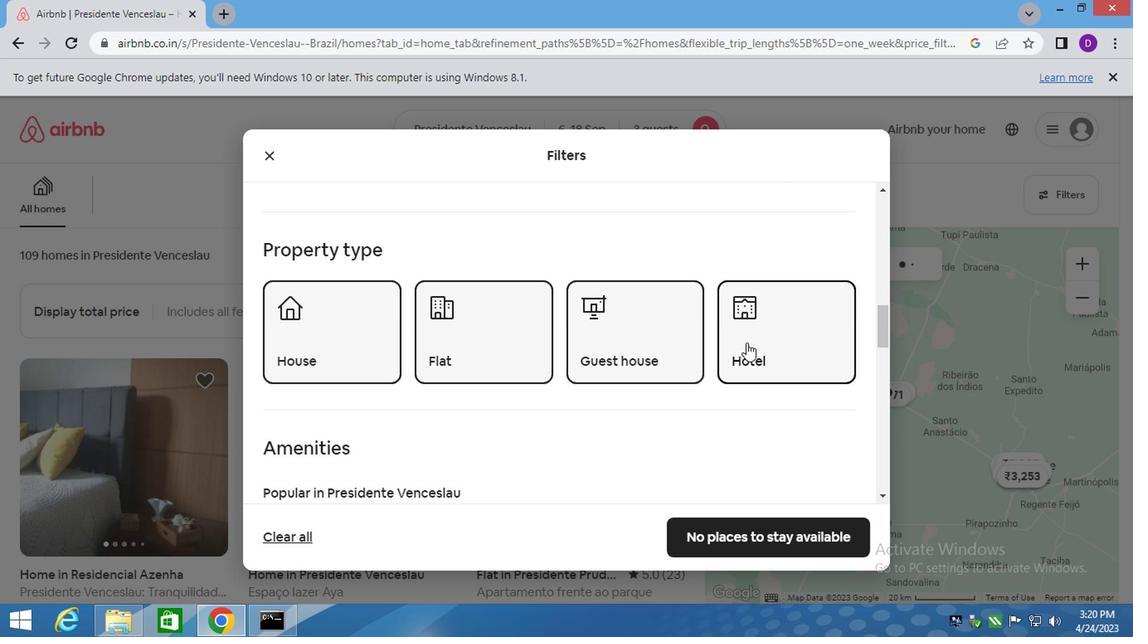 
Action: Mouse moved to (758, 399)
Screenshot: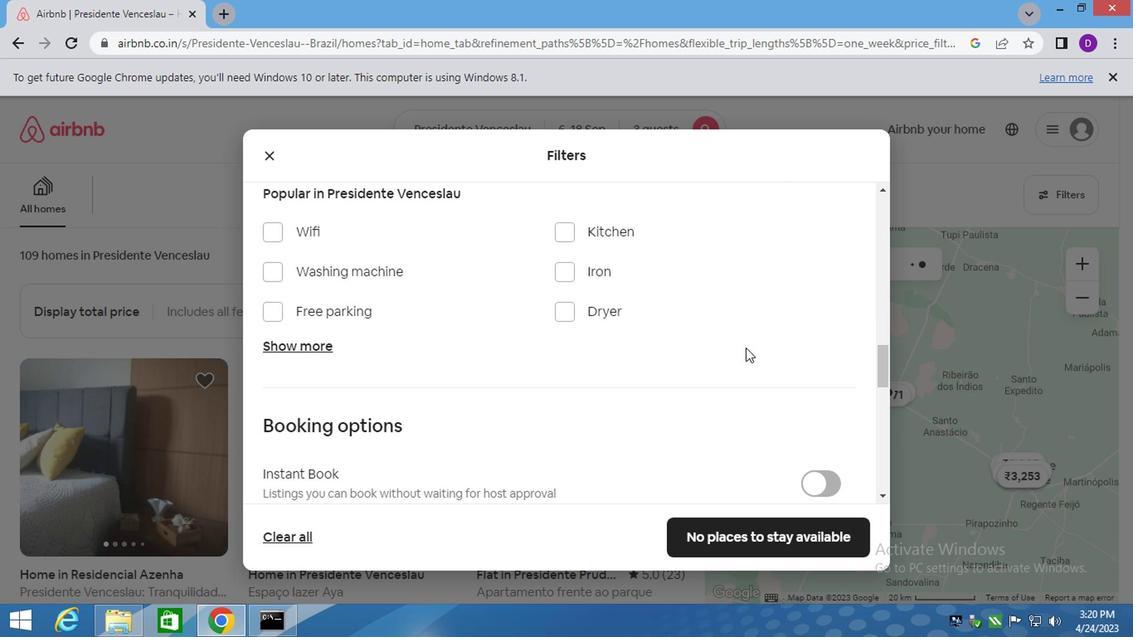 
Action: Mouse scrolled (758, 398) with delta (0, -1)
Screenshot: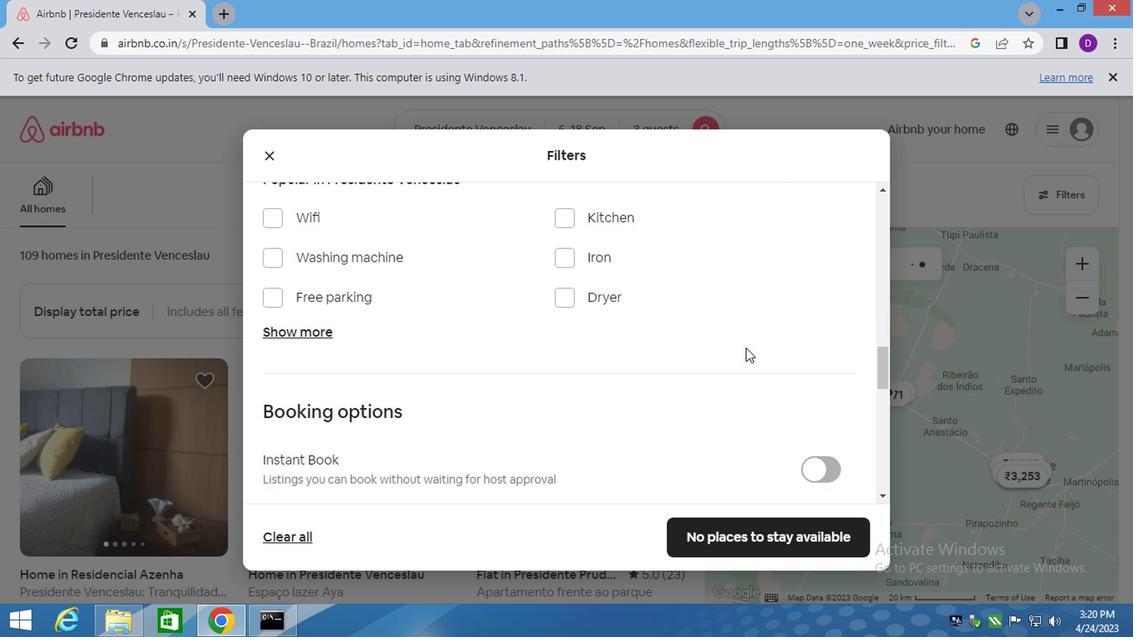 
Action: Mouse scrolled (758, 398) with delta (0, -1)
Screenshot: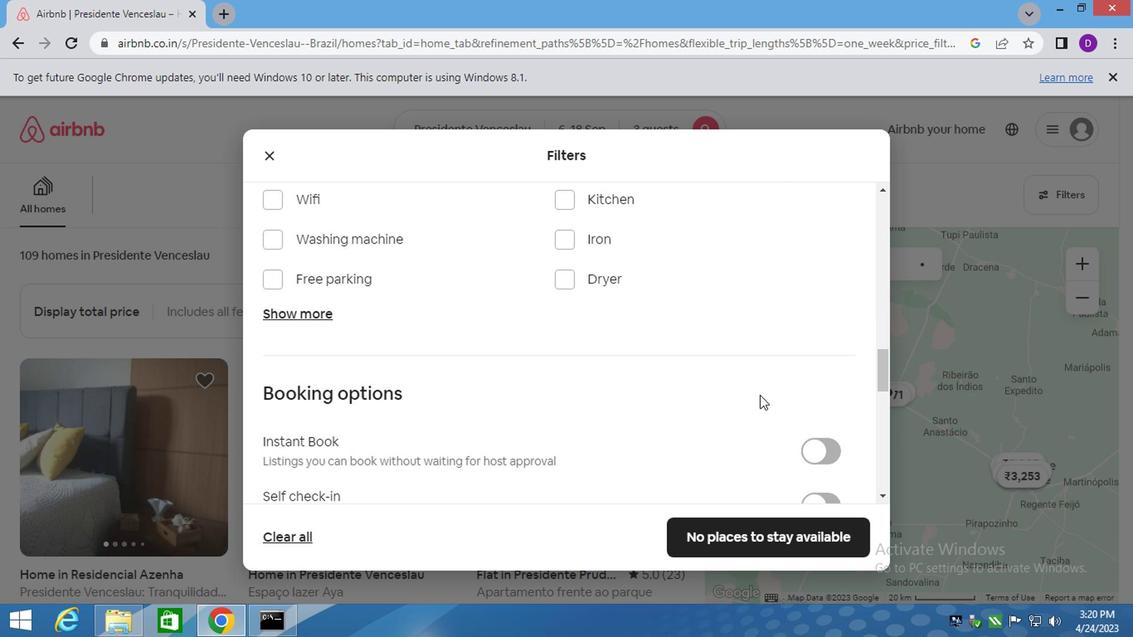 
Action: Mouse moved to (818, 340)
Screenshot: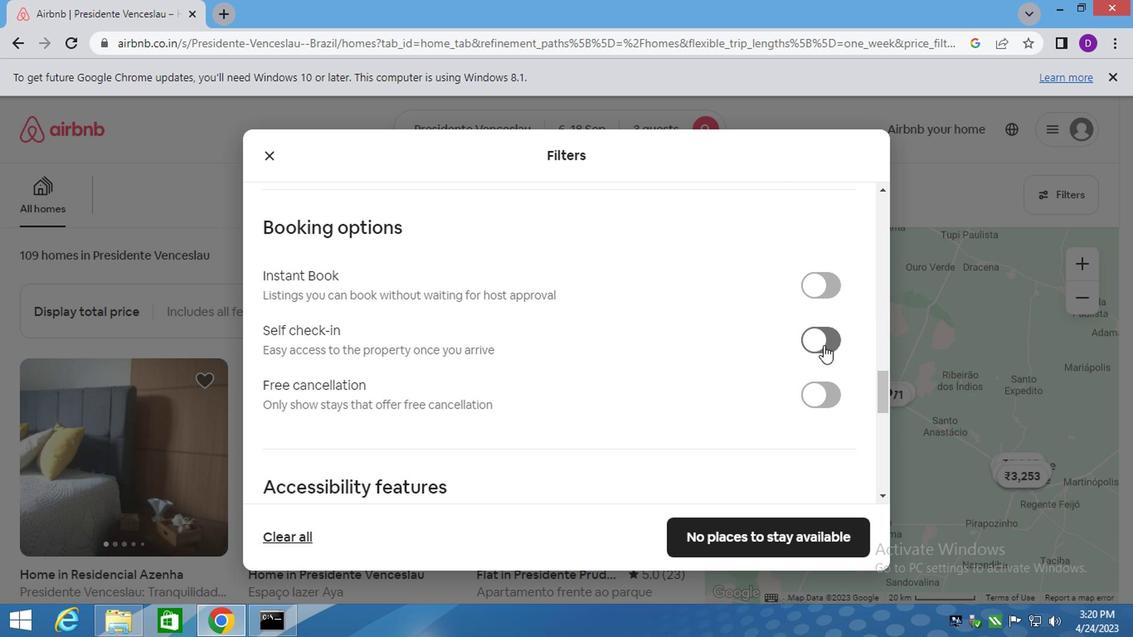 
Action: Mouse pressed left at (818, 340)
Screenshot: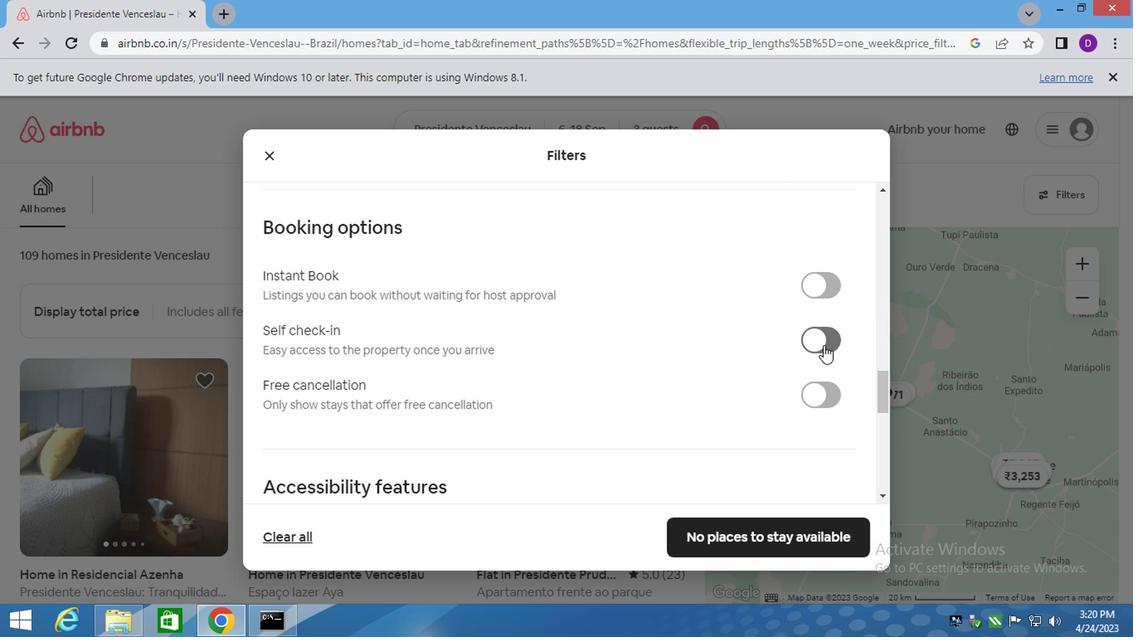 
Action: Mouse moved to (639, 463)
Screenshot: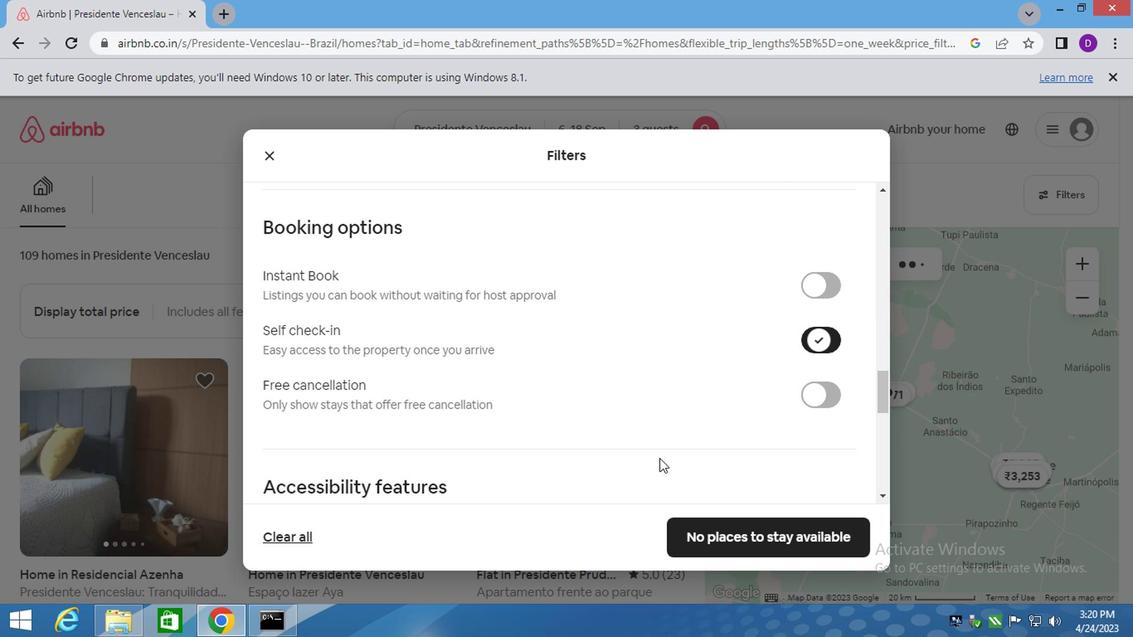 
Action: Mouse scrolled (639, 463) with delta (0, 0)
Screenshot: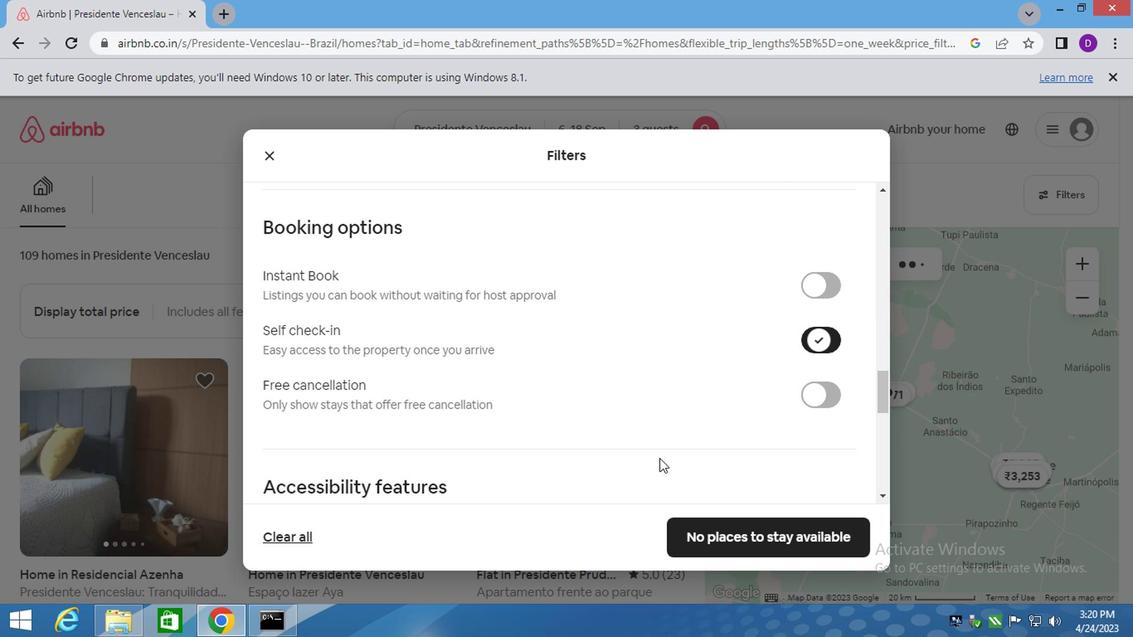 
Action: Mouse moved to (631, 464)
Screenshot: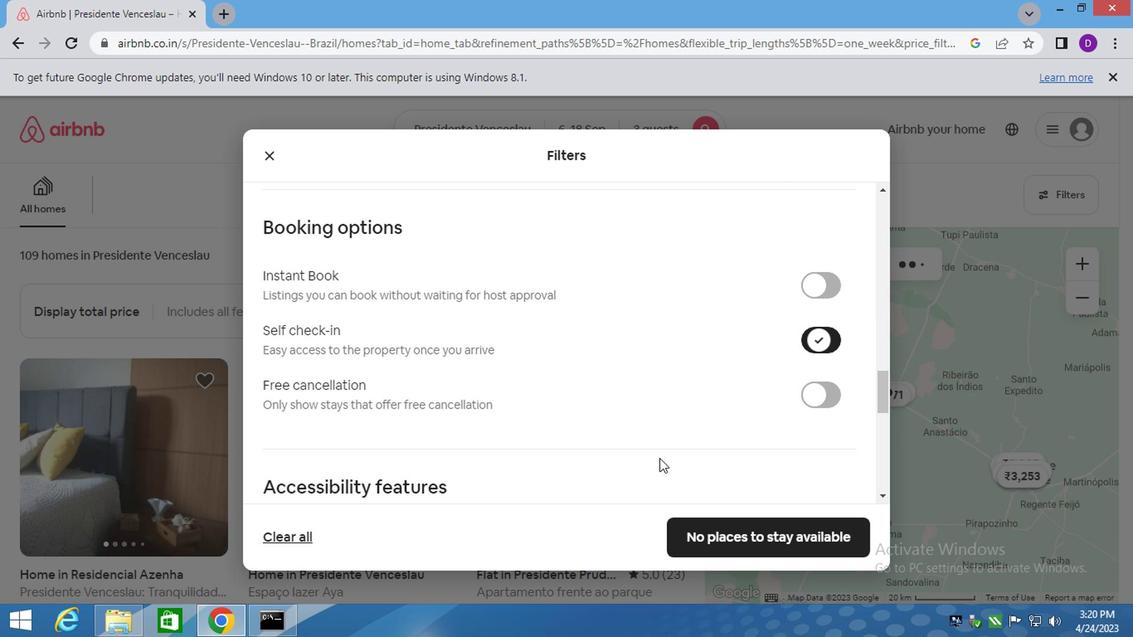 
Action: Mouse scrolled (631, 463) with delta (0, 0)
Screenshot: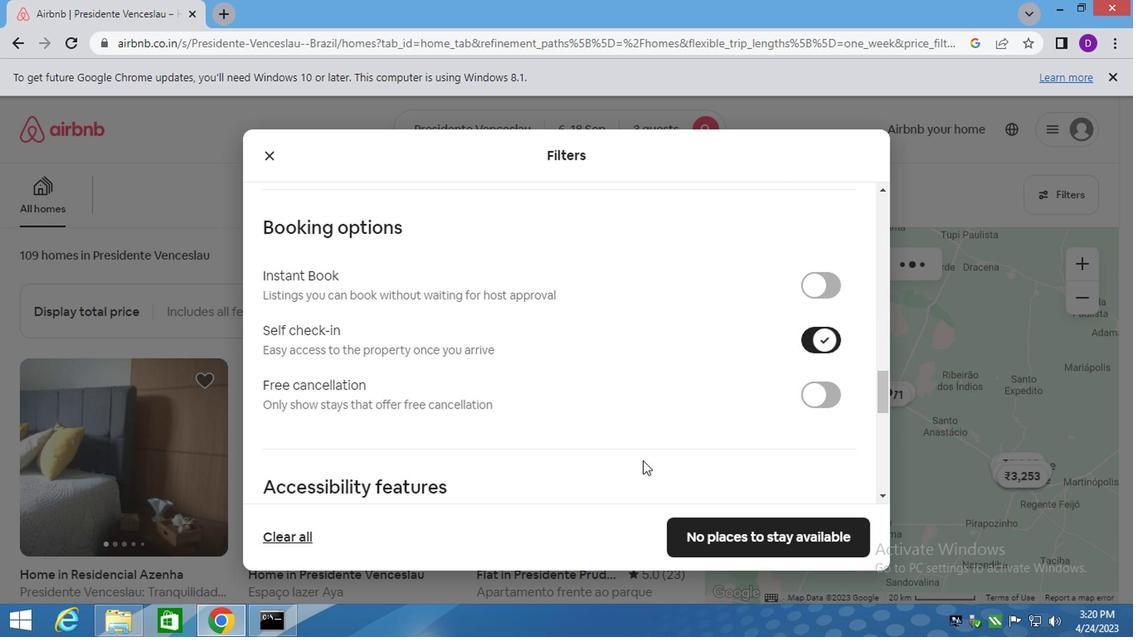 
Action: Mouse moved to (623, 465)
Screenshot: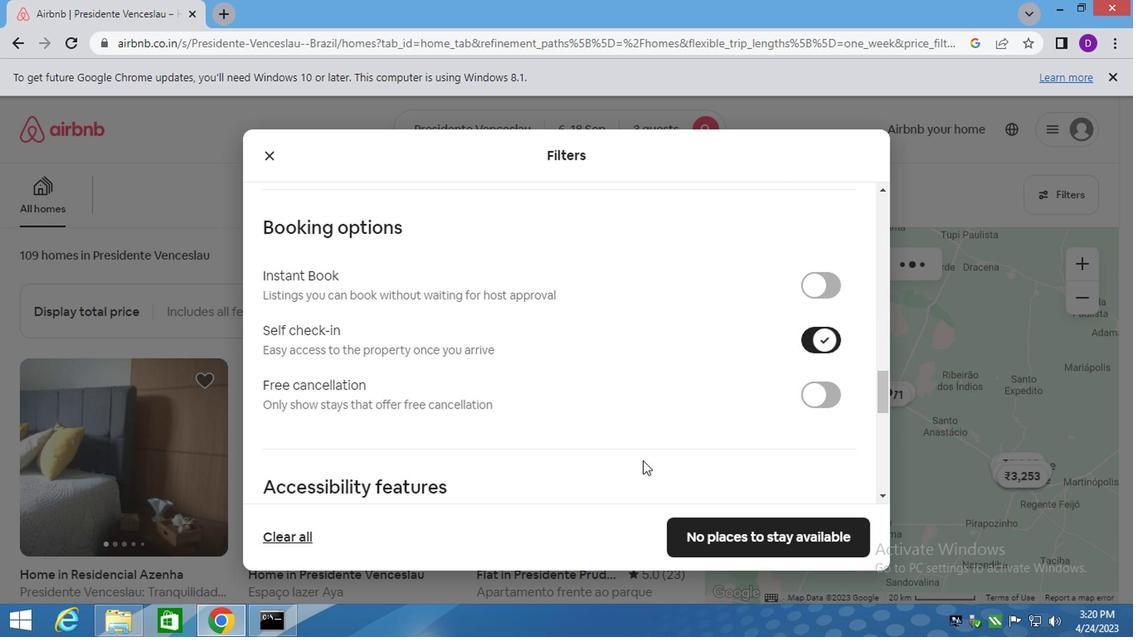 
Action: Mouse scrolled (627, 464) with delta (0, -1)
Screenshot: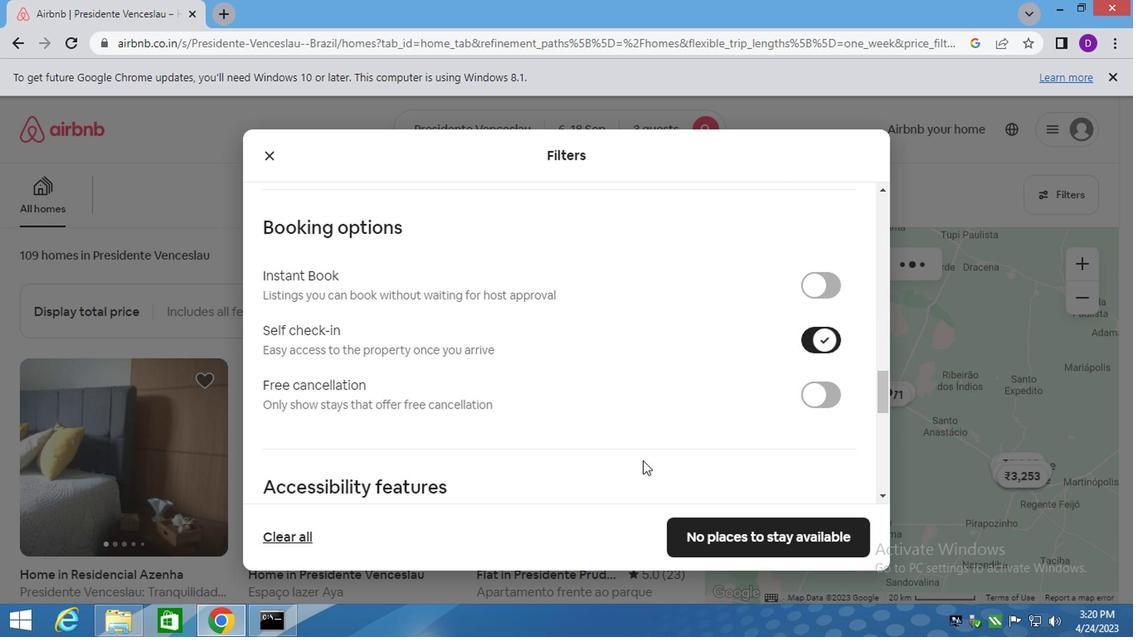 
Action: Mouse moved to (621, 465)
Screenshot: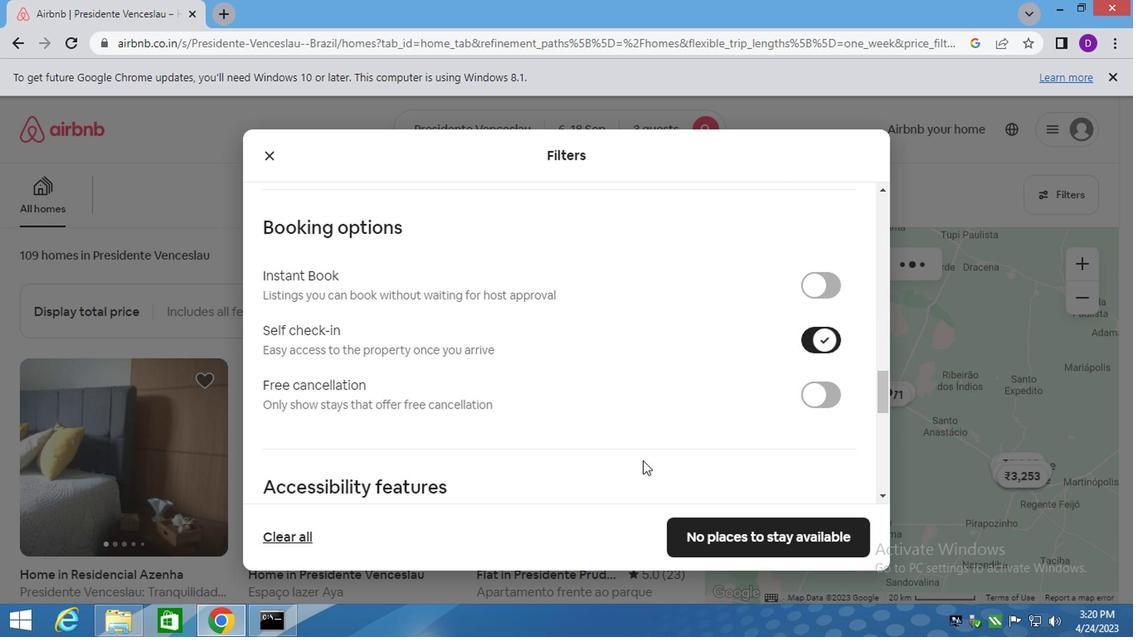 
Action: Mouse scrolled (621, 464) with delta (0, -1)
Screenshot: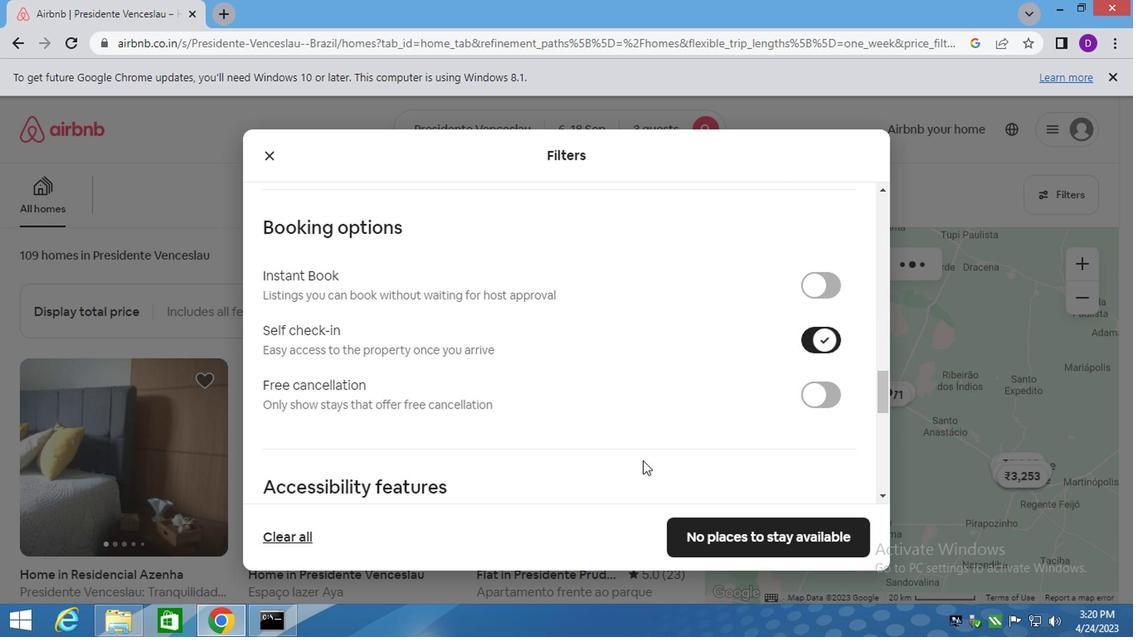 
Action: Mouse moved to (574, 461)
Screenshot: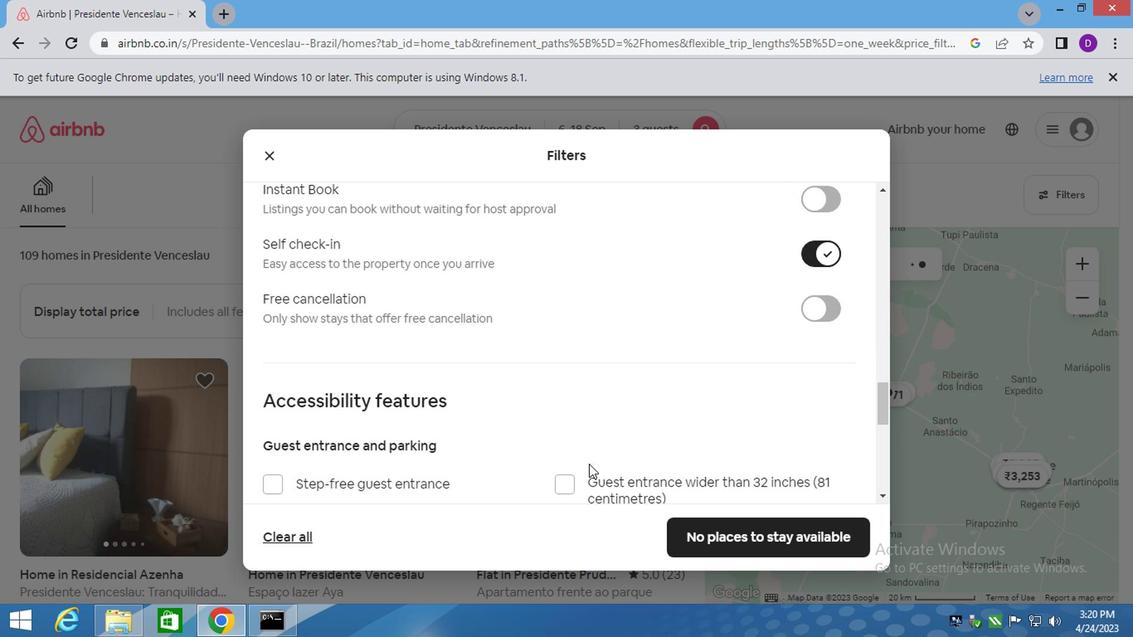 
Action: Mouse scrolled (574, 460) with delta (0, -1)
Screenshot: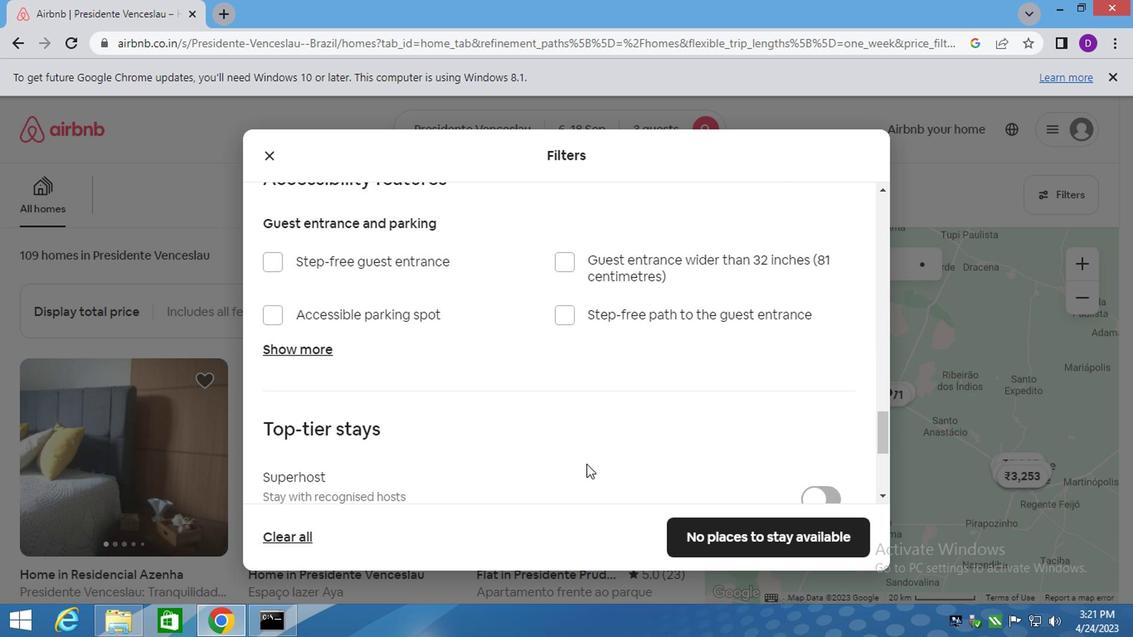 
Action: Mouse scrolled (574, 460) with delta (0, -1)
Screenshot: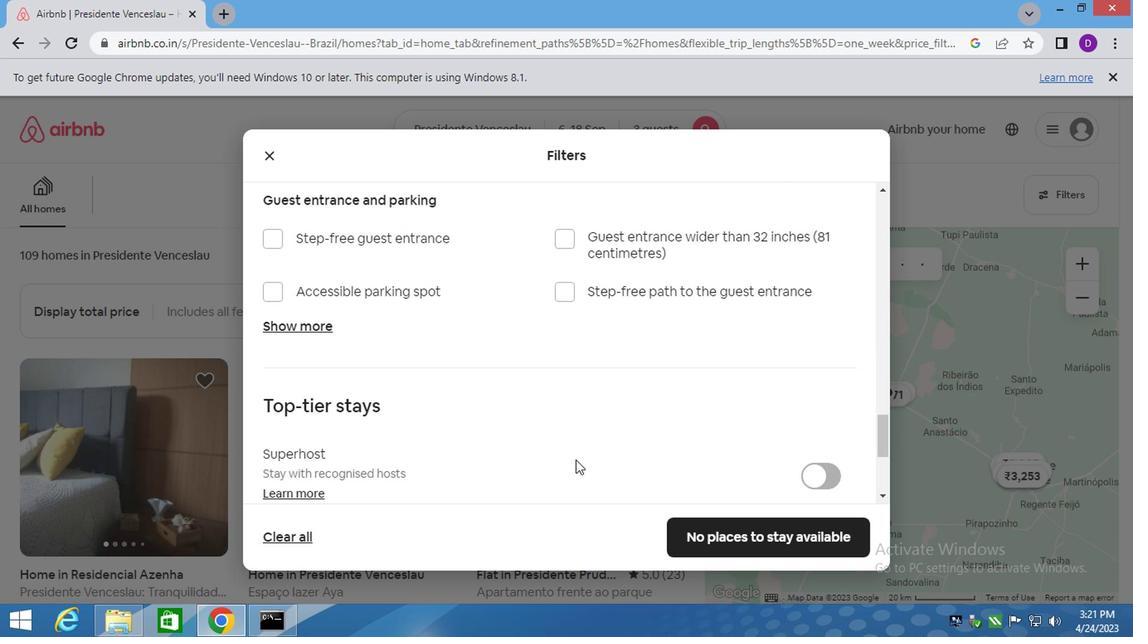 
Action: Mouse scrolled (574, 460) with delta (0, -1)
Screenshot: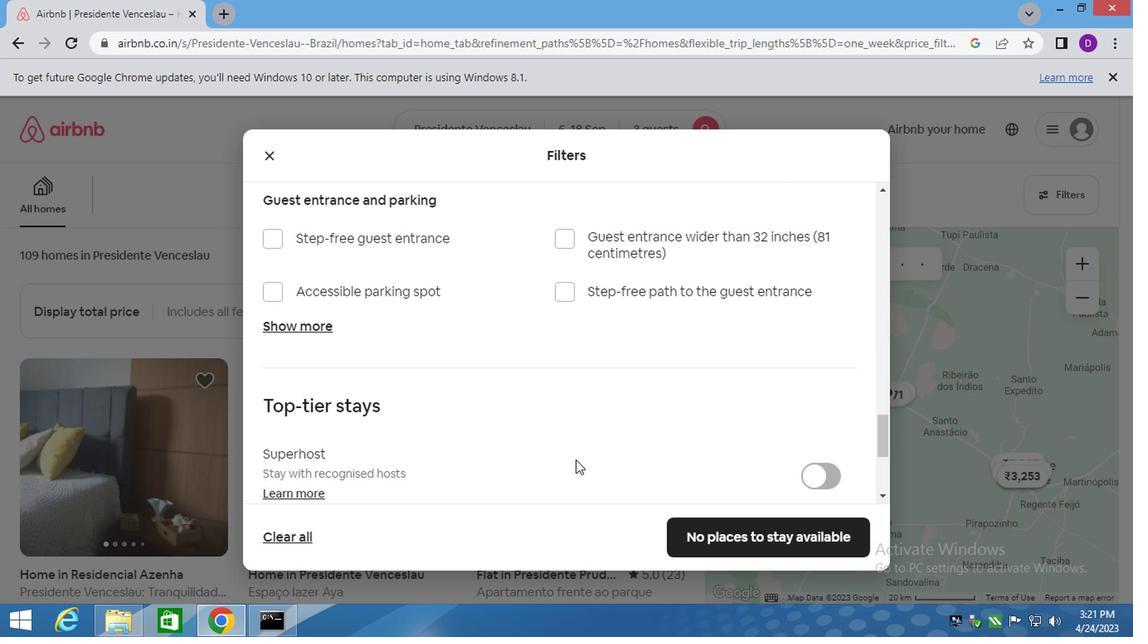 
Action: Mouse moved to (574, 460)
Screenshot: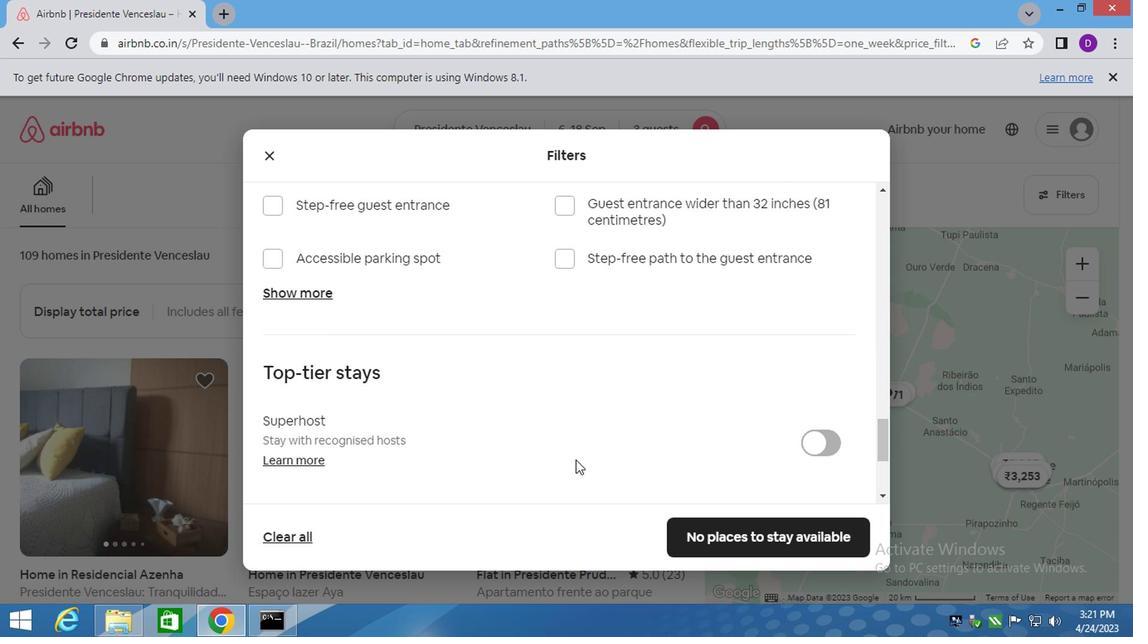 
Action: Mouse scrolled (574, 460) with delta (0, -1)
Screenshot: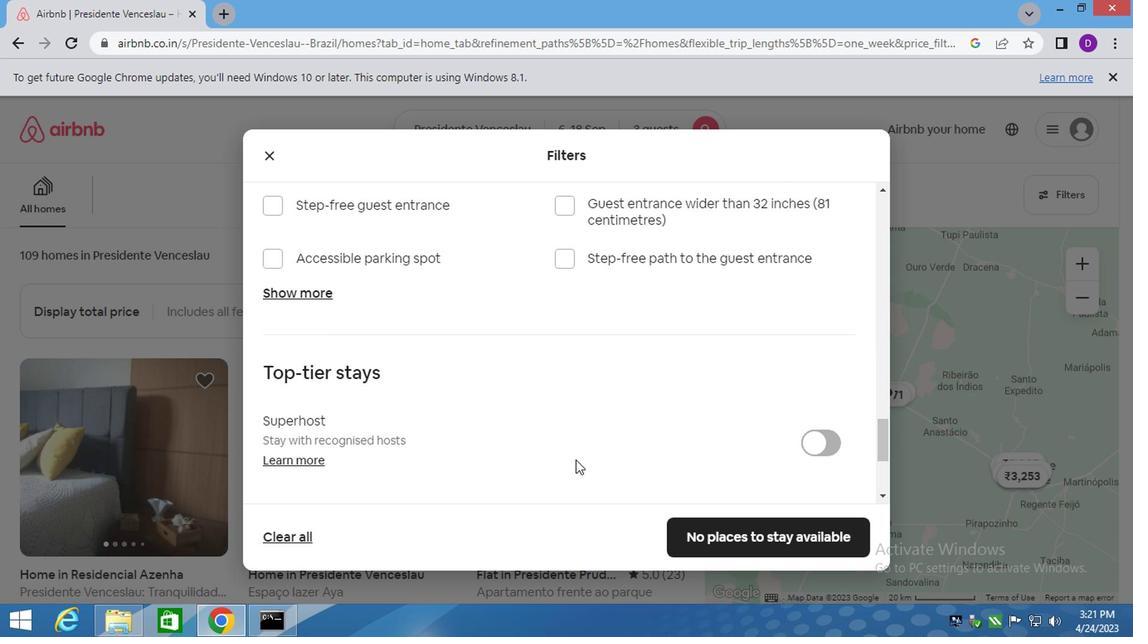 
Action: Mouse moved to (320, 432)
Screenshot: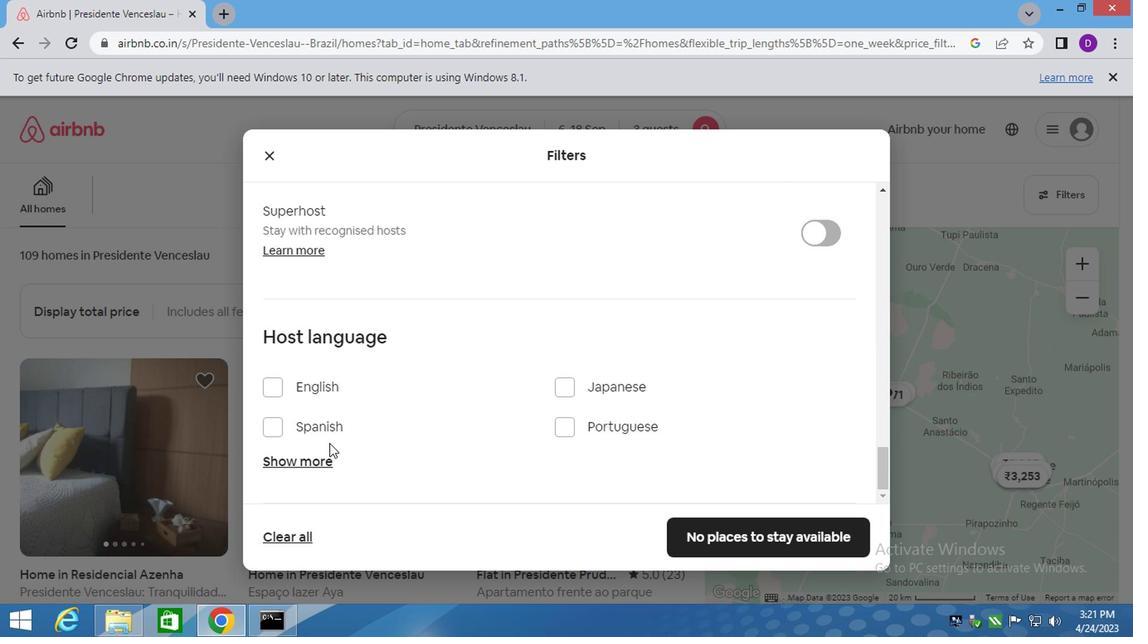 
Action: Mouse pressed left at (320, 432)
Screenshot: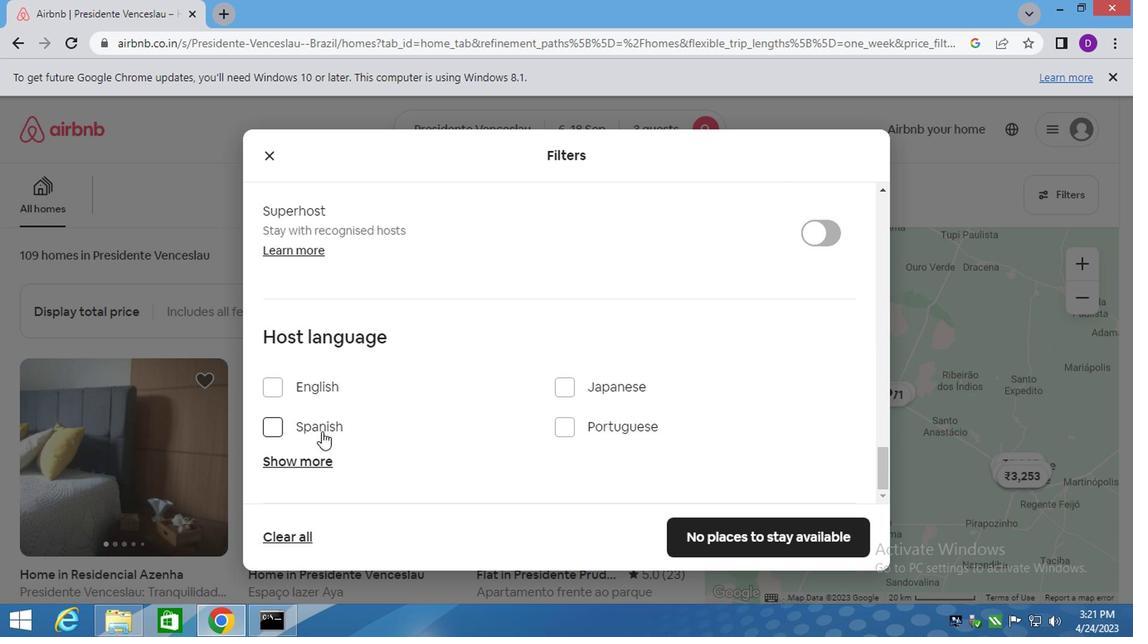 
Action: Mouse moved to (691, 526)
Screenshot: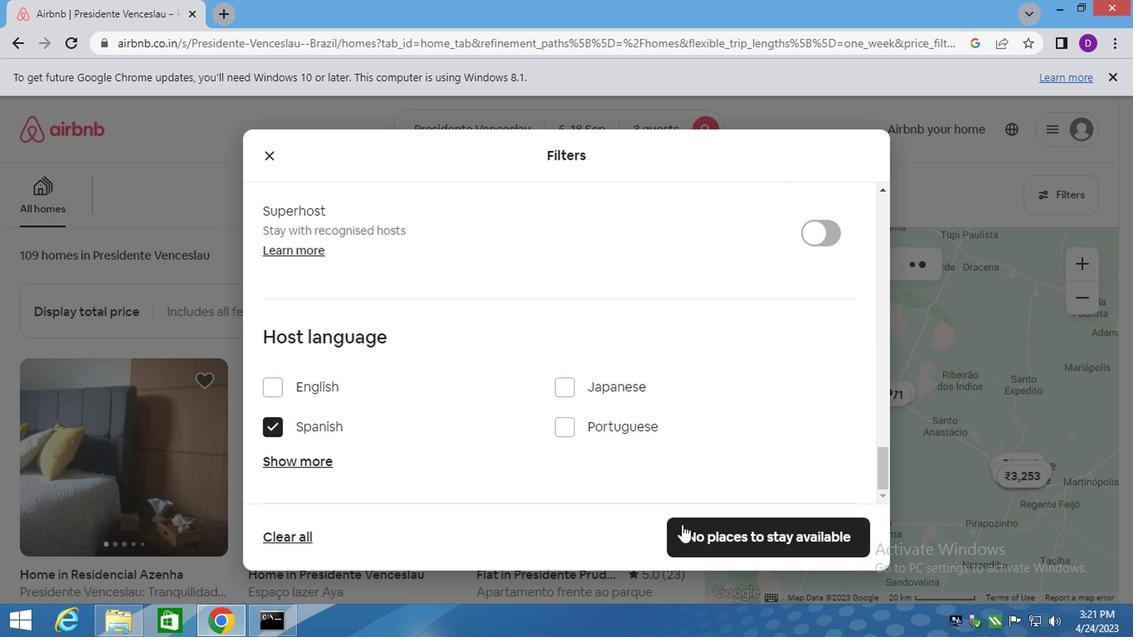 
Action: Mouse pressed left at (691, 526)
Screenshot: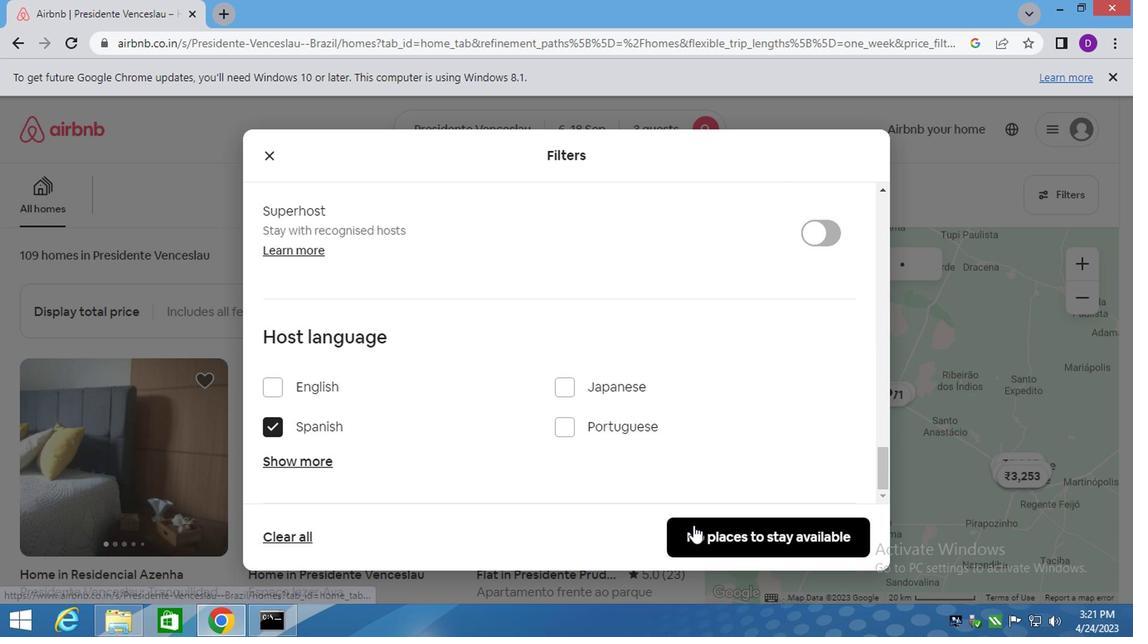 
Action: Mouse moved to (645, 530)
Screenshot: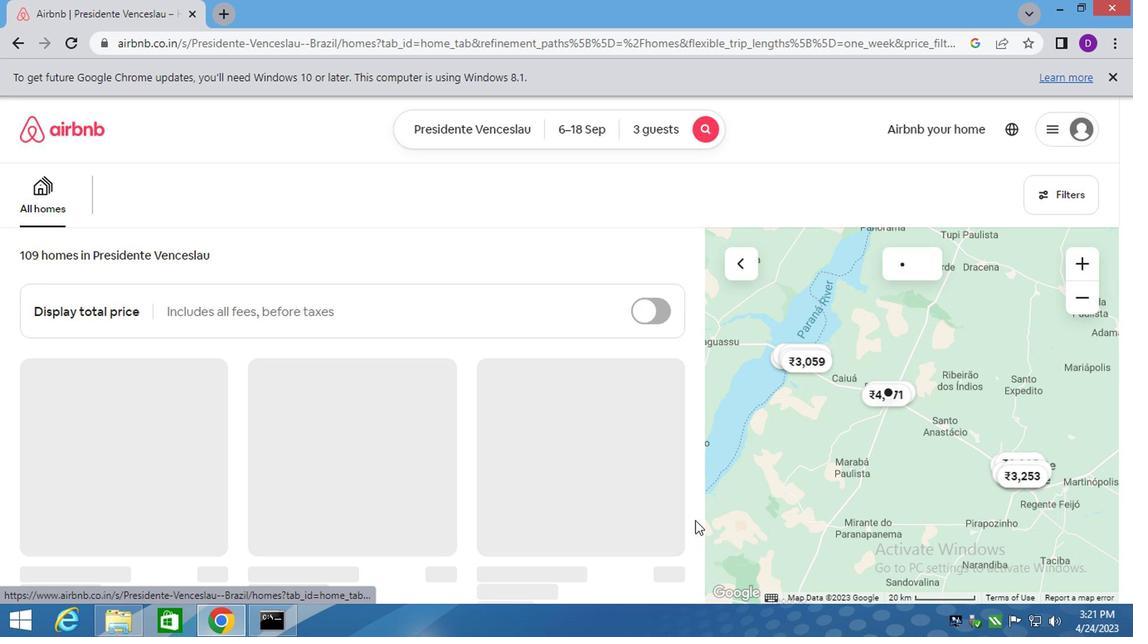 
